 Task: Find and read the email titled 'Requesting inputs on shared documents' from your inbox.
Action: Mouse moved to (445, 32)
Screenshot: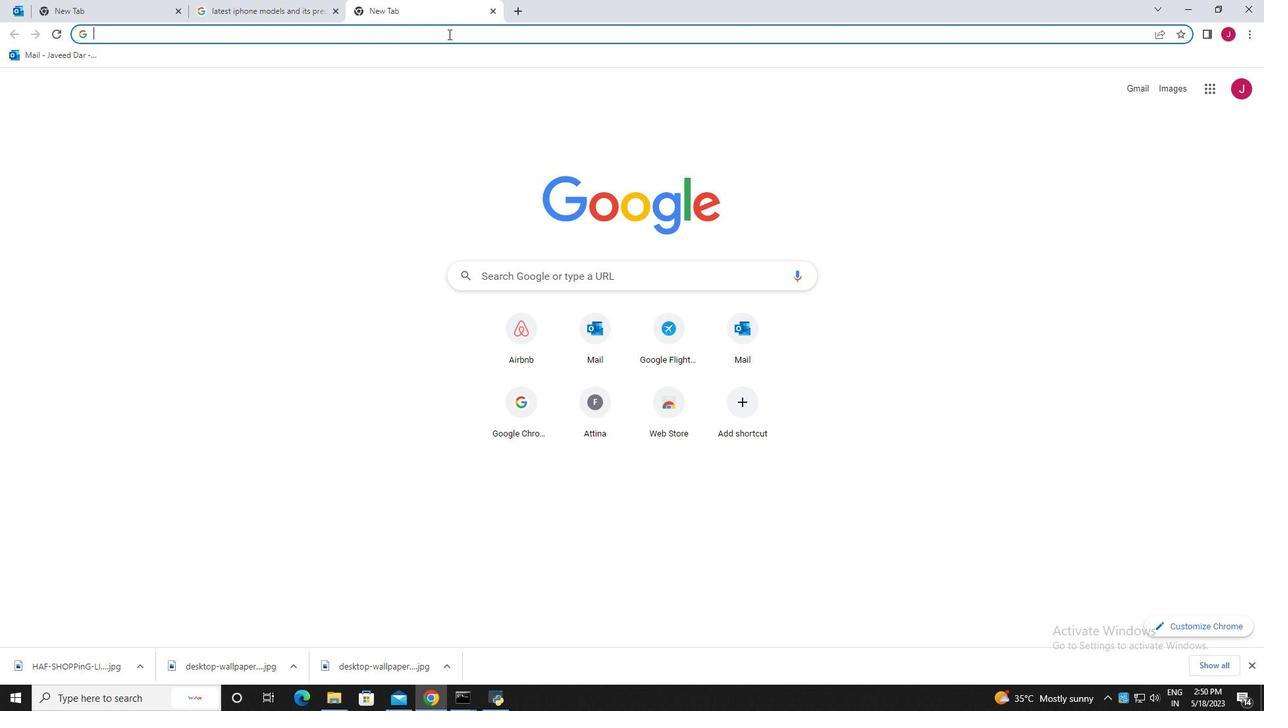 
Action: Key pressed g
Screenshot: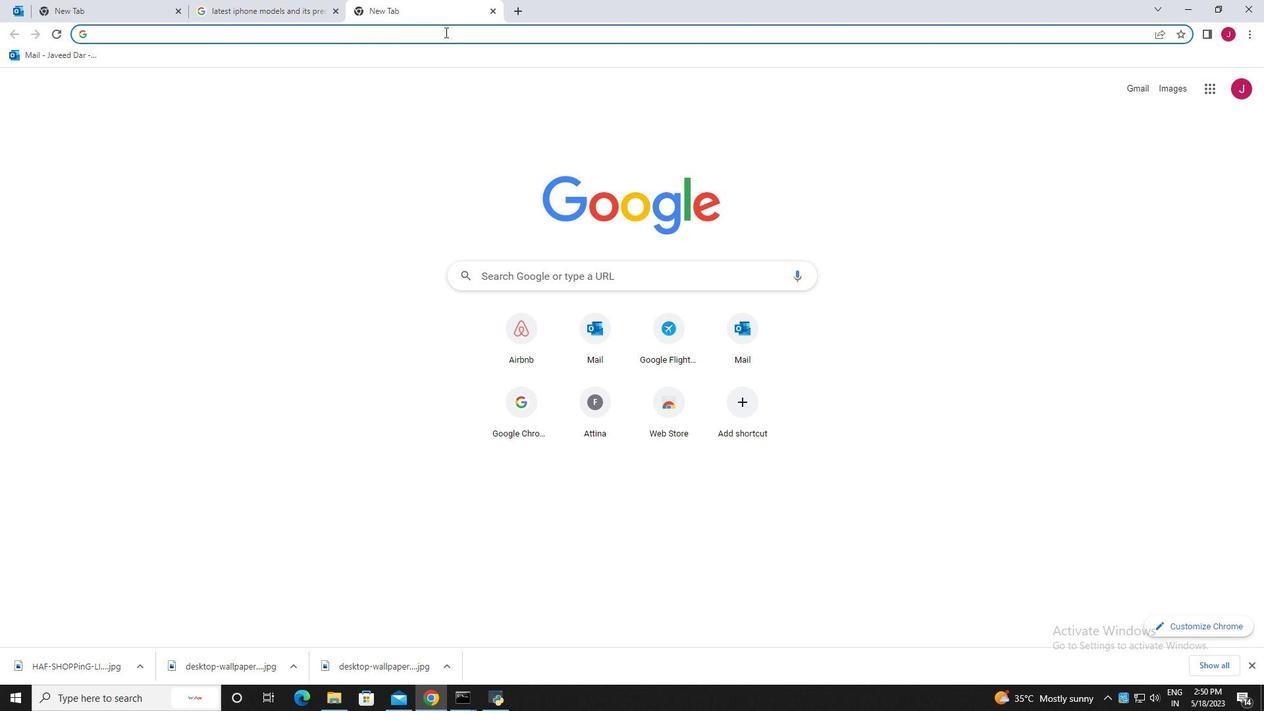 
Action: Mouse moved to (150, 108)
Screenshot: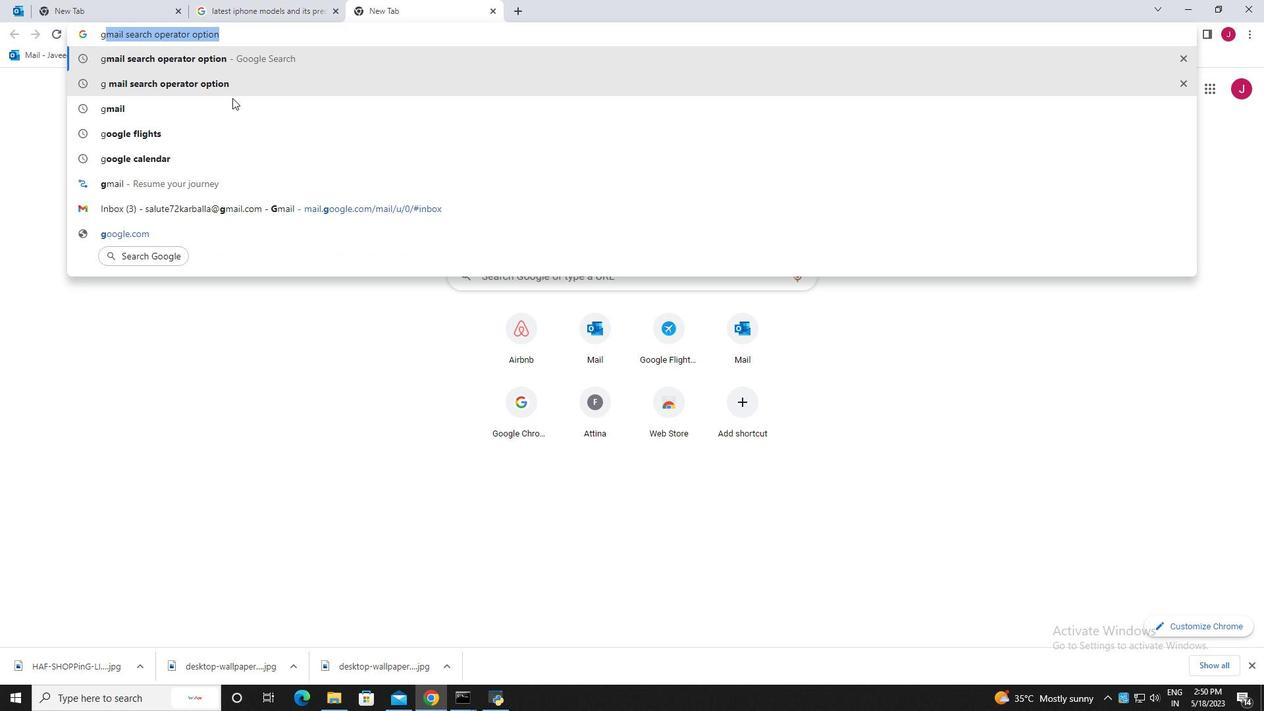 
Action: Mouse pressed left at (150, 108)
Screenshot: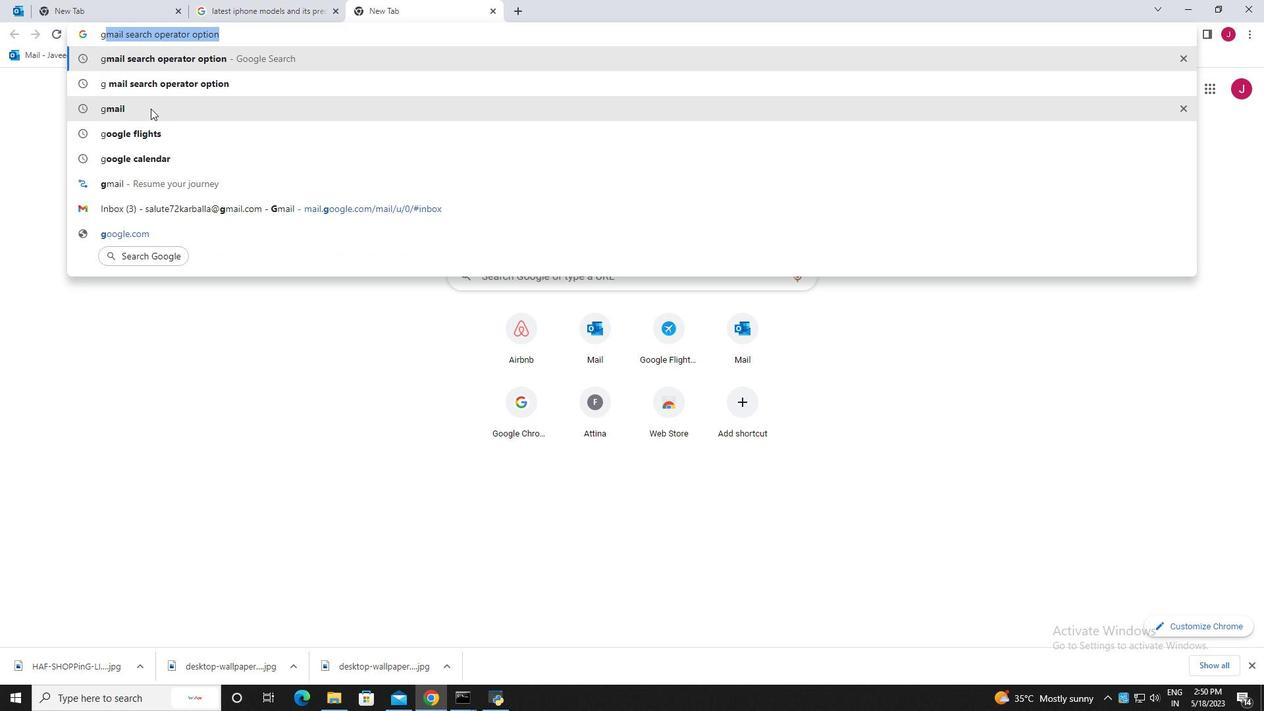 
Action: Mouse moved to (208, 206)
Screenshot: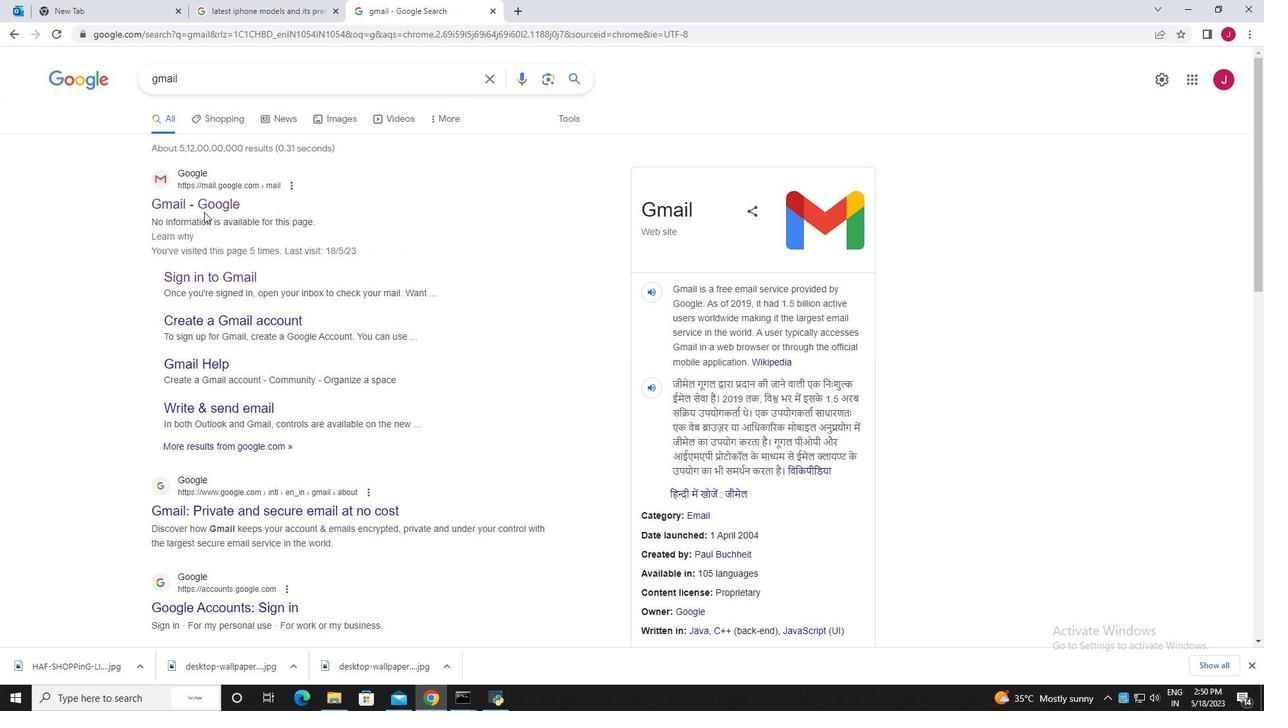 
Action: Mouse pressed left at (208, 206)
Screenshot: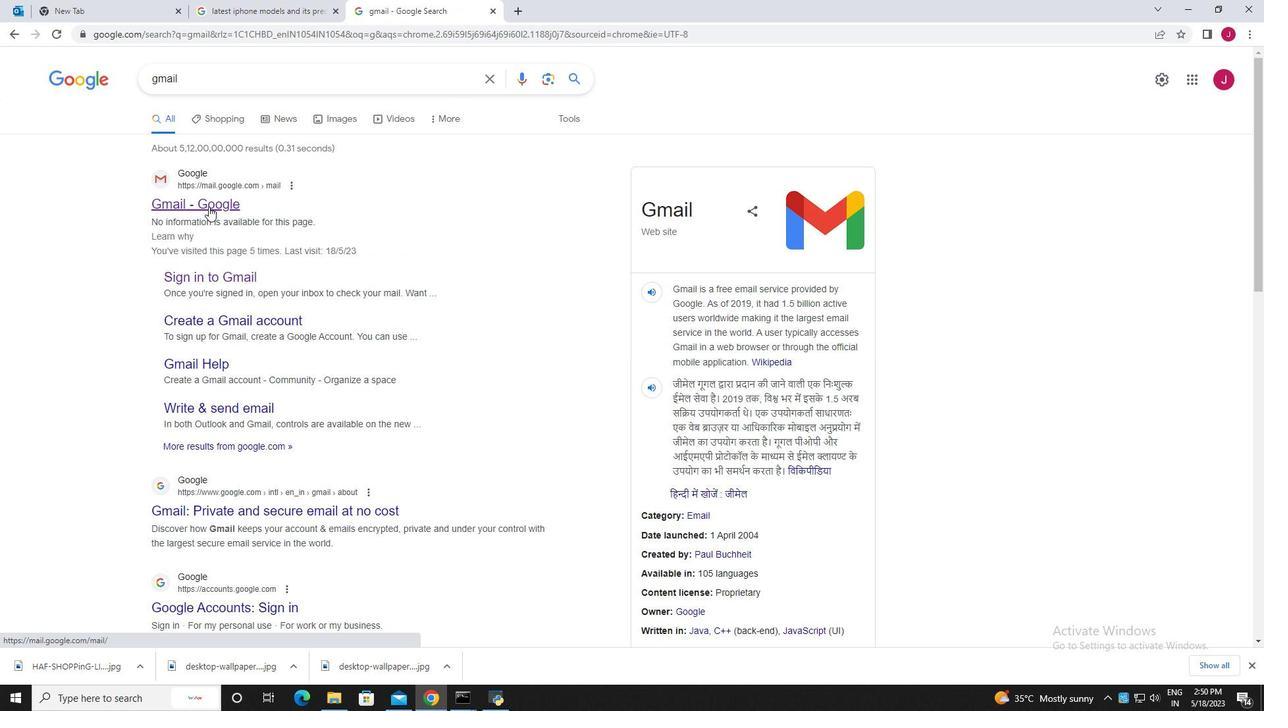 
Action: Mouse moved to (185, 69)
Screenshot: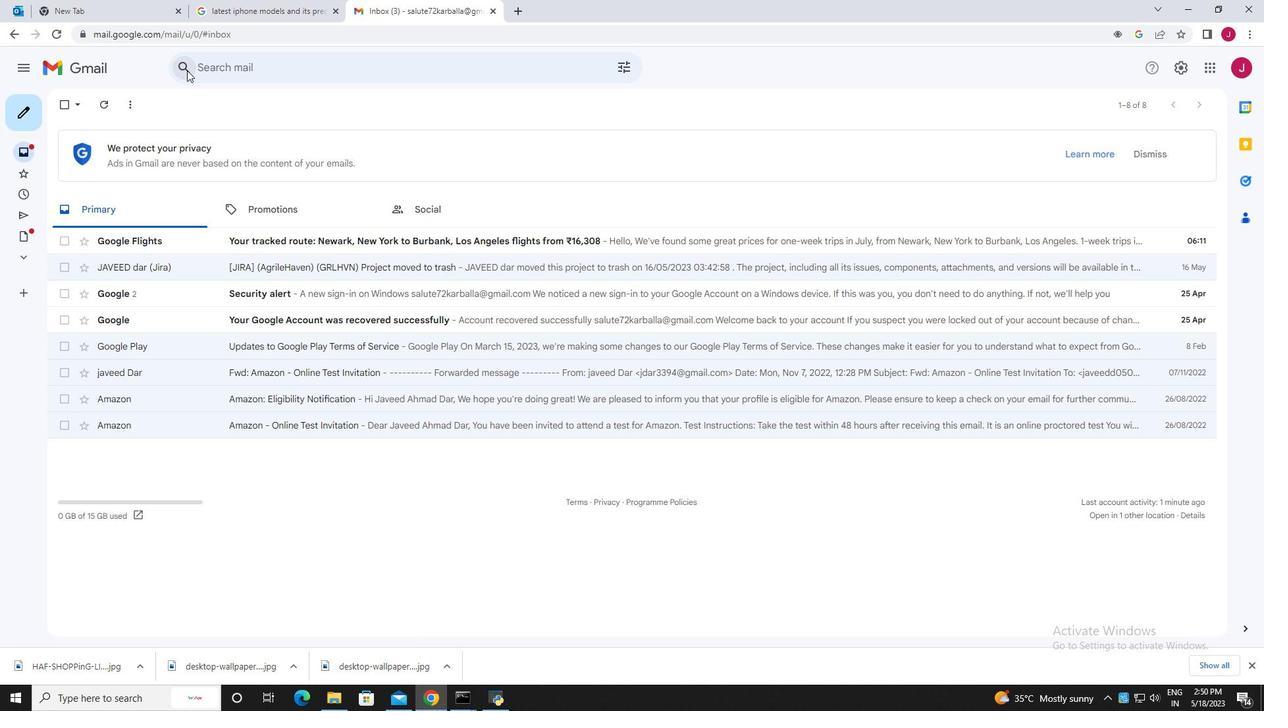 
Action: Mouse pressed left at (185, 69)
Screenshot: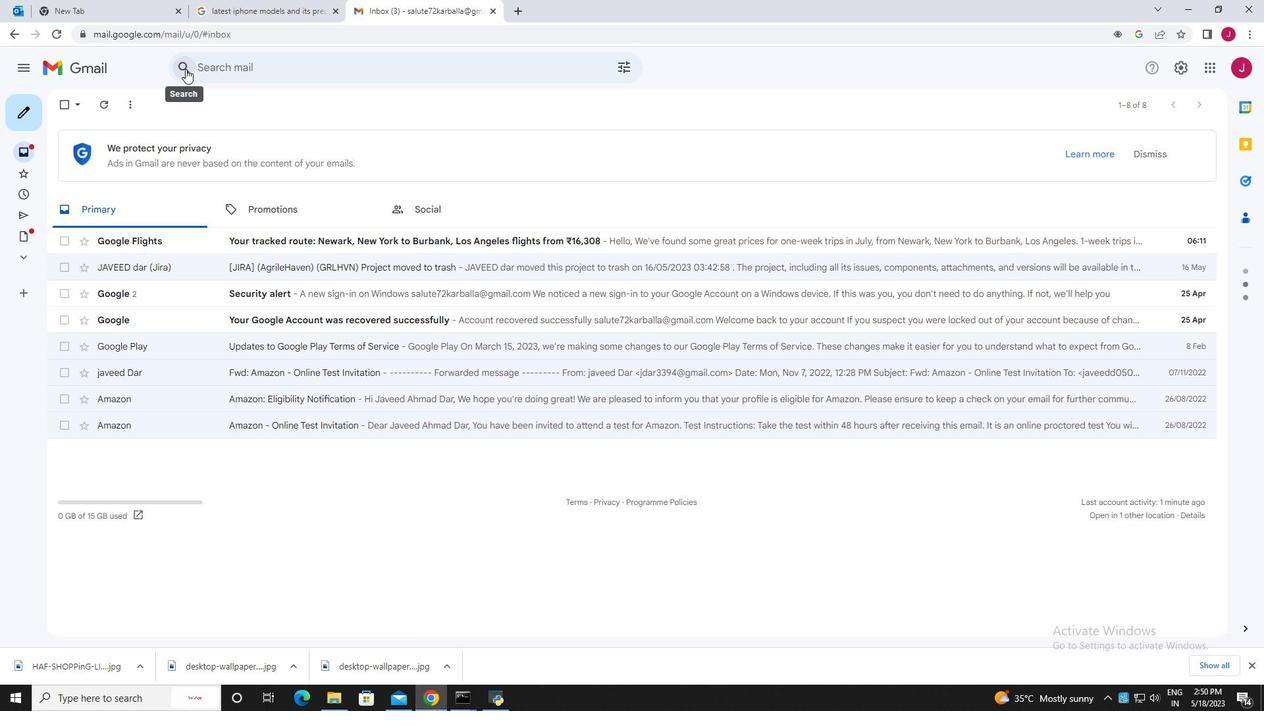 
Action: Mouse moved to (263, 69)
Screenshot: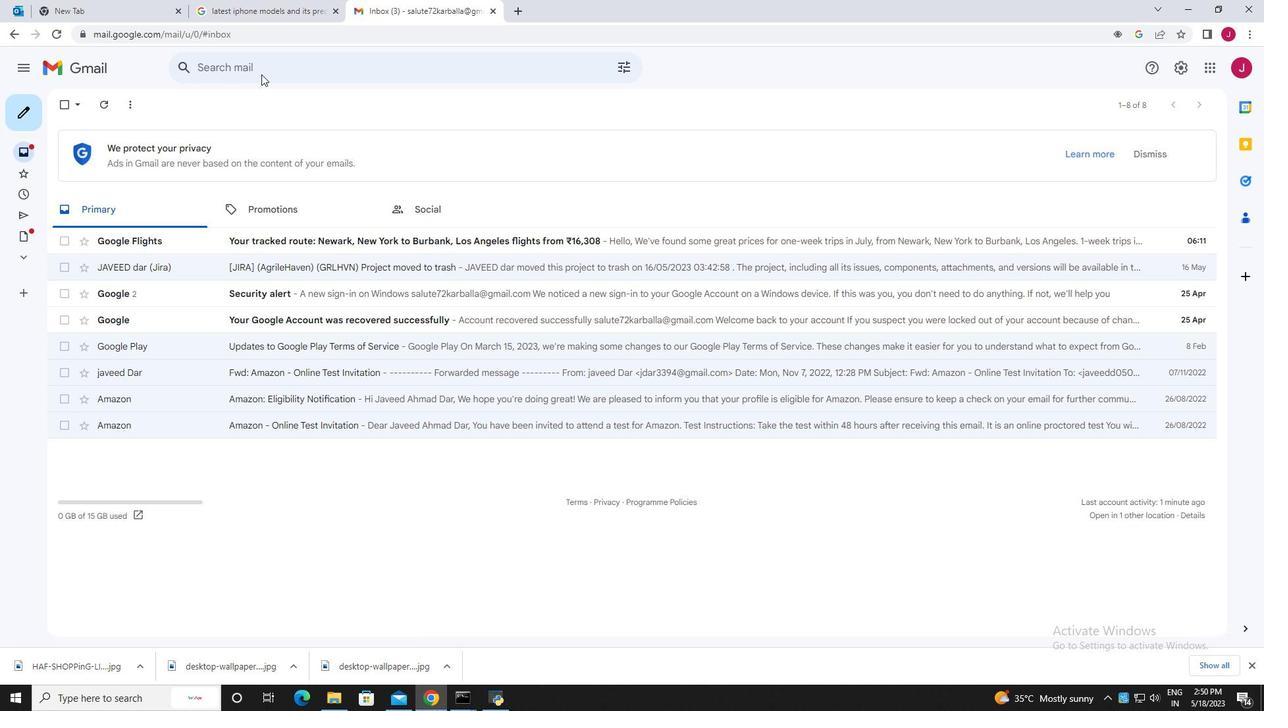 
Action: Mouse pressed left at (263, 69)
Screenshot: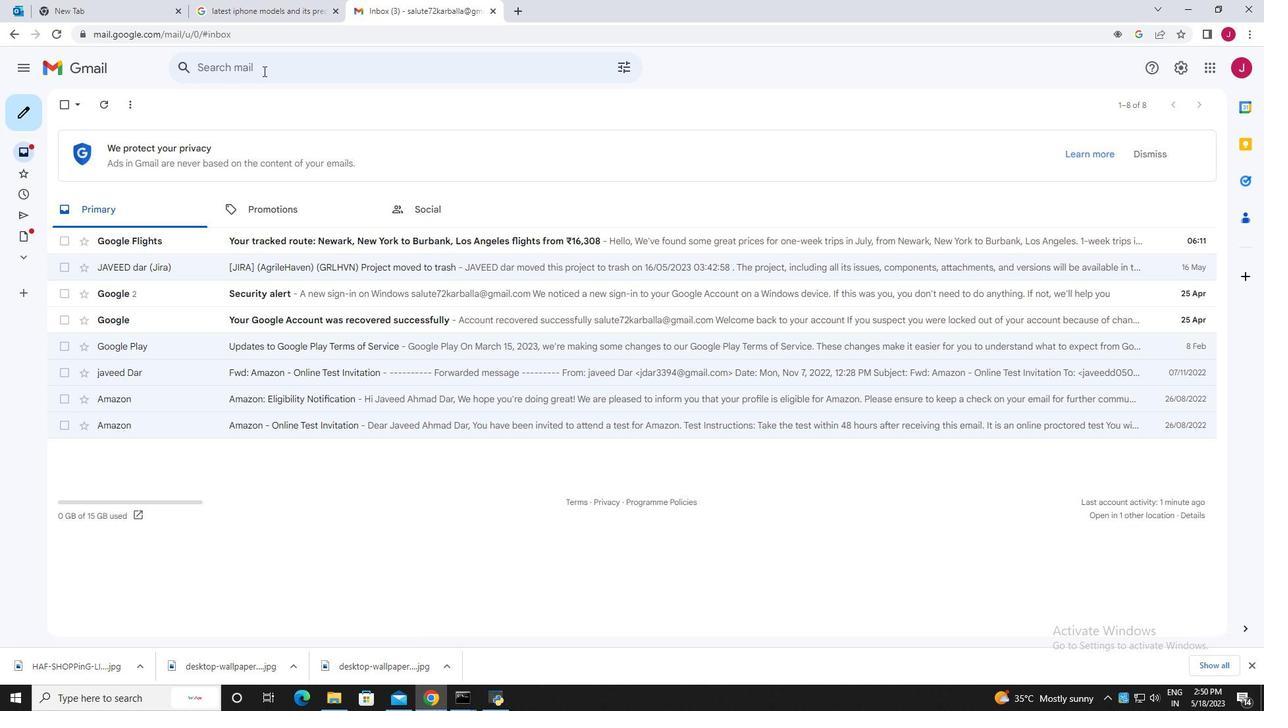 
Action: Mouse moved to (264, 69)
Screenshot: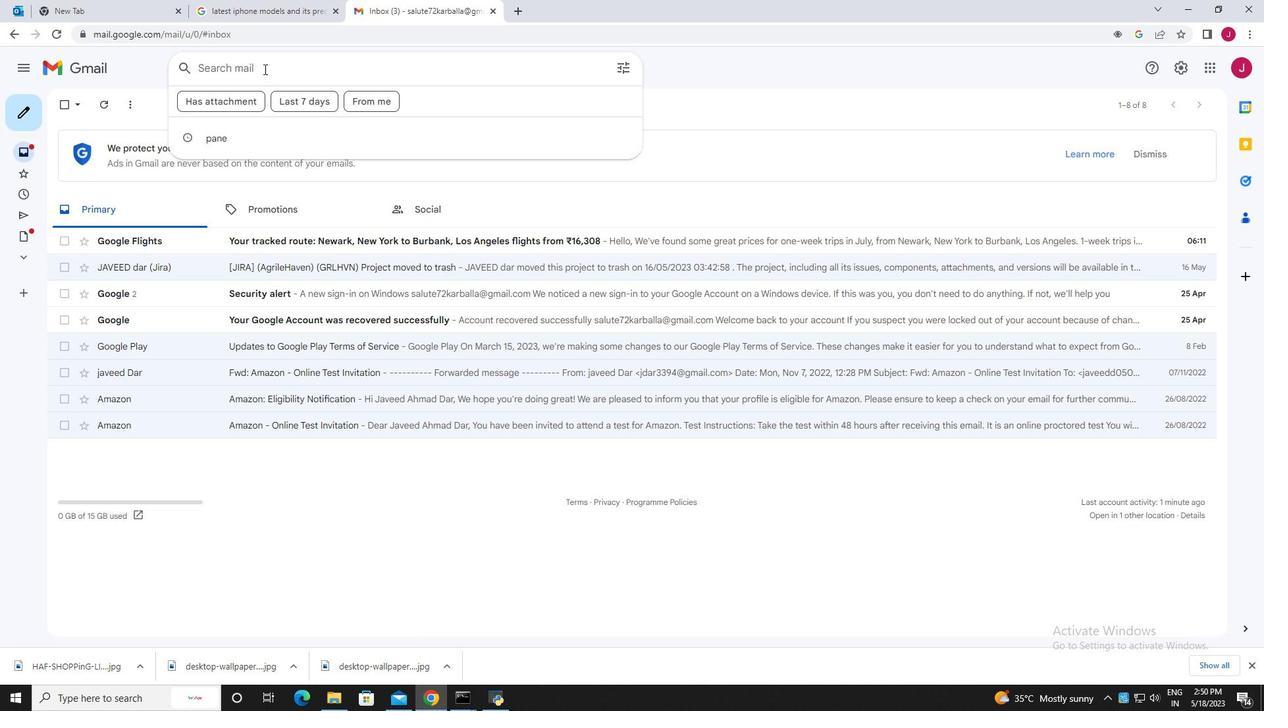 
Action: Key pressed ayash
Screenshot: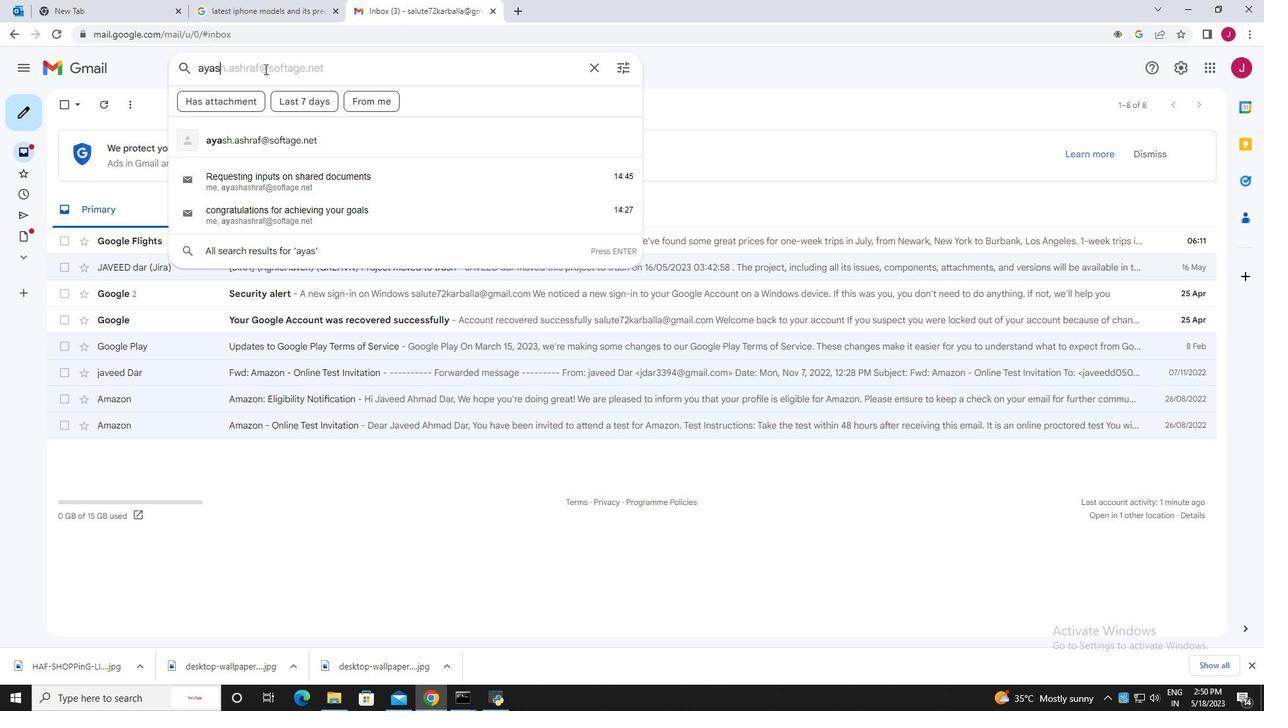
Action: Mouse moved to (266, 69)
Screenshot: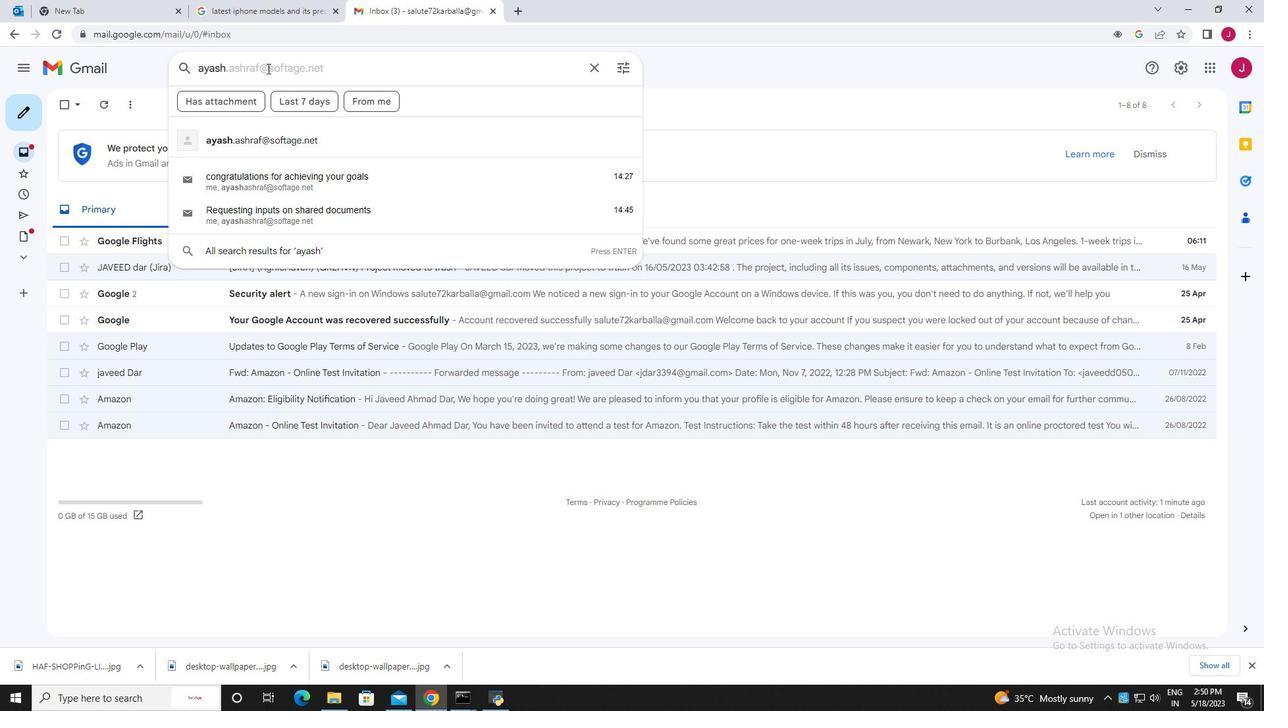 
Action: Key pressed <Key.space>
Screenshot: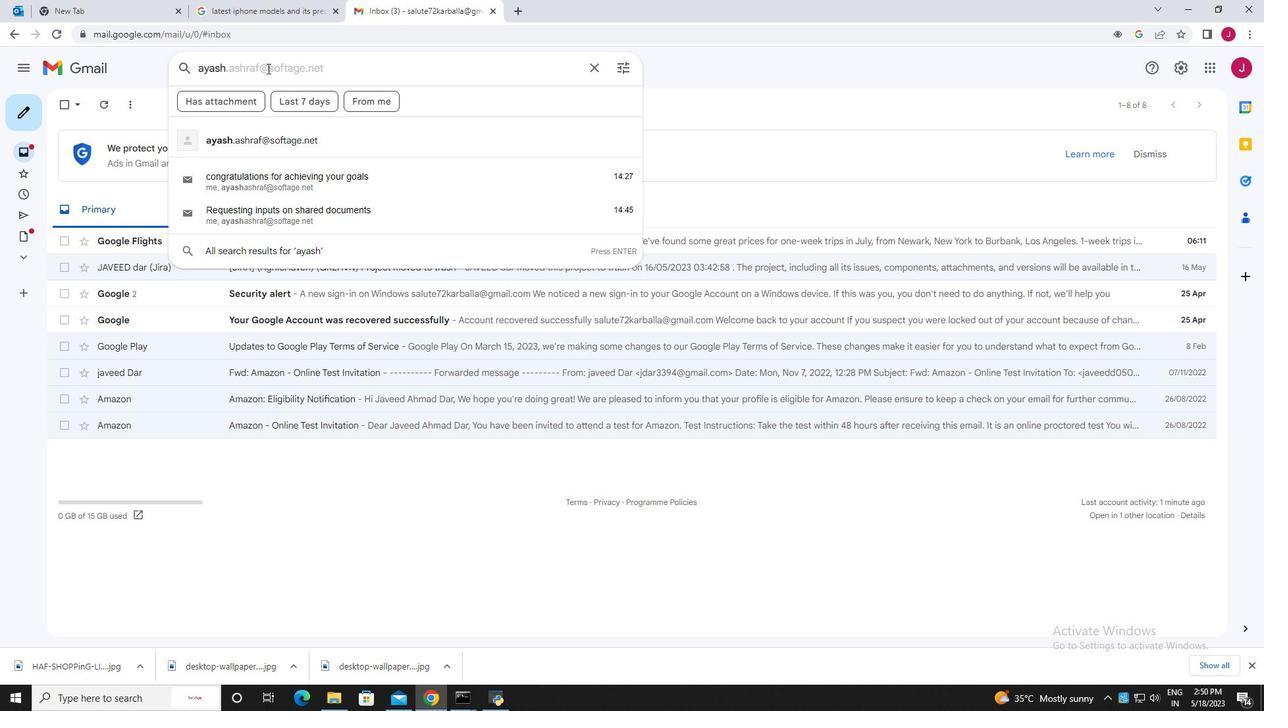 
Action: Mouse moved to (266, 71)
Screenshot: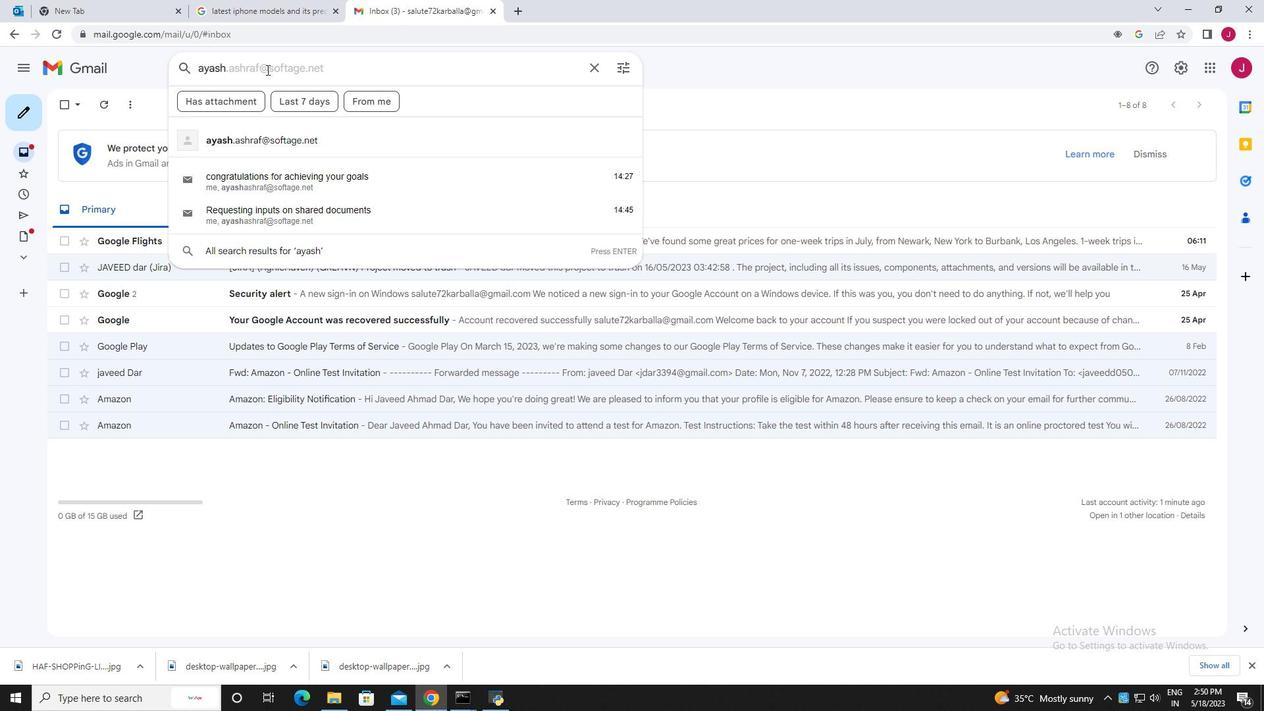 
Action: Key pressed <Key.enter>
Screenshot: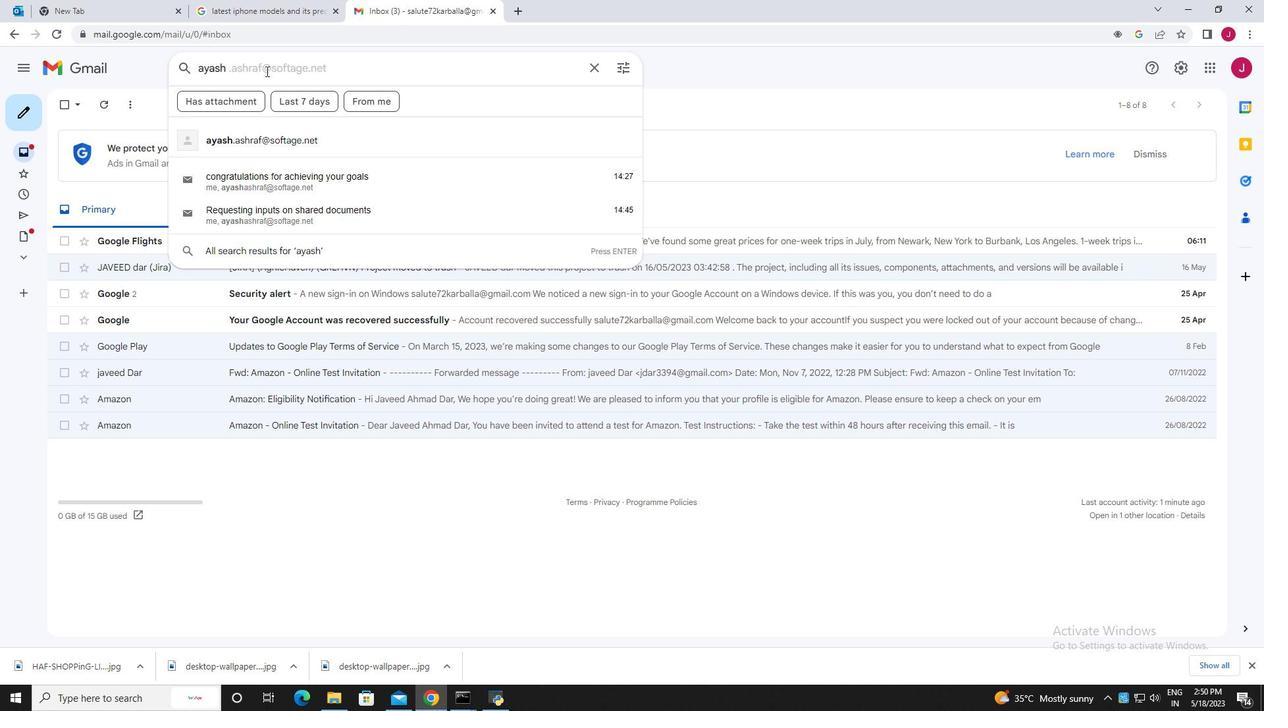 
Action: Mouse moved to (359, 172)
Screenshot: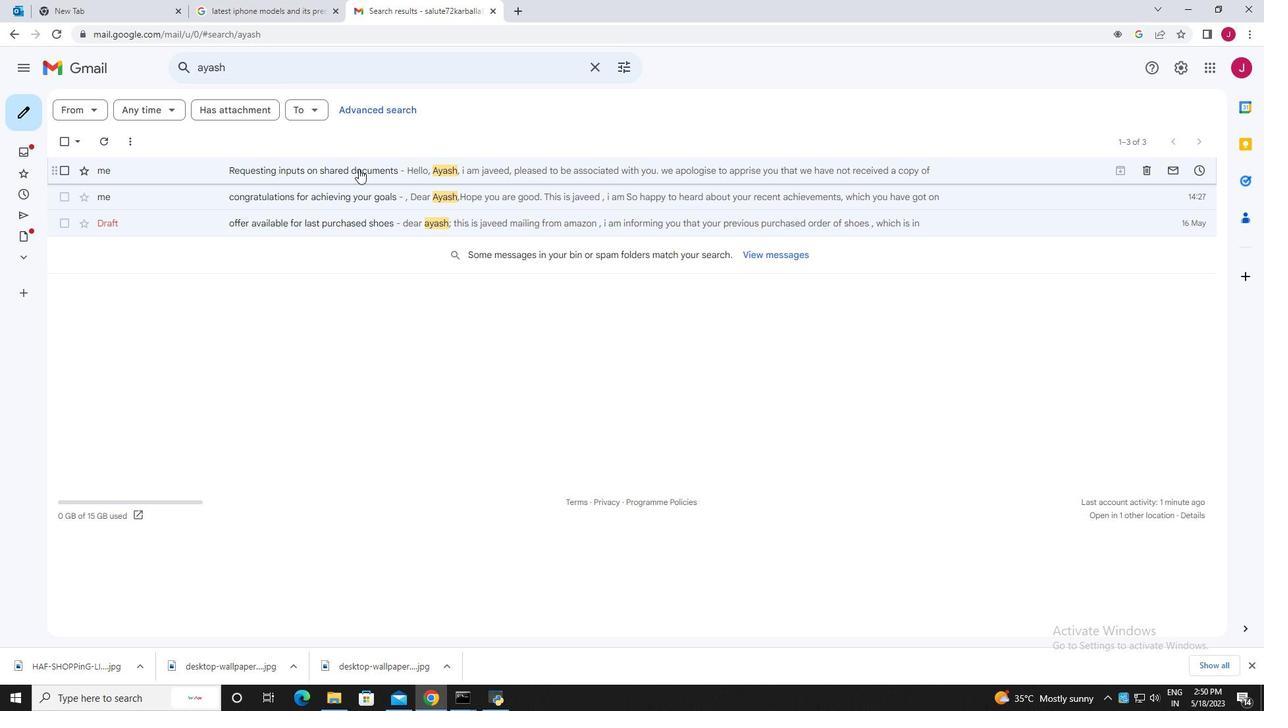 
Action: Mouse pressed left at (359, 172)
Screenshot: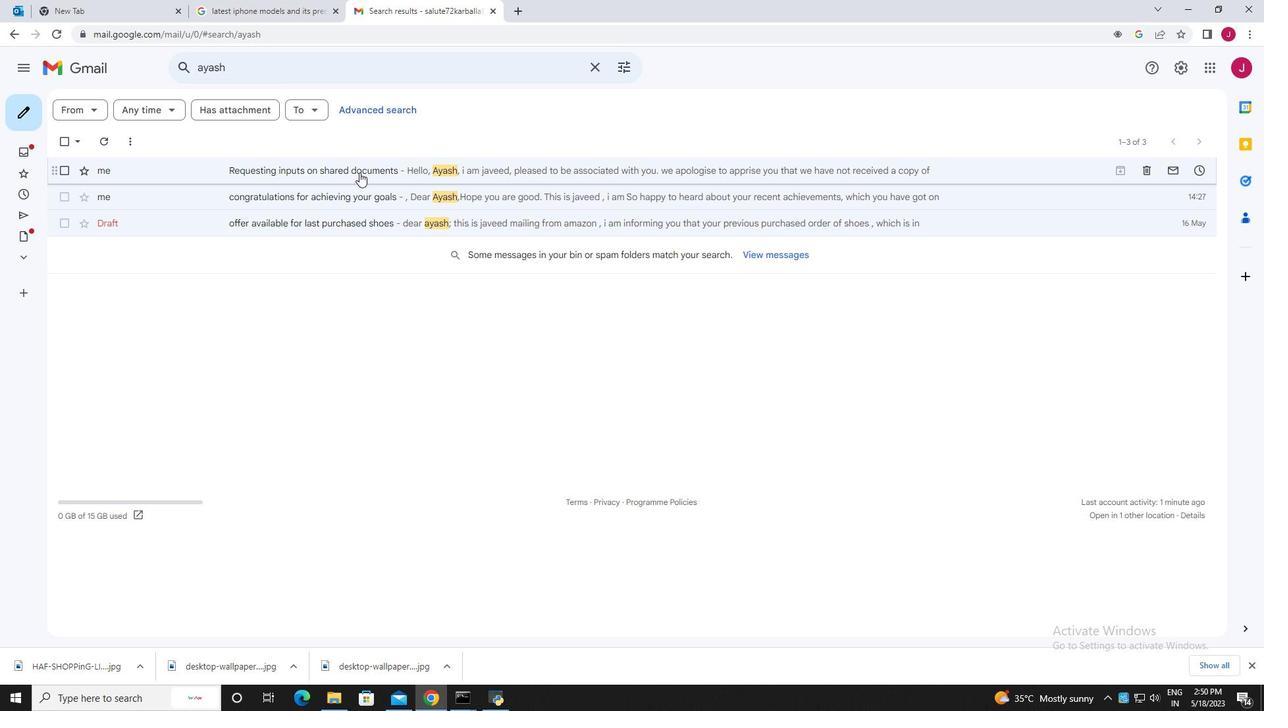 
Action: Mouse moved to (158, 187)
Screenshot: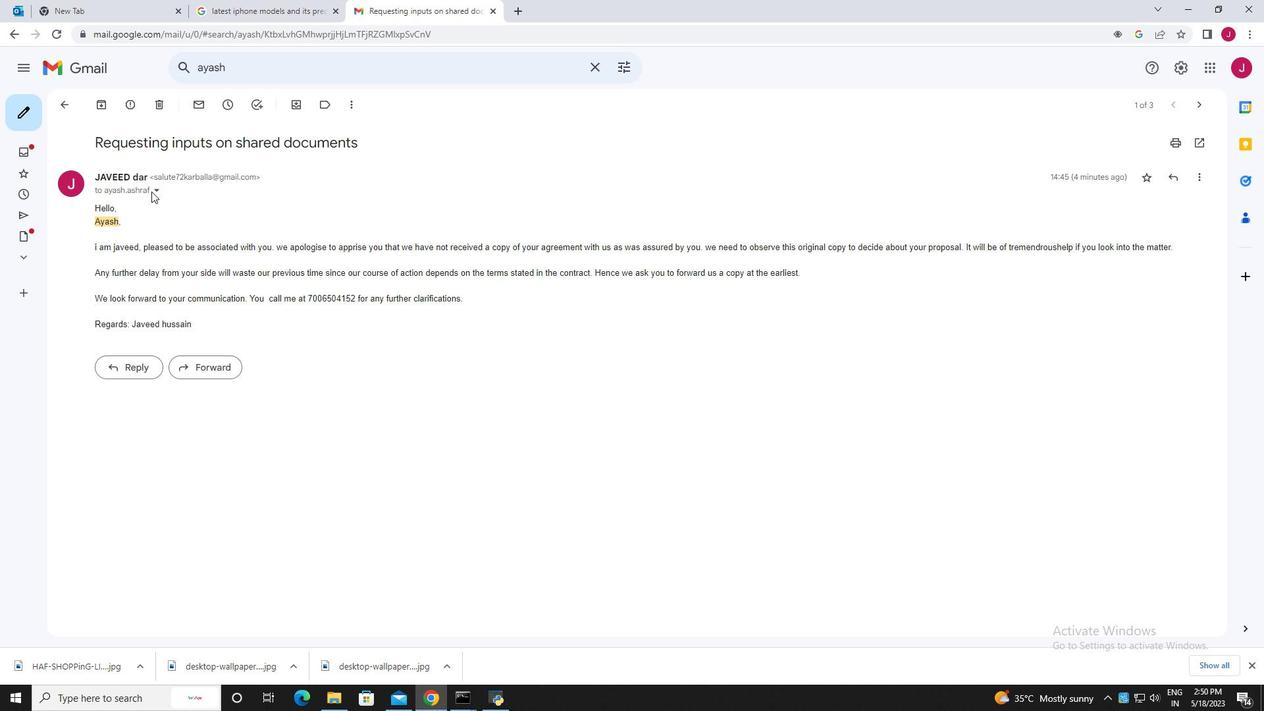 
Action: Mouse pressed left at (158, 187)
Screenshot: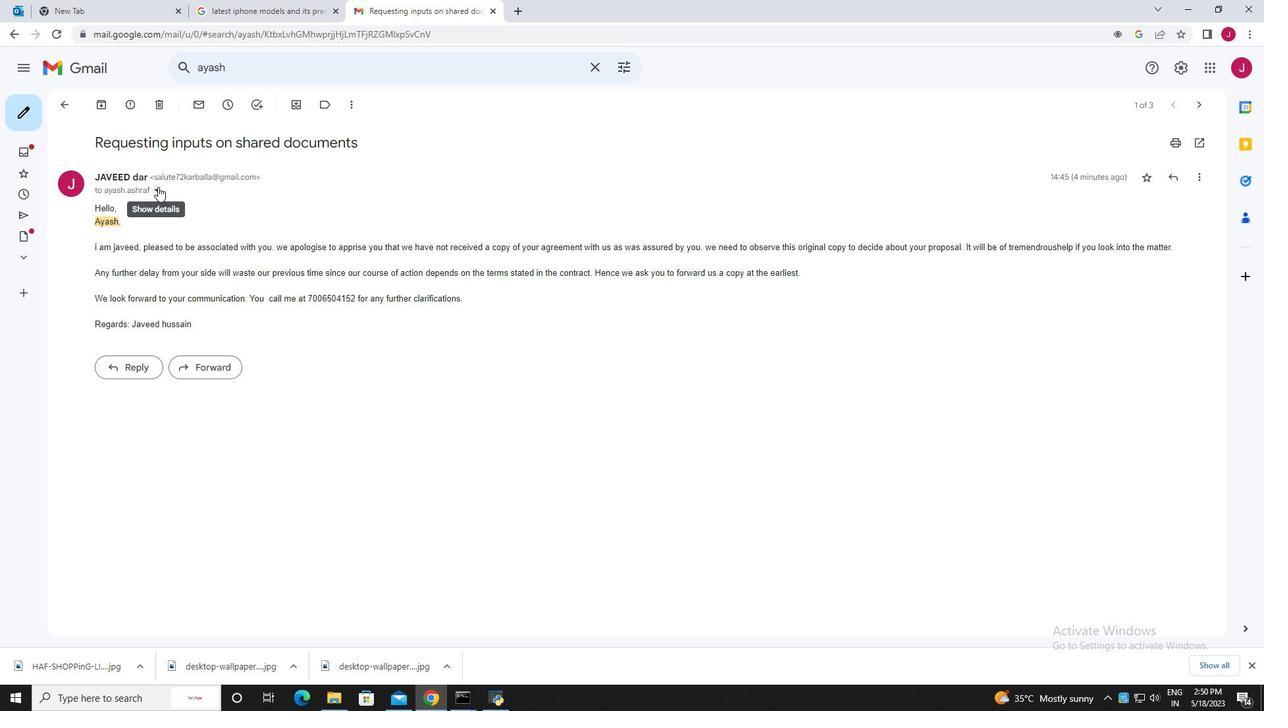 
Action: Mouse moved to (575, 185)
Screenshot: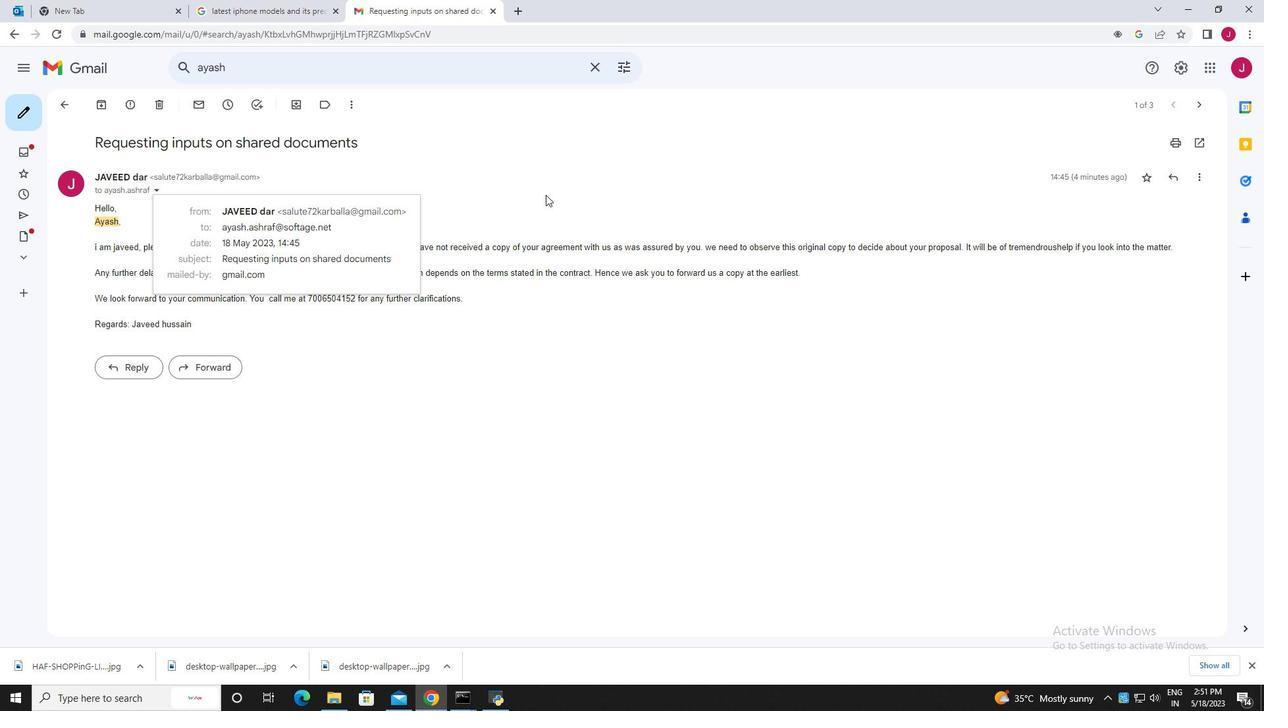 
Action: Mouse pressed left at (575, 185)
Screenshot: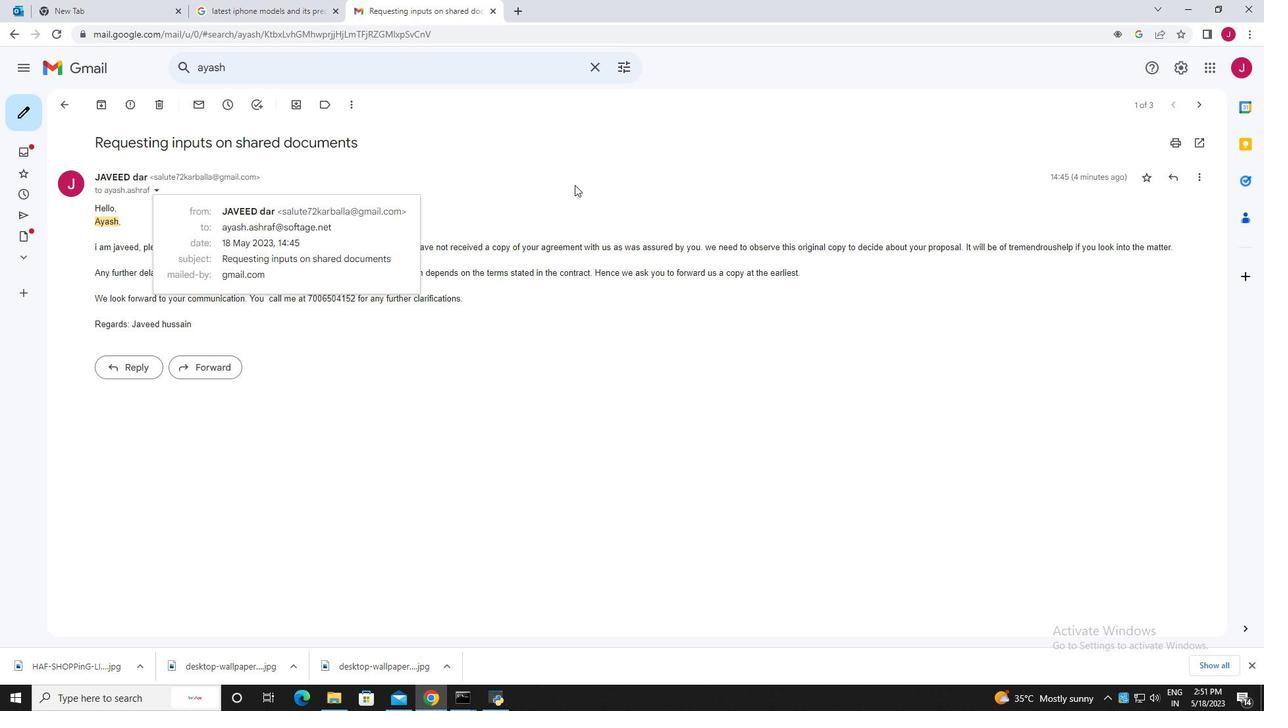 
Action: Mouse moved to (12, 37)
Screenshot: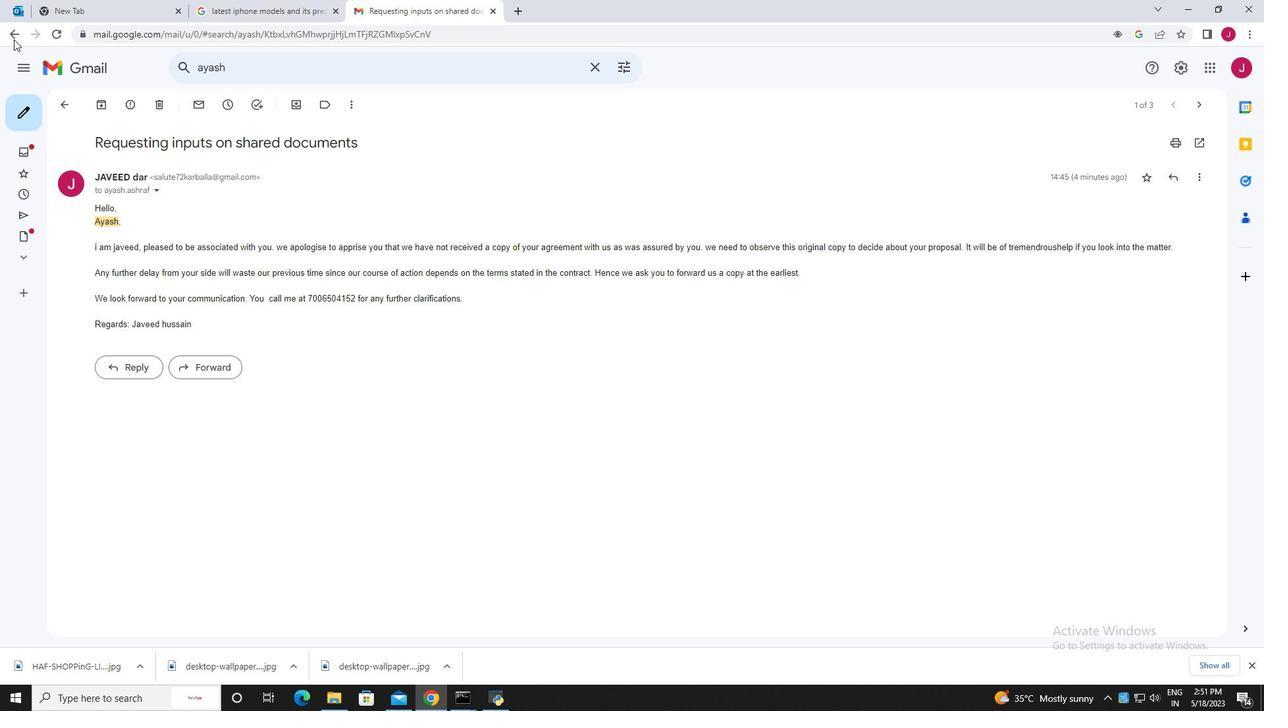 
Action: Mouse pressed left at (12, 37)
Screenshot: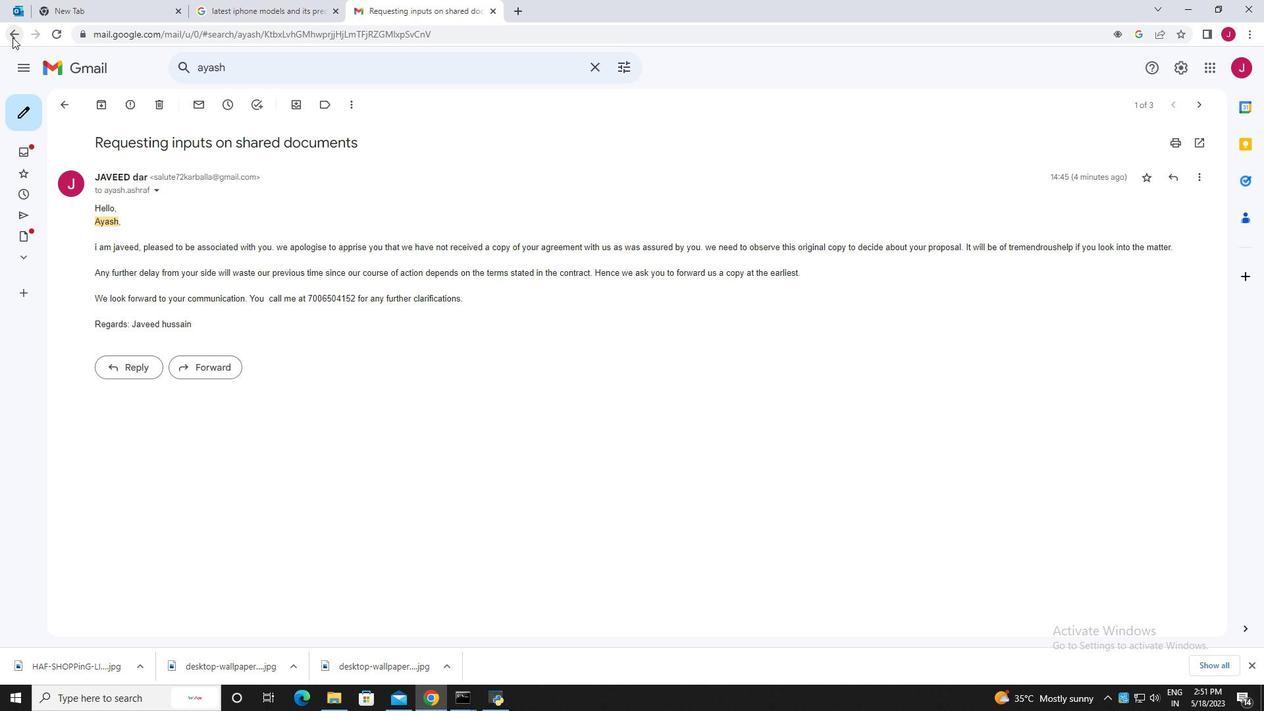 
Action: Mouse moved to (195, 193)
Screenshot: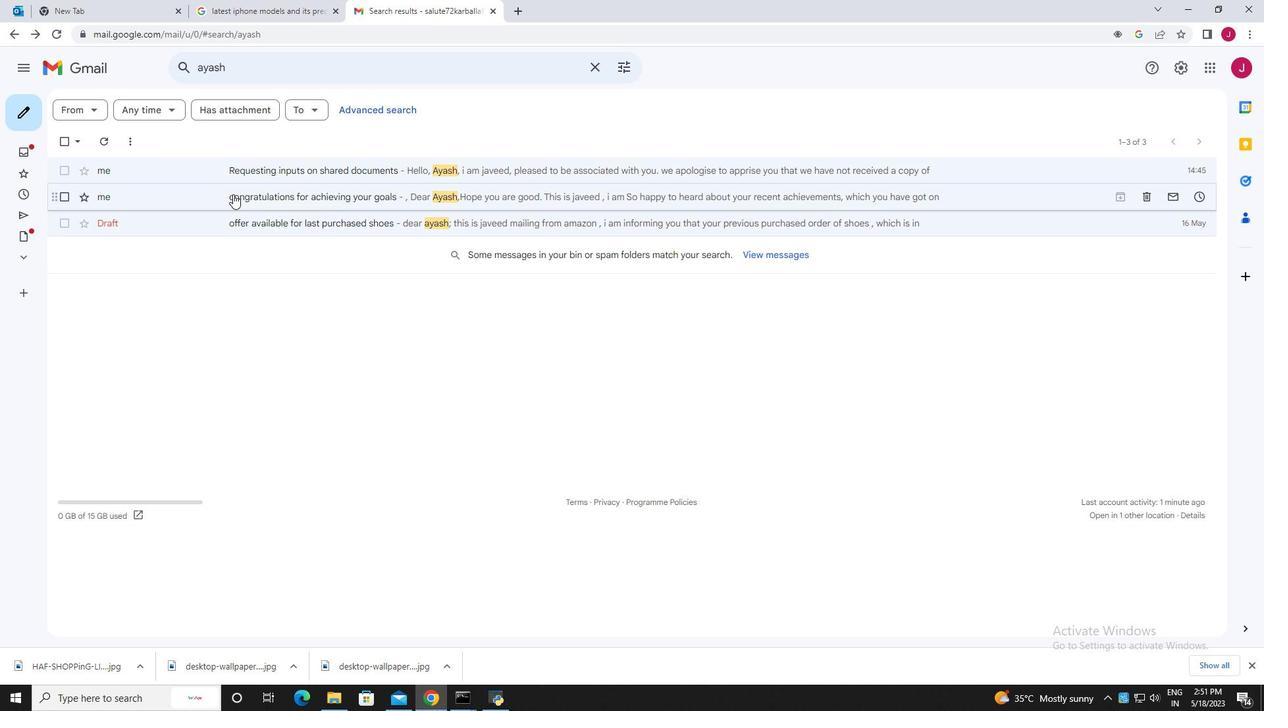 
Action: Mouse pressed left at (195, 193)
Screenshot: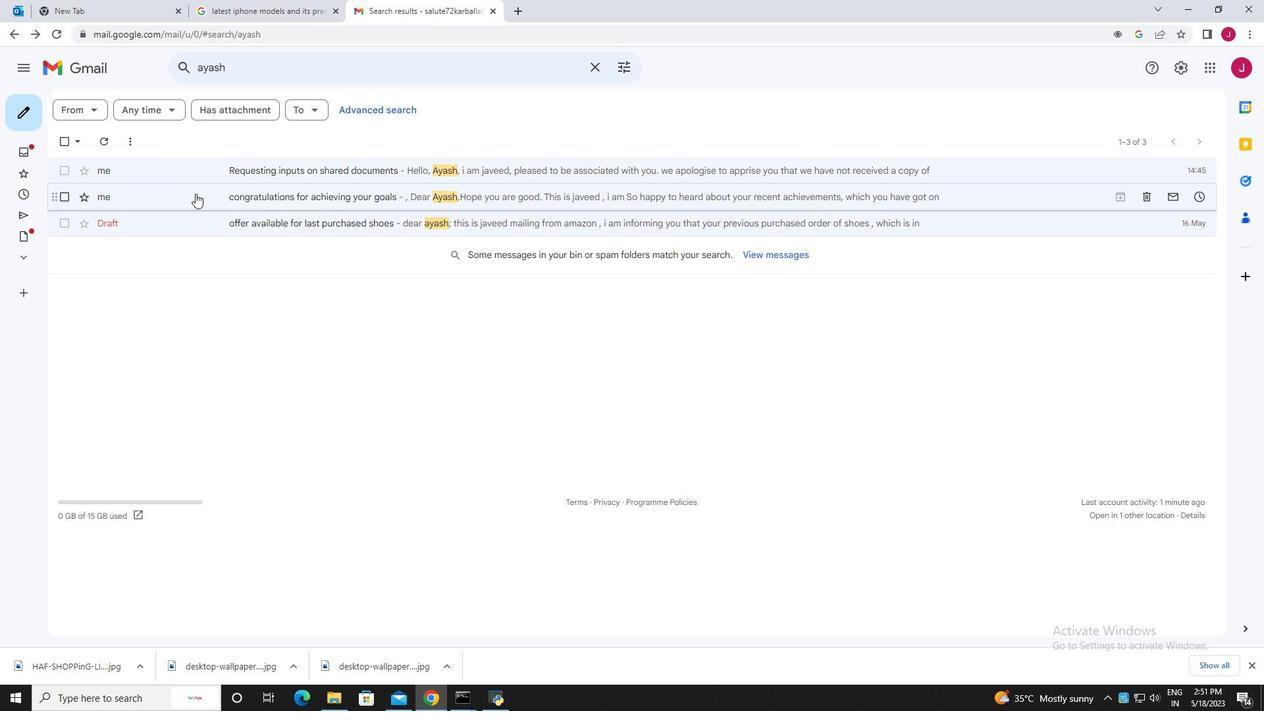 
Action: Mouse moved to (155, 189)
Screenshot: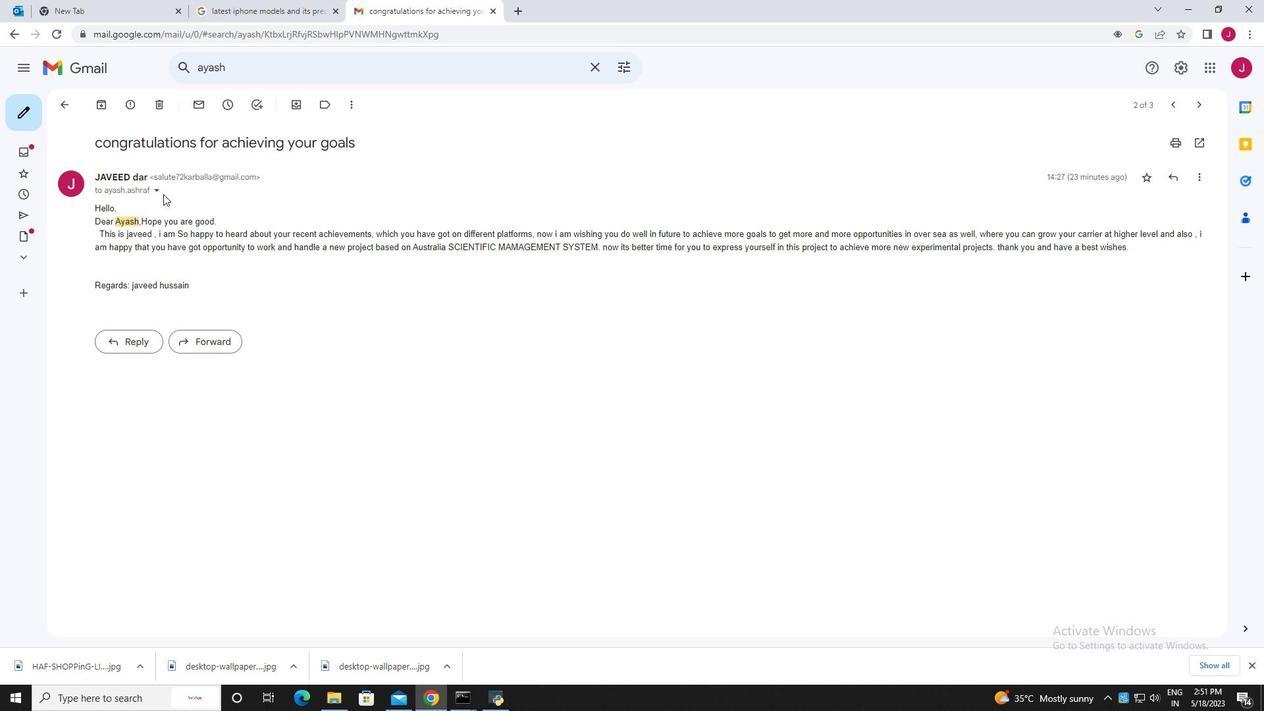 
Action: Mouse pressed left at (155, 189)
Screenshot: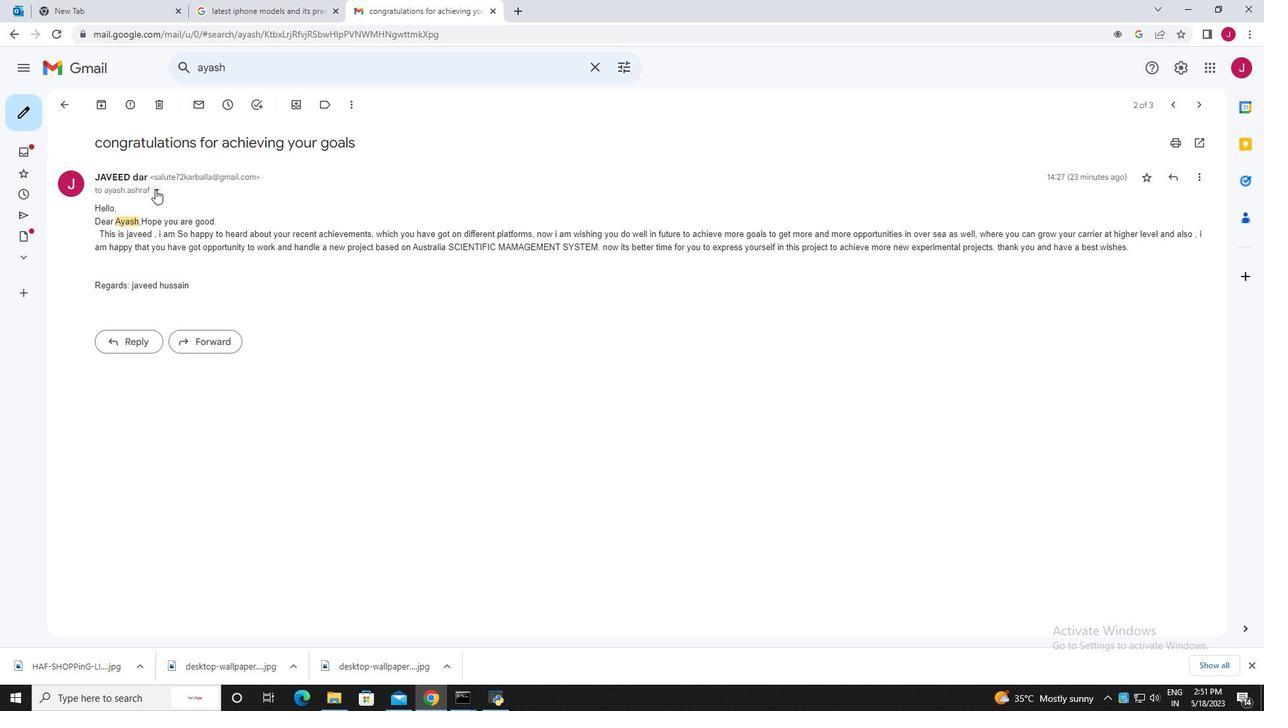
Action: Mouse moved to (18, 34)
Screenshot: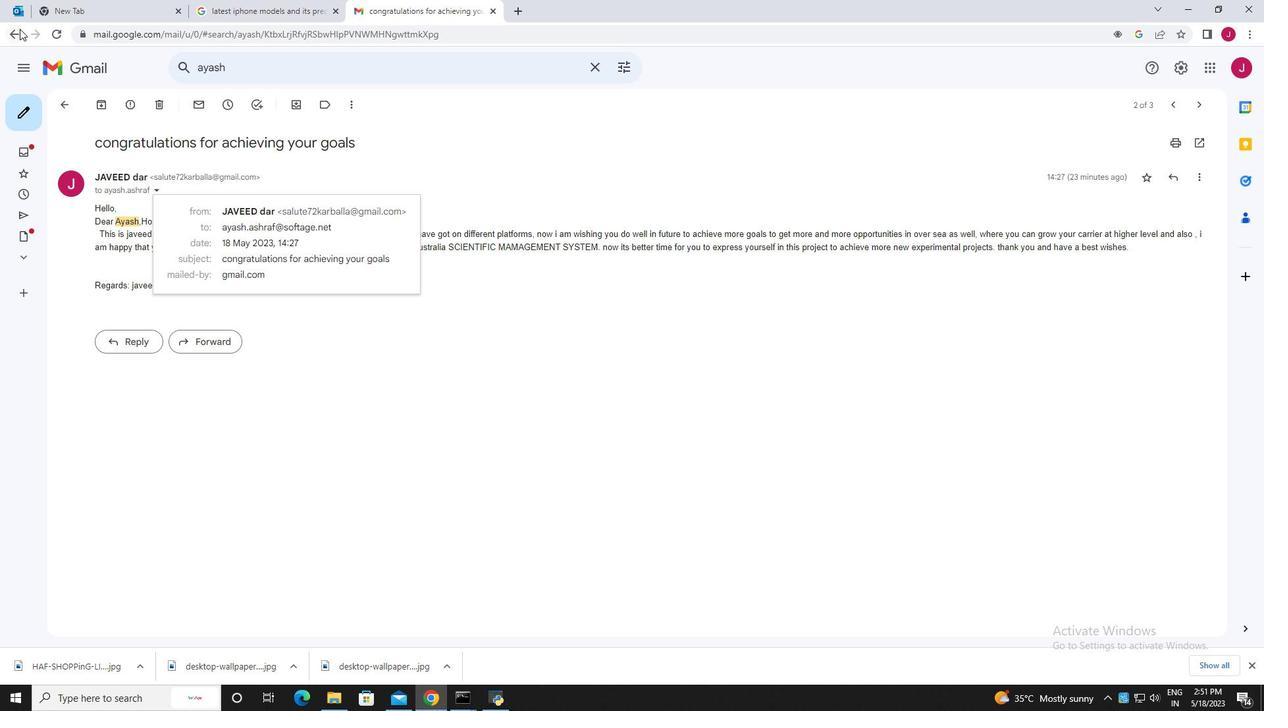 
Action: Mouse pressed left at (18, 34)
Screenshot: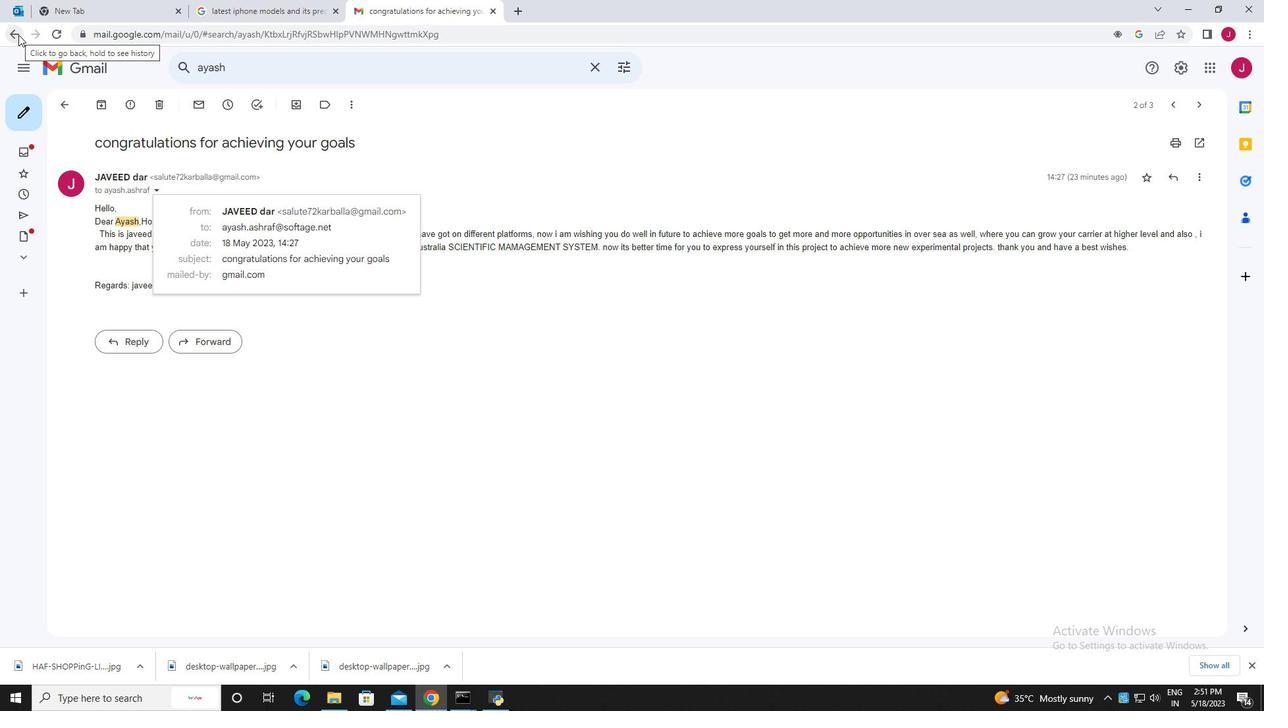 
Action: Mouse moved to (410, 221)
Screenshot: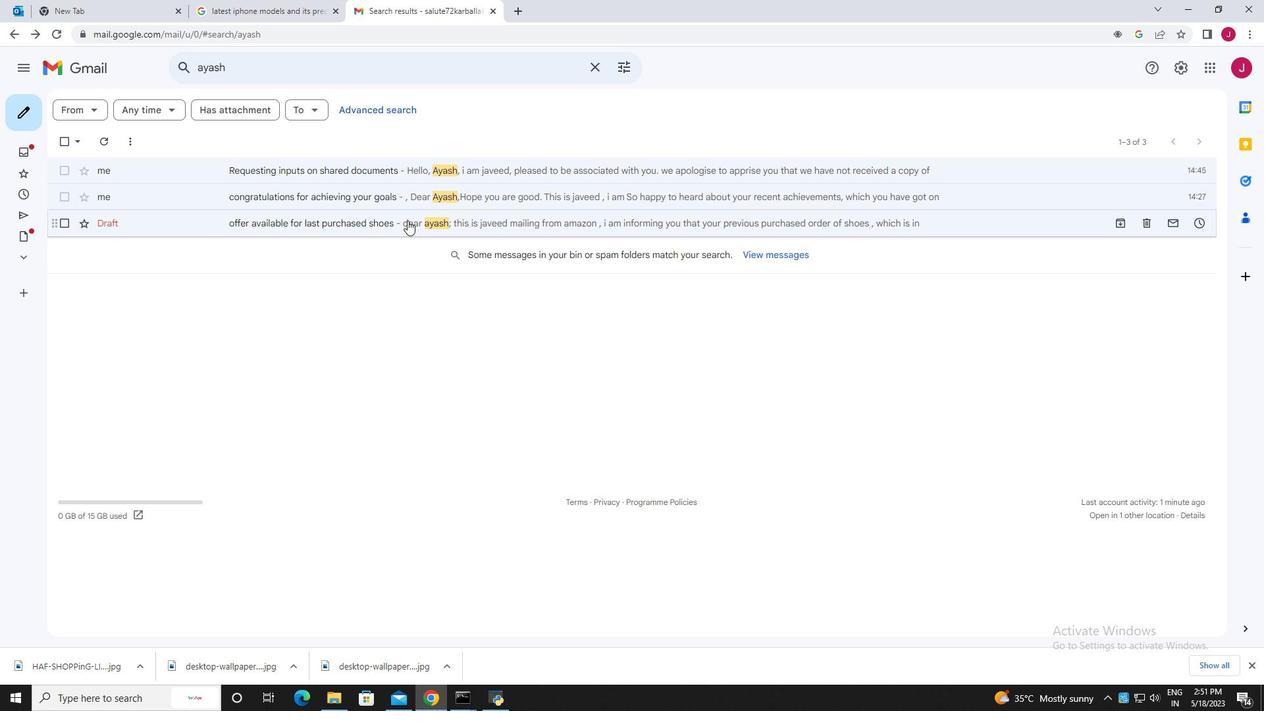 
Action: Mouse pressed left at (410, 221)
Screenshot: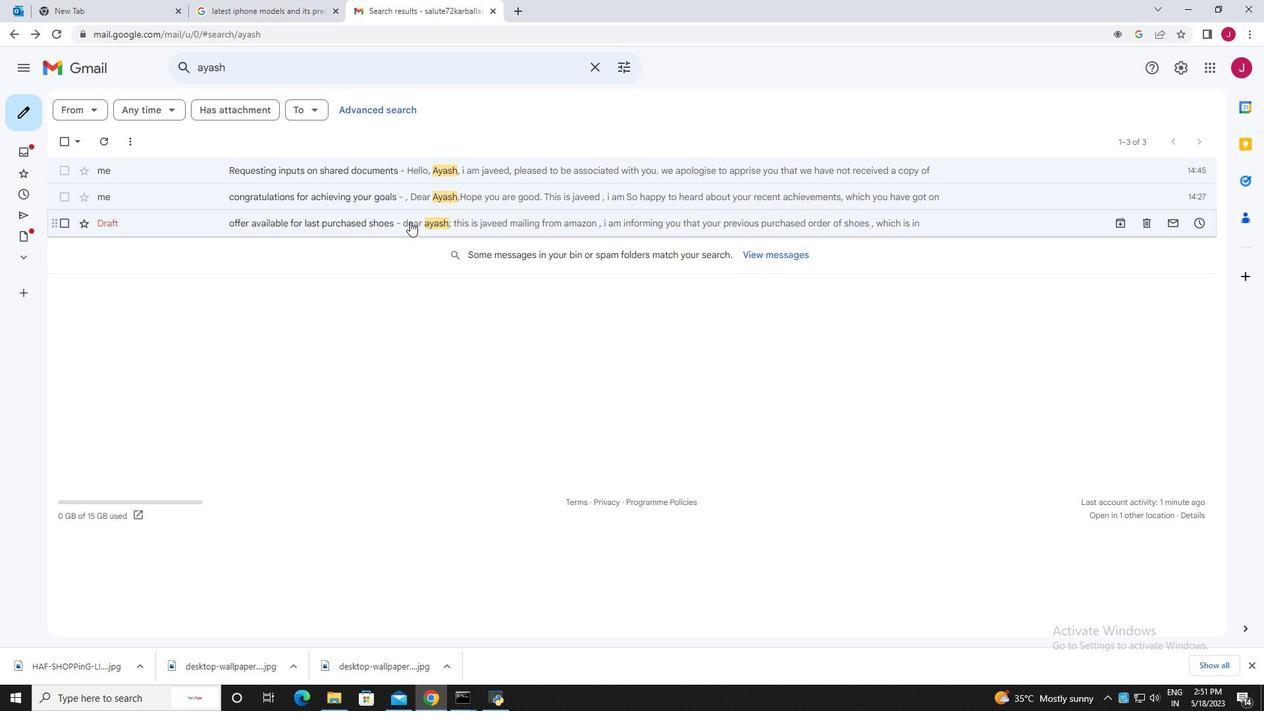
Action: Mouse moved to (1208, 256)
Screenshot: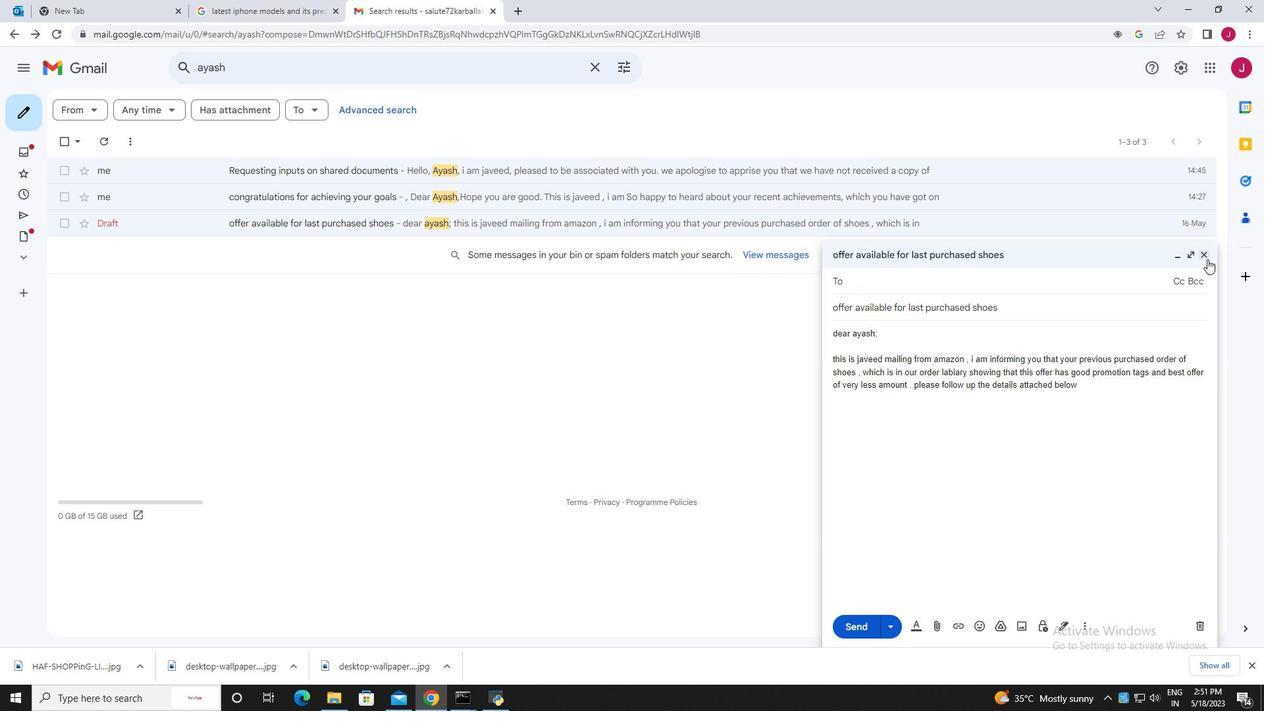 
Action: Mouse pressed left at (1208, 256)
Screenshot: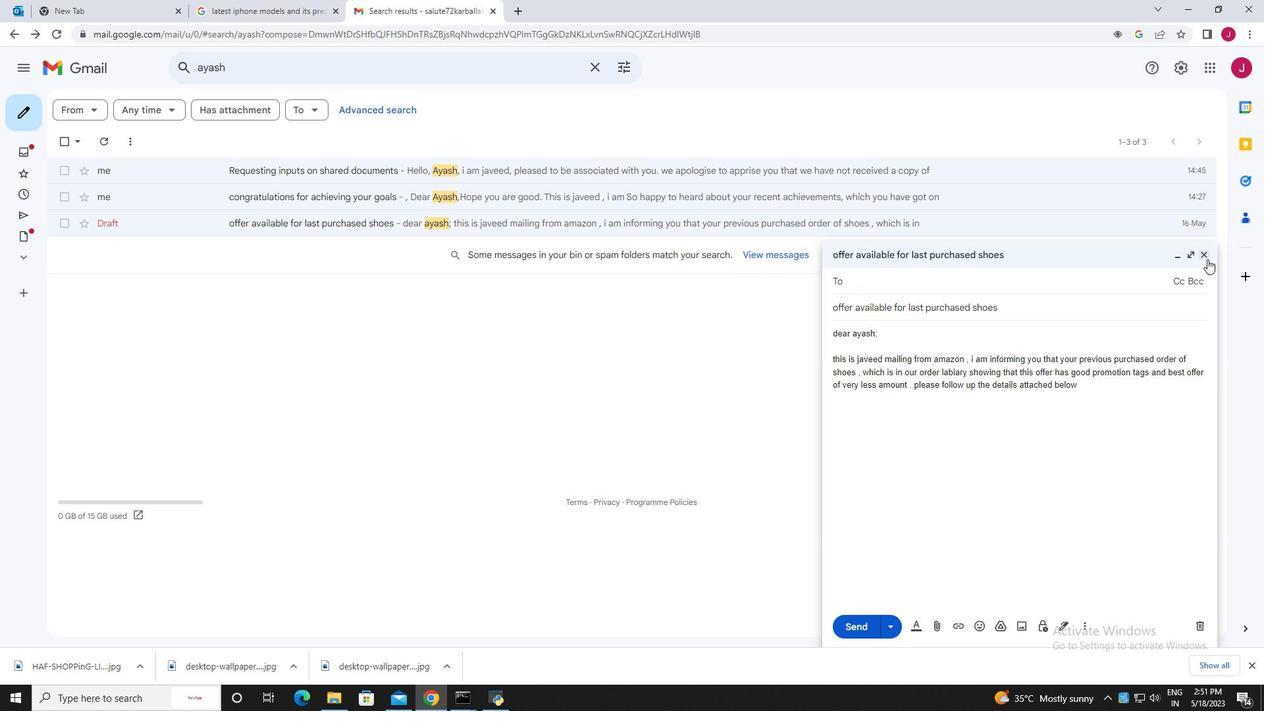 
Action: Mouse moved to (194, 227)
Screenshot: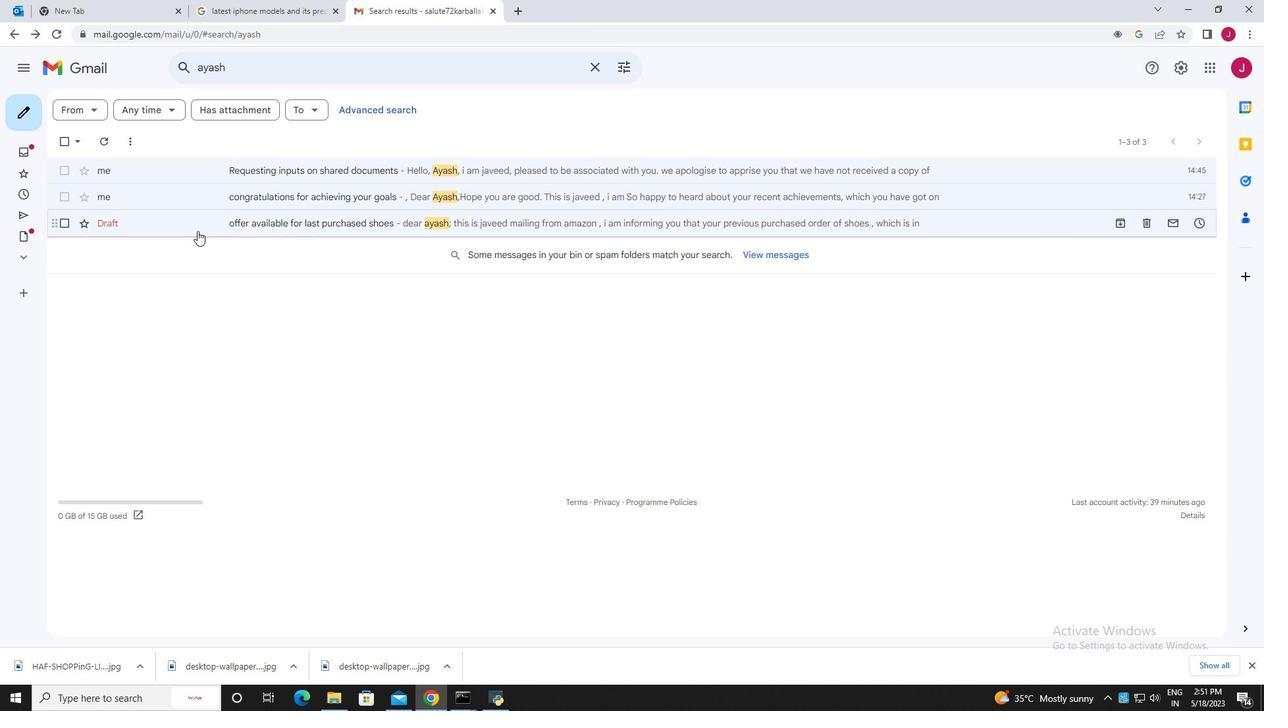 
Action: Mouse pressed left at (194, 227)
Screenshot: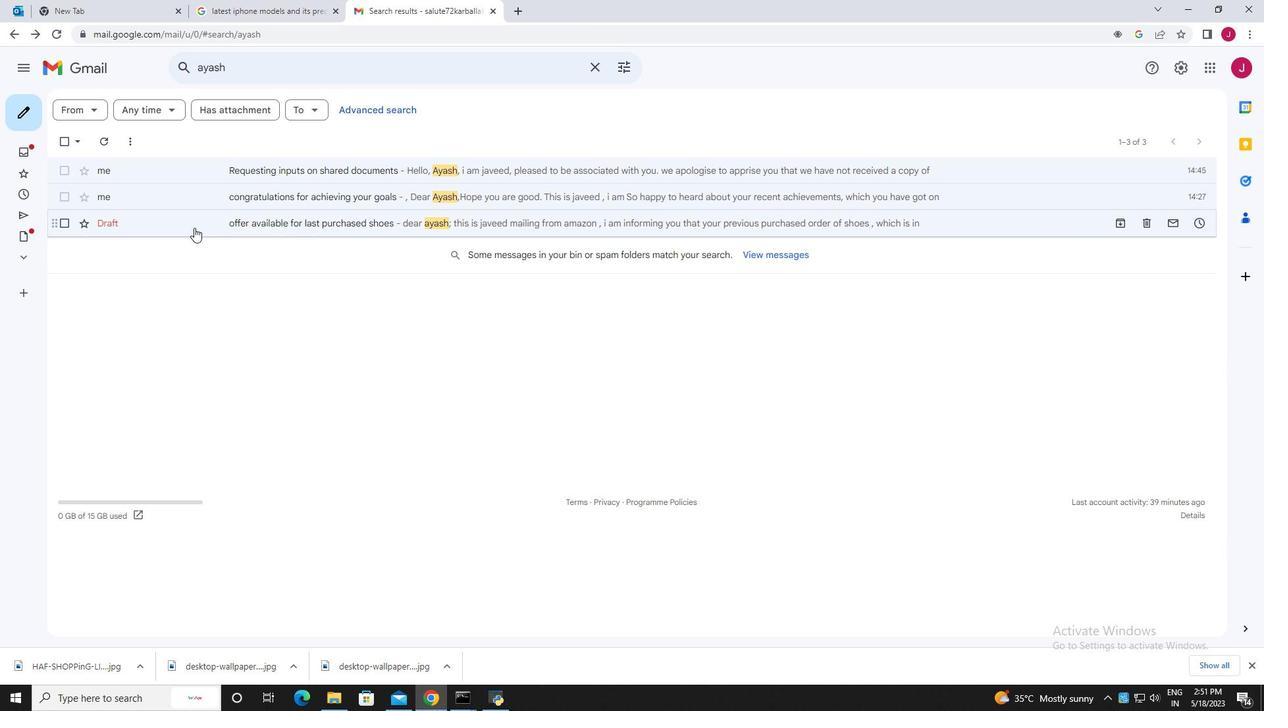 
Action: Mouse moved to (1204, 250)
Screenshot: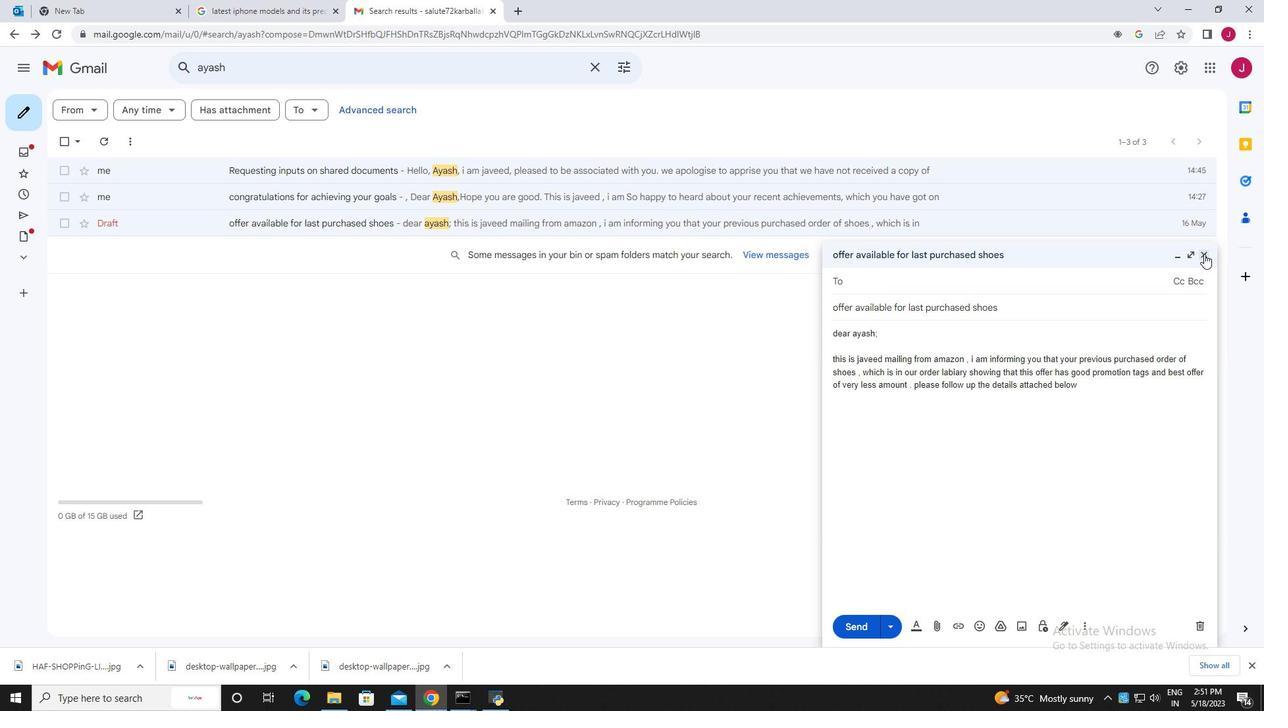 
Action: Mouse pressed left at (1204, 250)
Screenshot: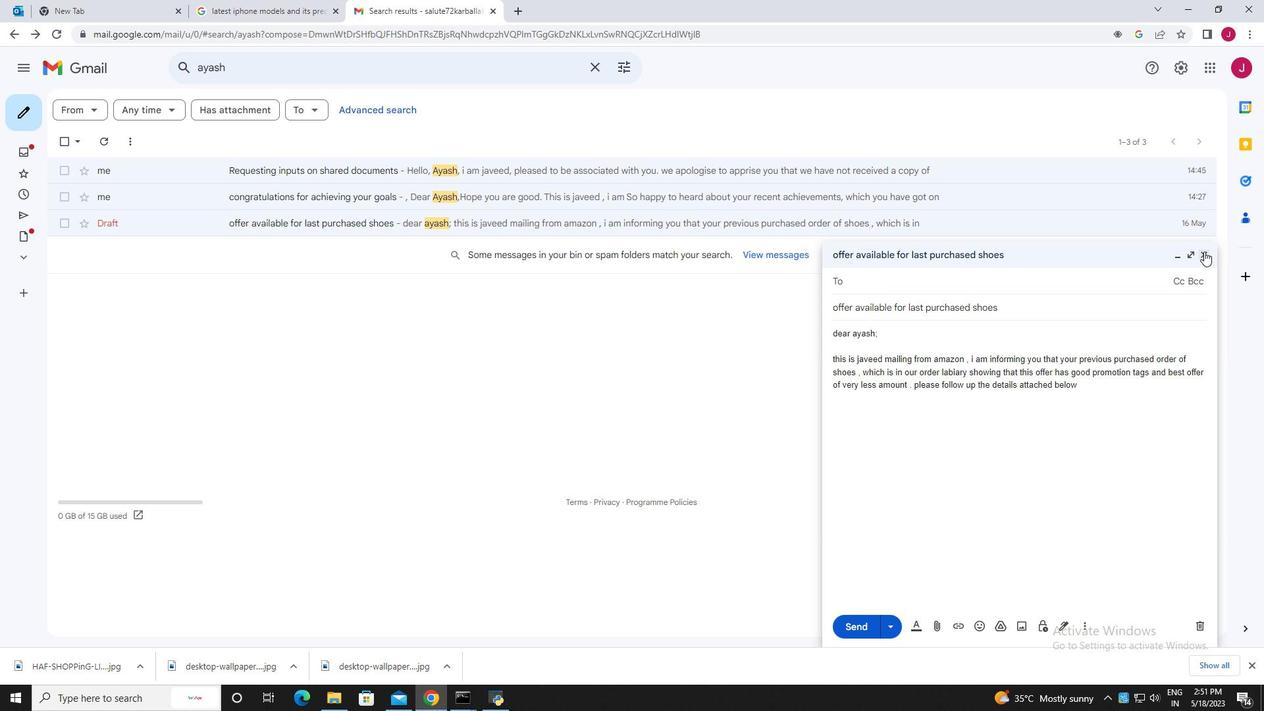 
Action: Mouse moved to (246, 71)
Screenshot: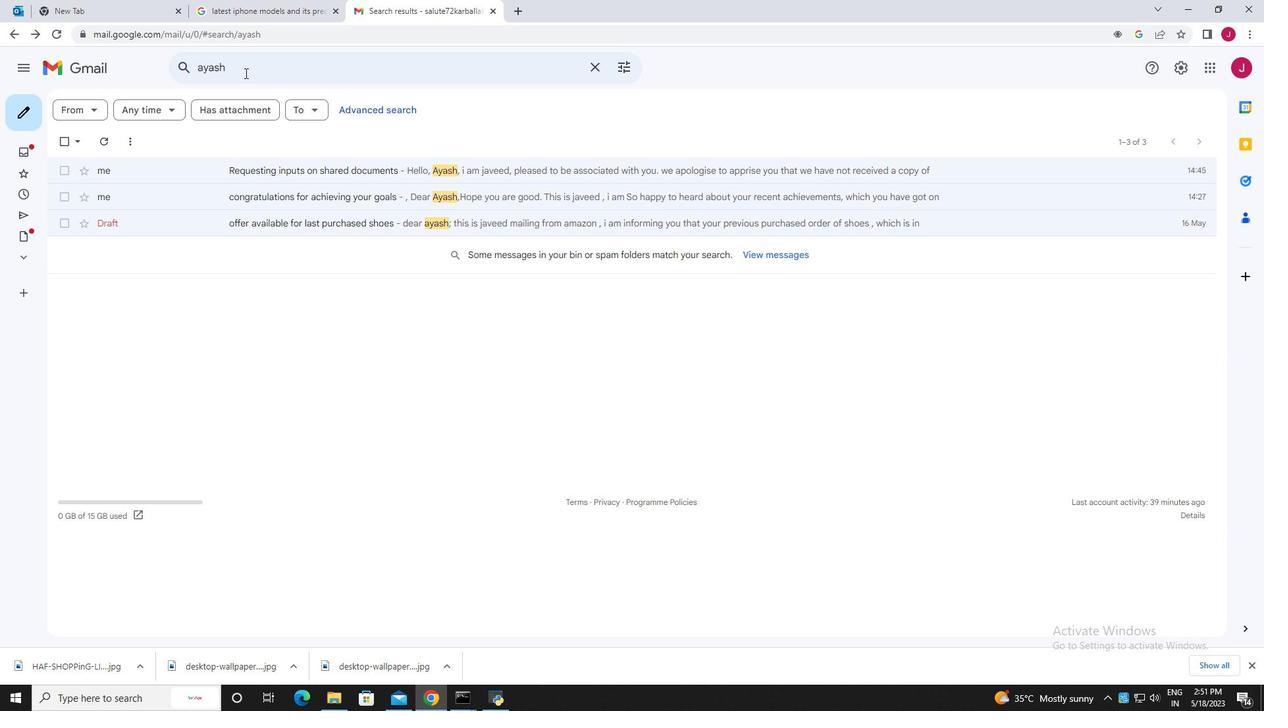 
Action: Mouse pressed left at (246, 71)
Screenshot: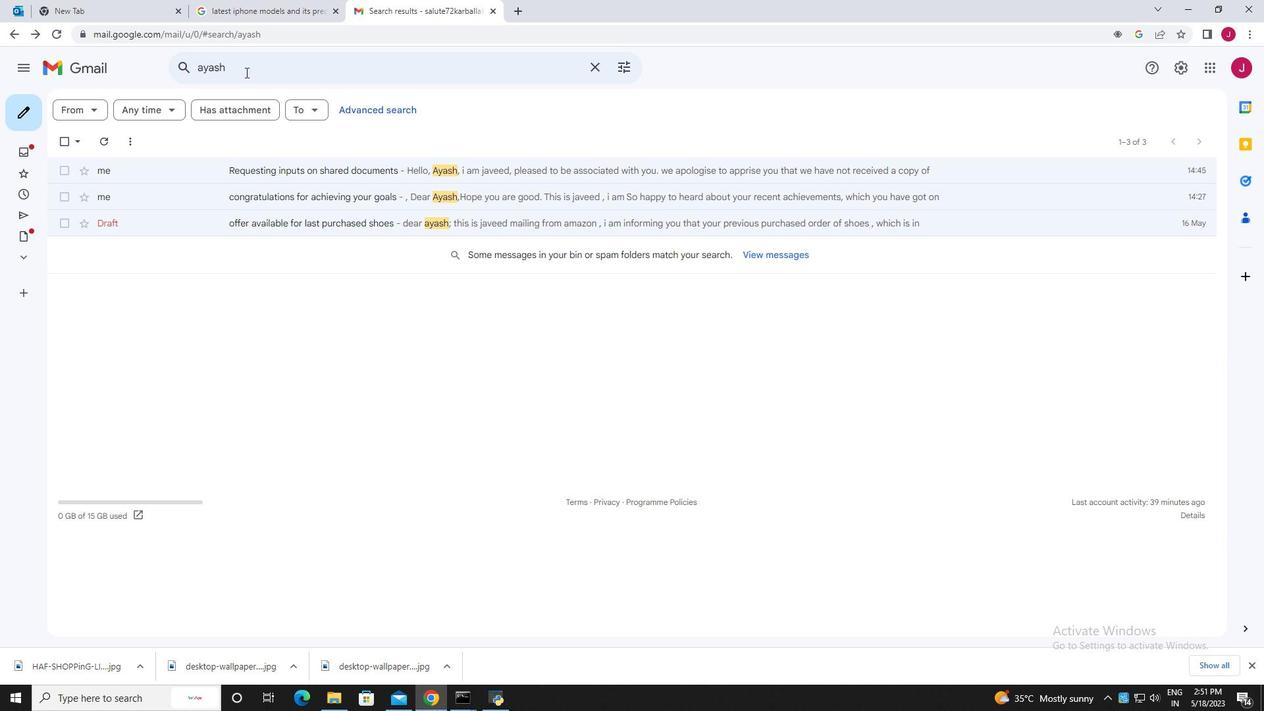 
Action: Key pressed <Key.backspace><Key.backspace><Key.backspace><Key.backspace><Key.backspace><Key.backspace><Key.backspace><Key.backspace><Key.backspace><Key.backspace><Key.backspace><Key.backspace><Key.backspace><Key.backspace><Key.backspace><Key.backspace>
Screenshot: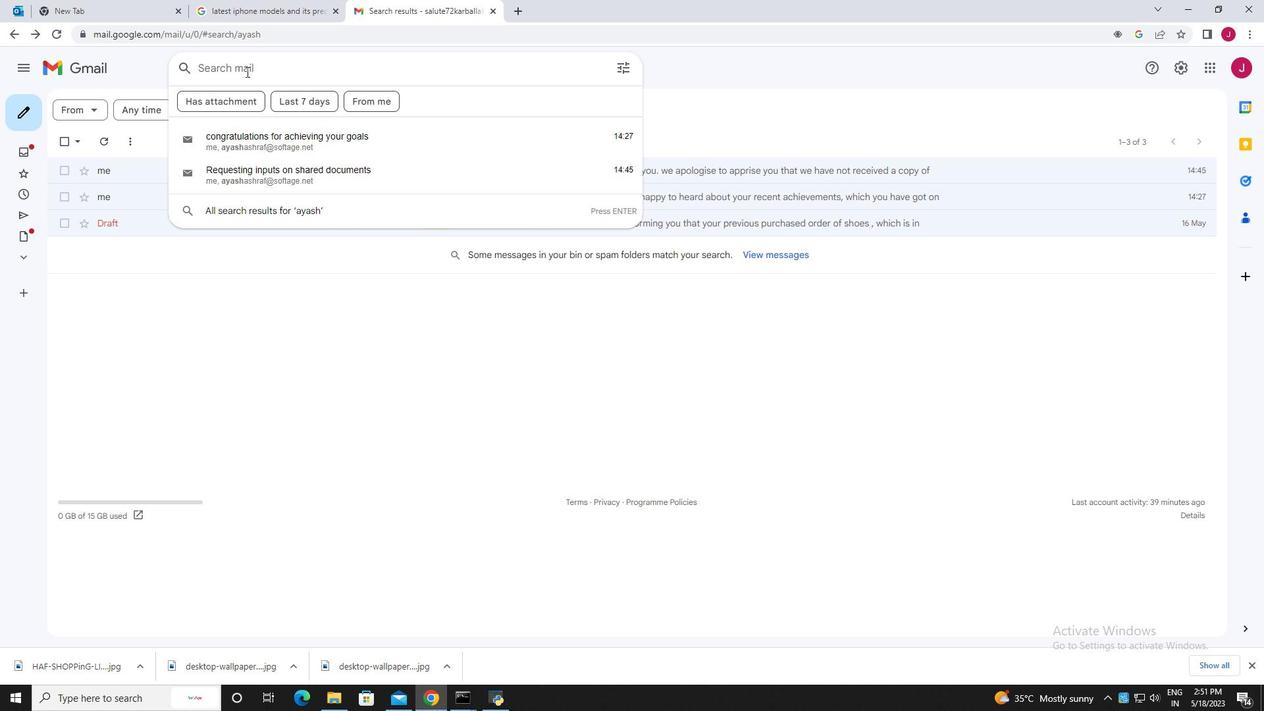 
Action: Mouse moved to (9, 34)
Screenshot: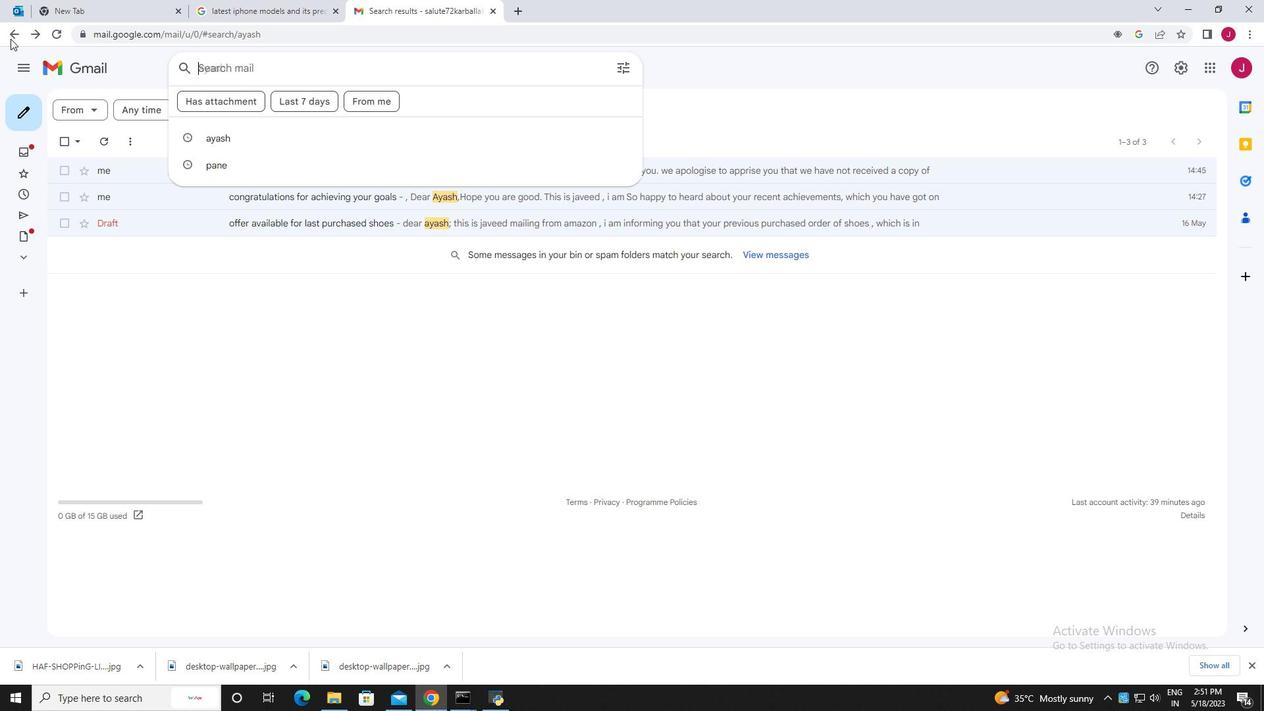 
Action: Mouse pressed left at (9, 34)
Screenshot: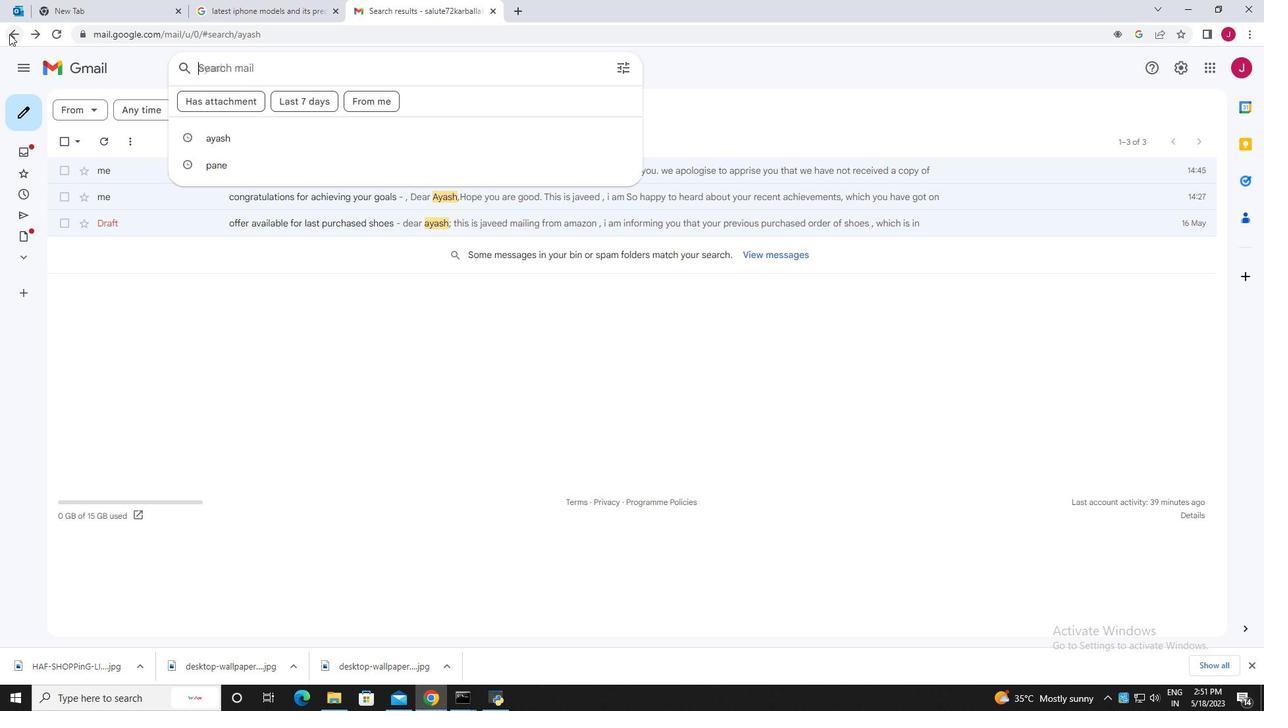 
Action: Mouse moved to (331, 64)
Screenshot: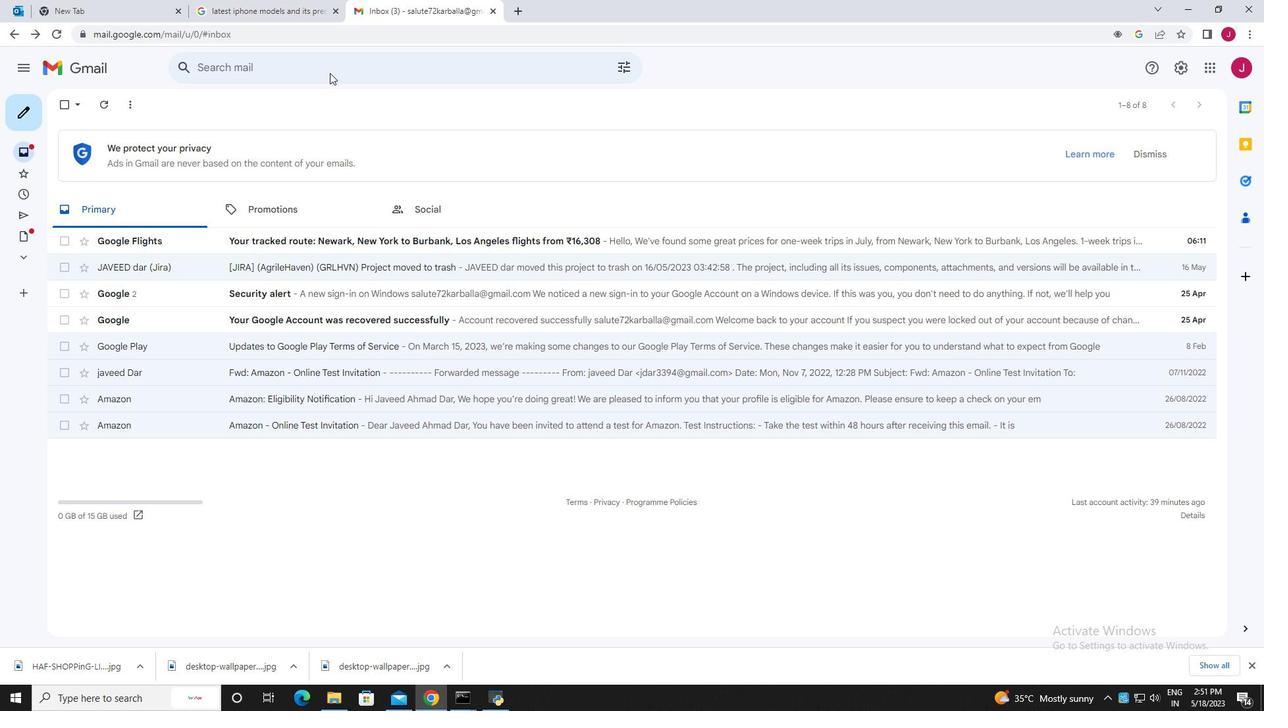
Action: Mouse pressed left at (331, 64)
Screenshot: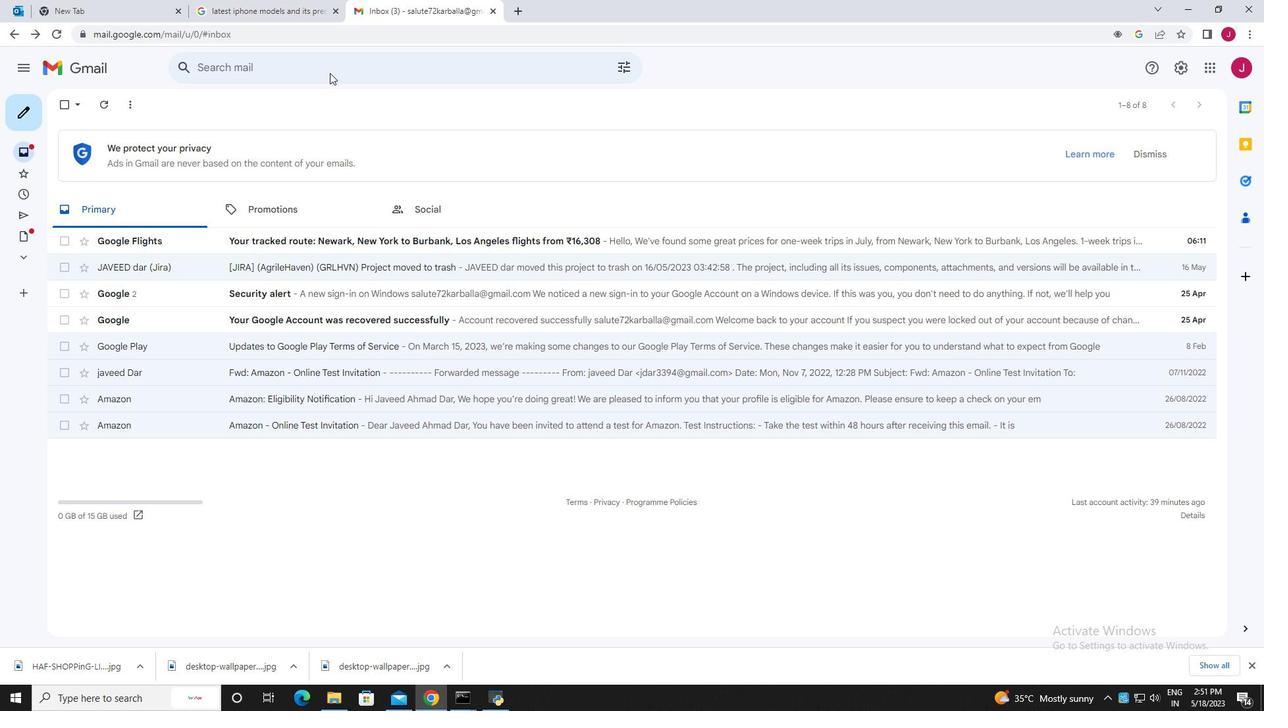 
Action: Mouse moved to (331, 65)
Screenshot: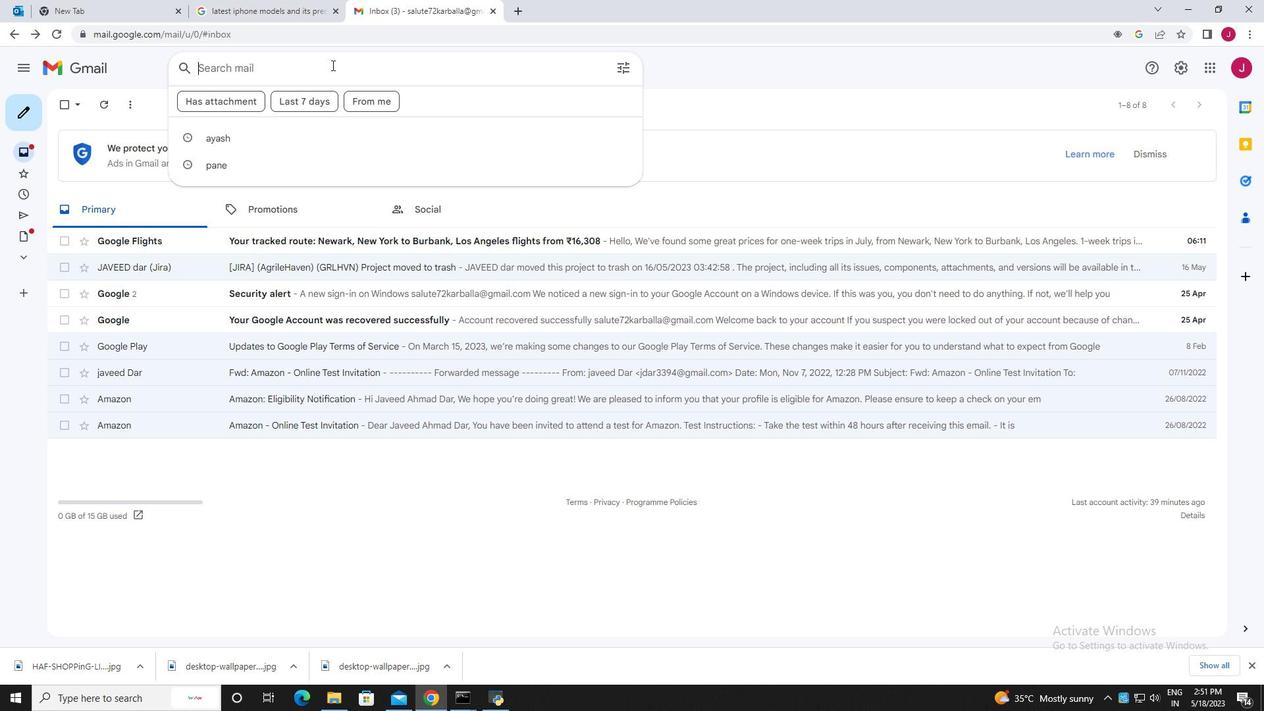 
Action: Key pressed ama
Screenshot: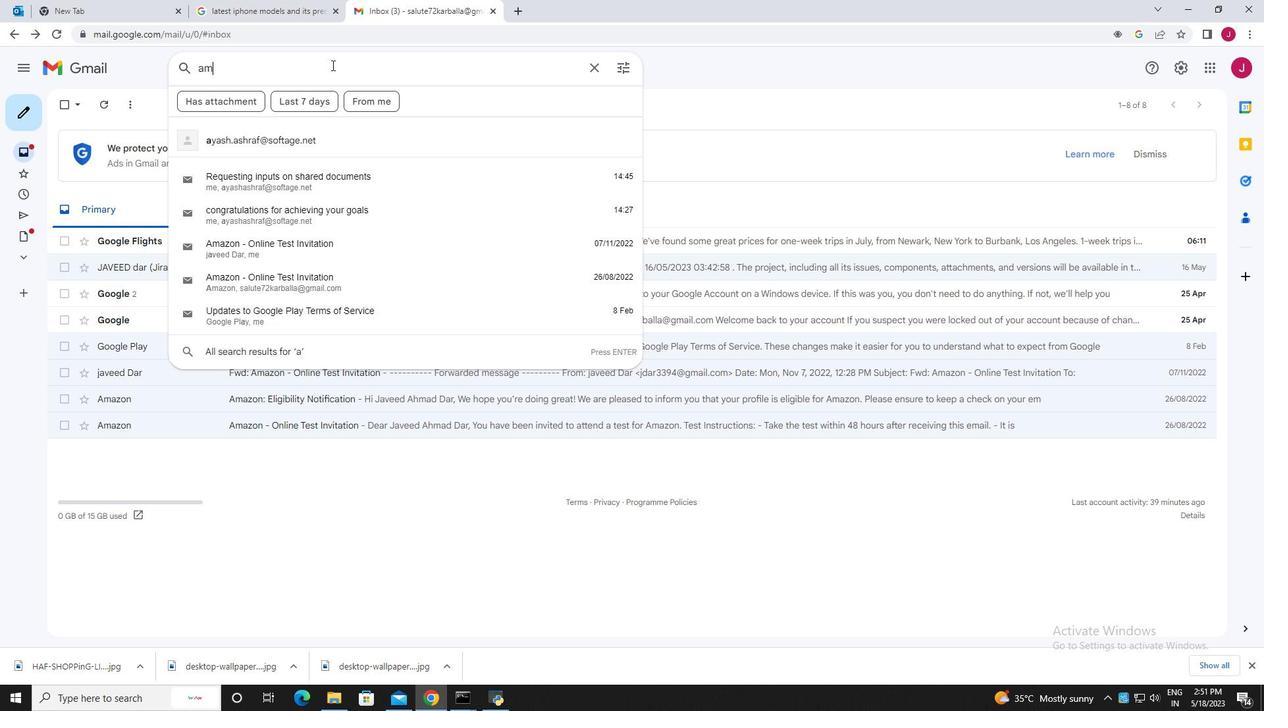 
Action: Mouse moved to (331, 68)
Screenshot: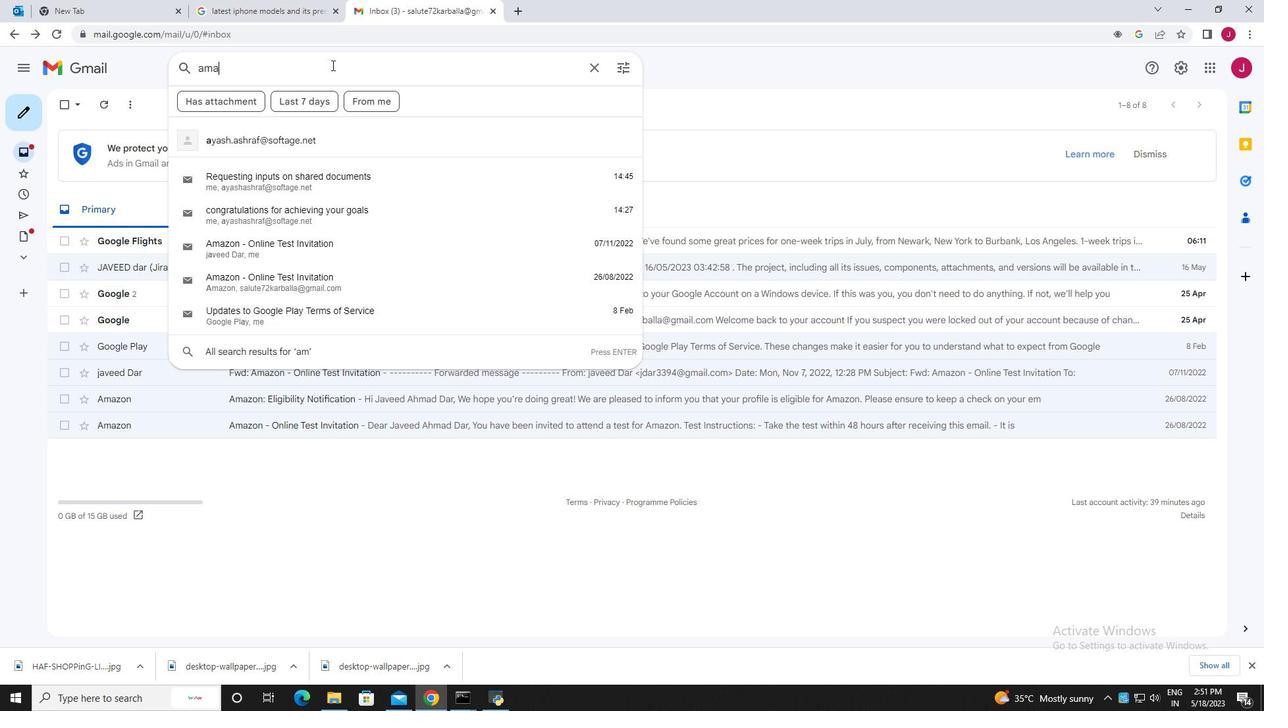 
Action: Key pressed zon
Screenshot: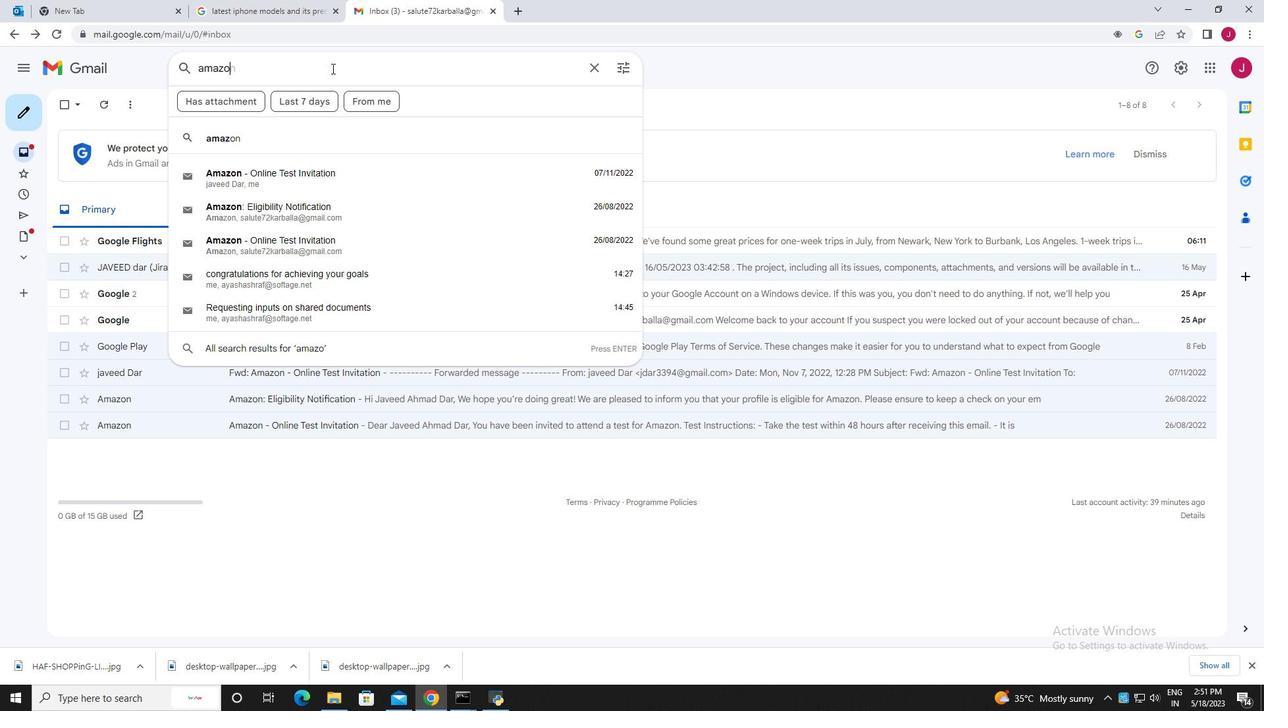 
Action: Mouse moved to (355, 175)
Screenshot: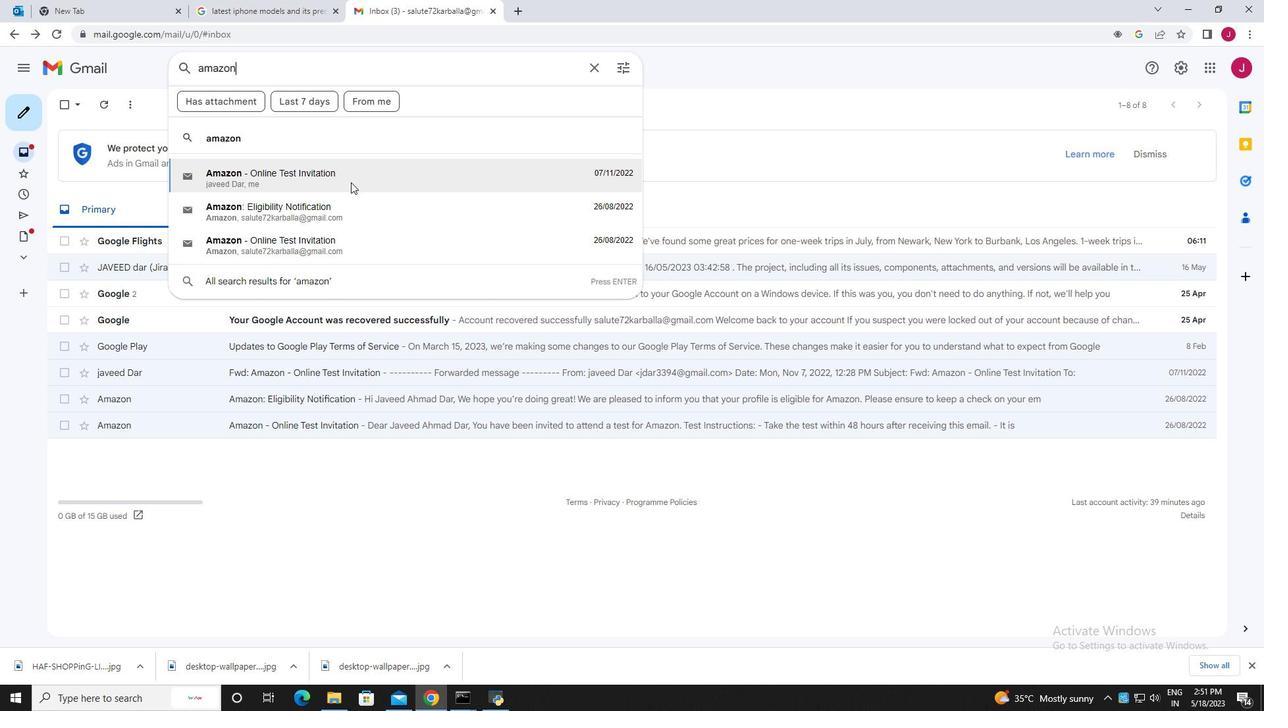 
Action: Mouse pressed left at (355, 175)
Screenshot: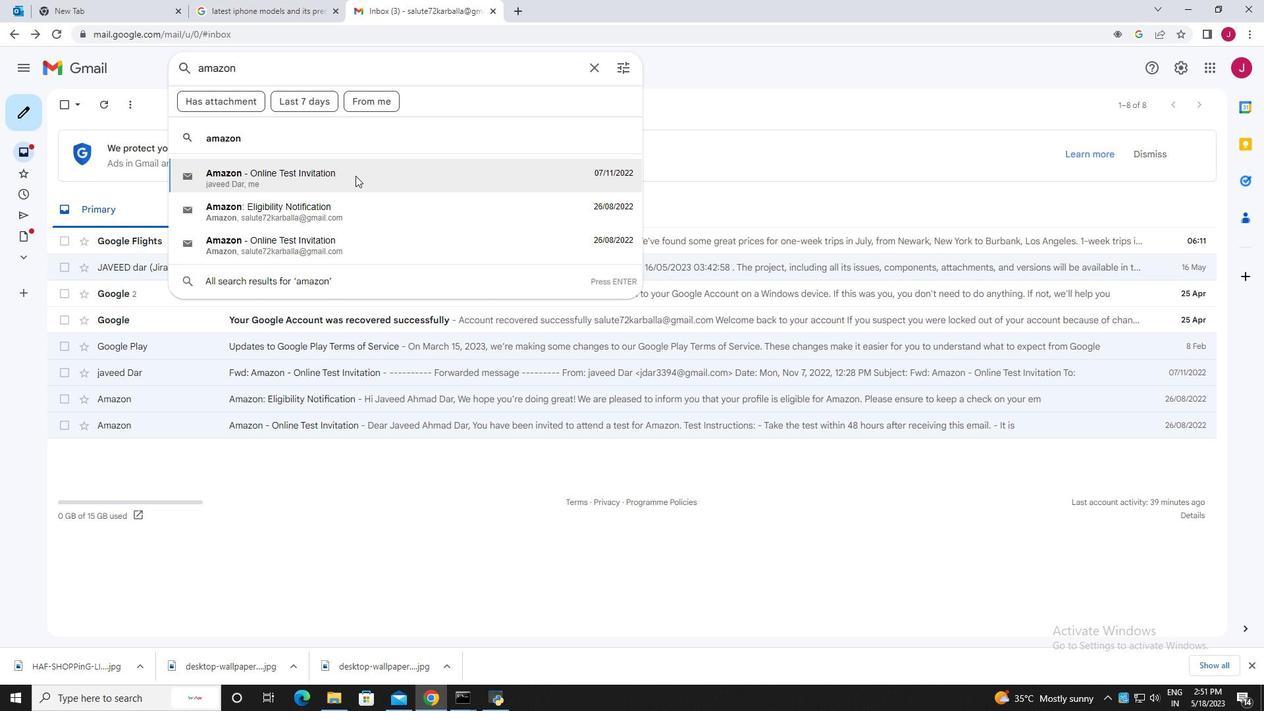 
Action: Mouse moved to (206, 268)
Screenshot: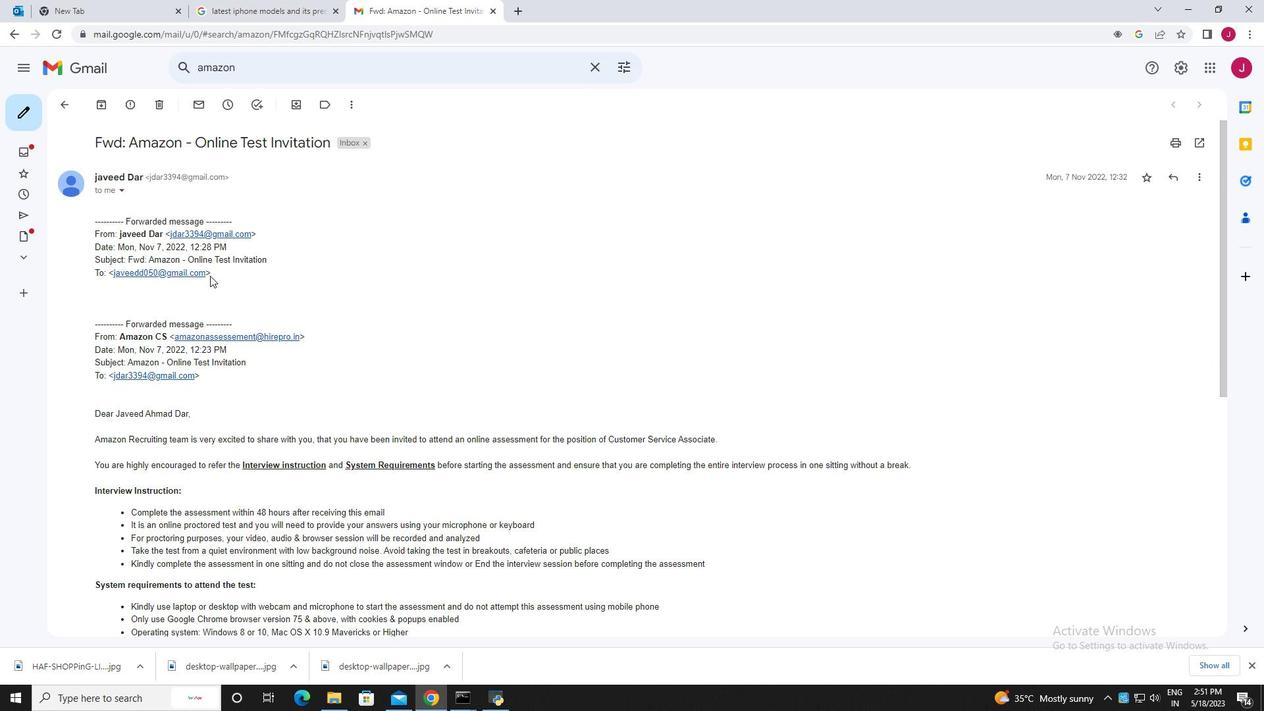 
Action: Mouse scrolled (206, 268) with delta (0, 0)
Screenshot: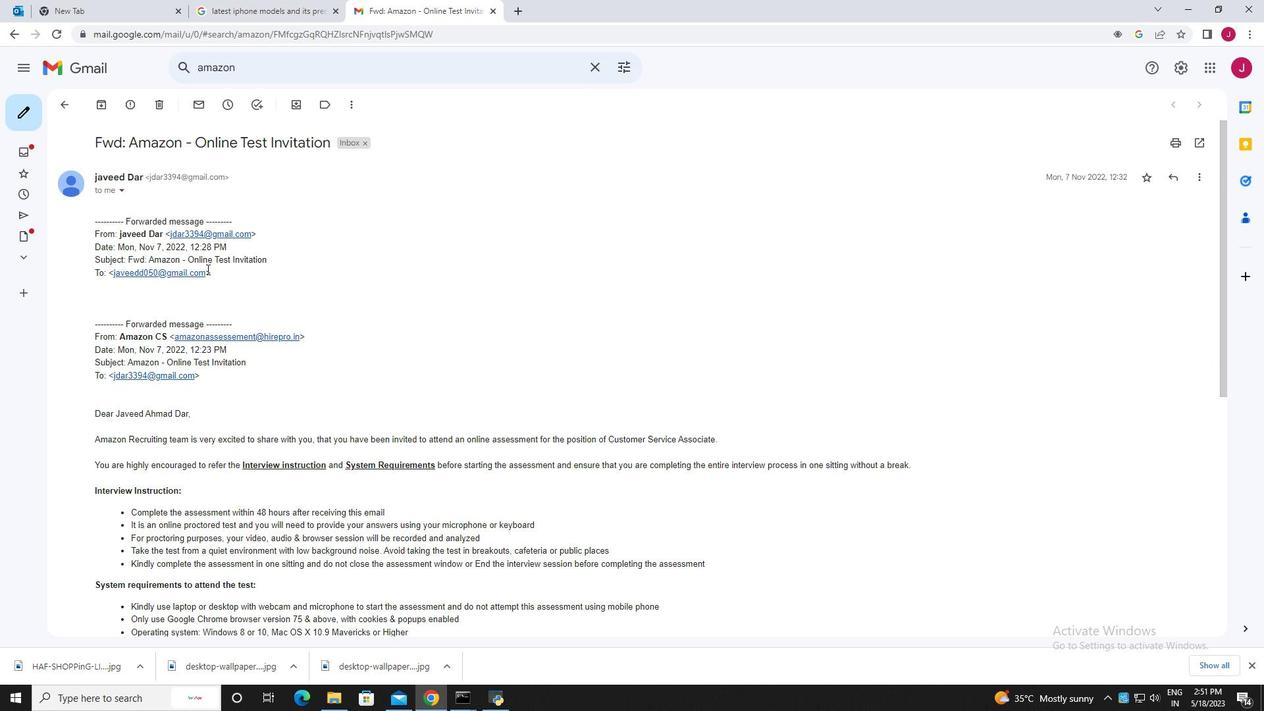 
Action: Mouse scrolled (206, 268) with delta (0, 0)
Screenshot: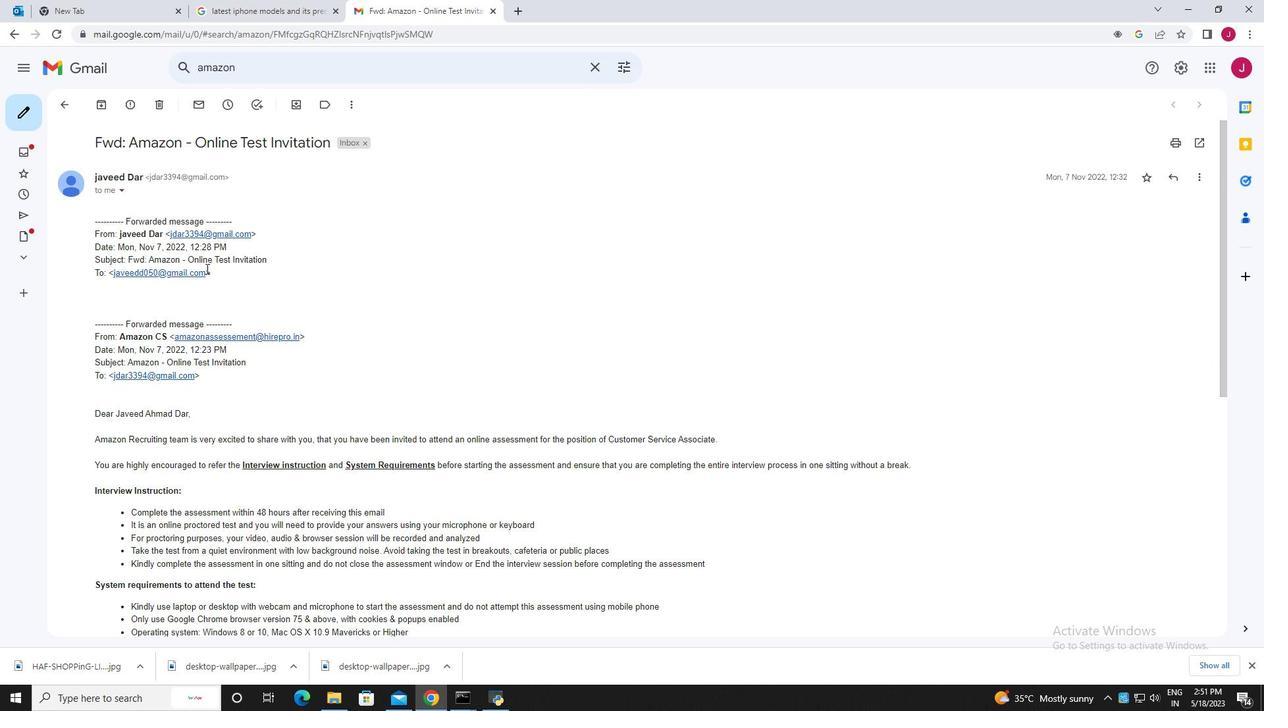 
Action: Mouse moved to (202, 262)
Screenshot: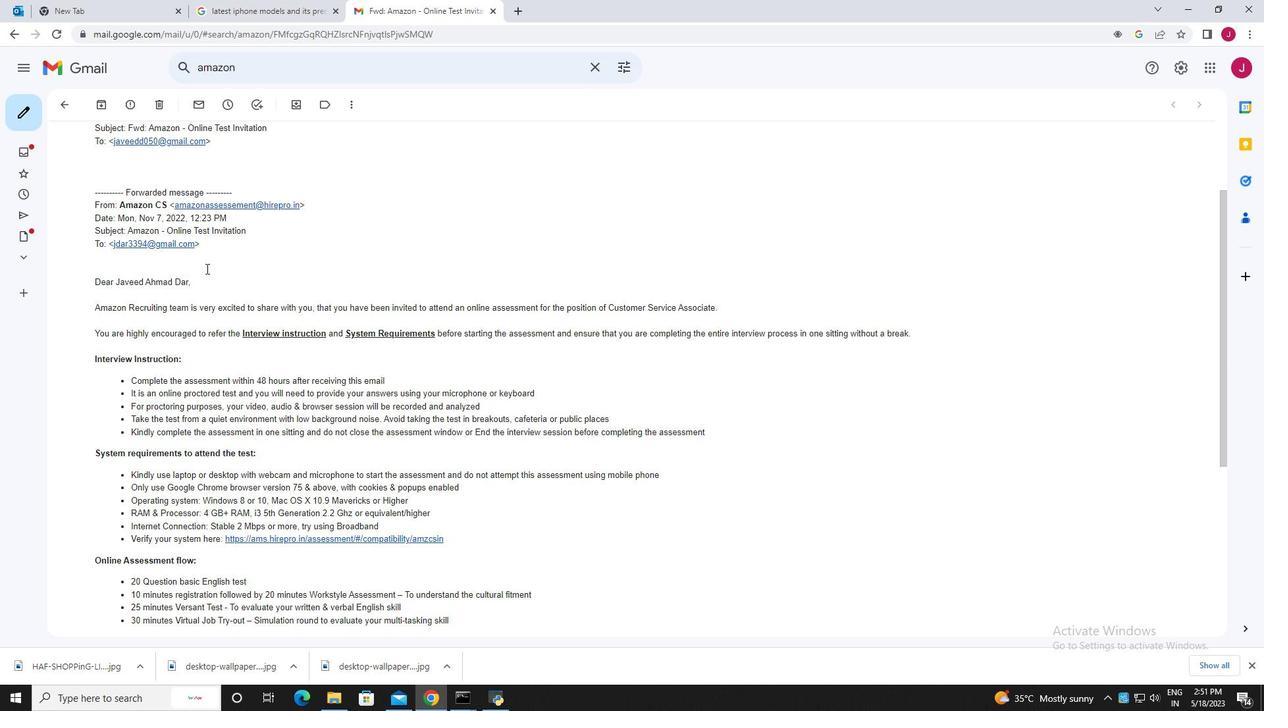 
Action: Mouse scrolled (202, 262) with delta (0, 0)
Screenshot: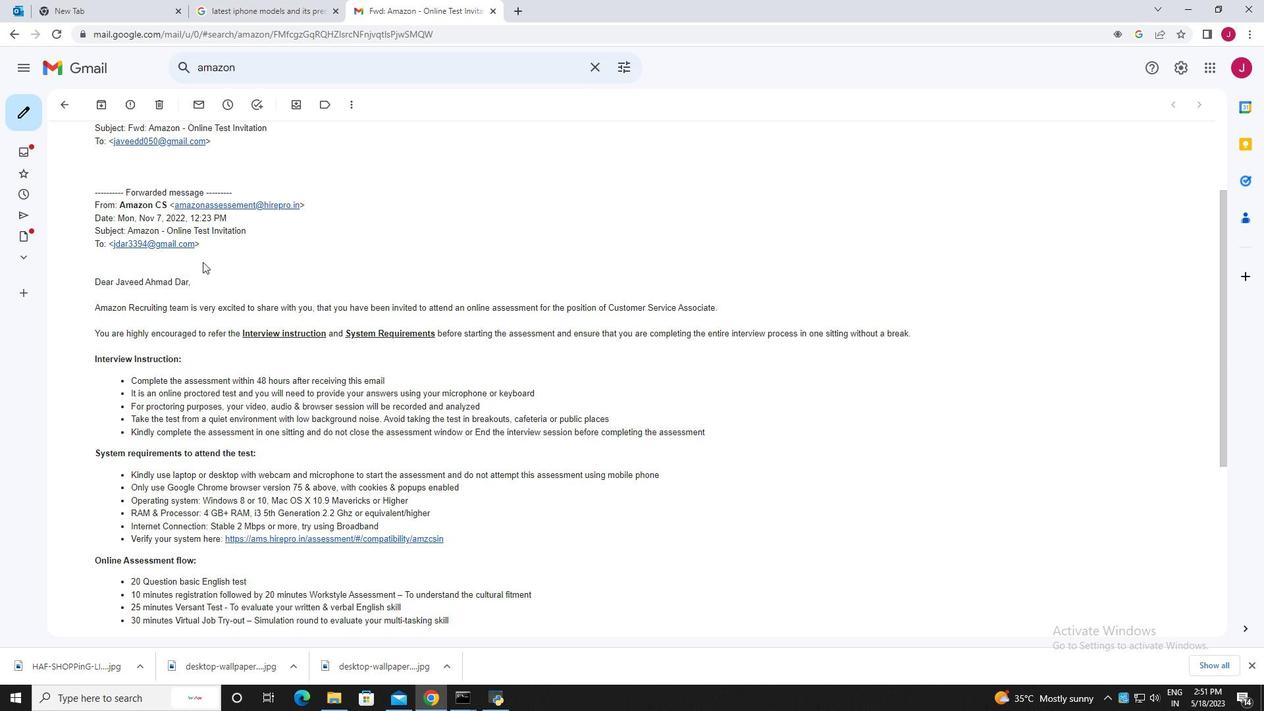 
Action: Mouse scrolled (202, 262) with delta (0, 0)
Screenshot: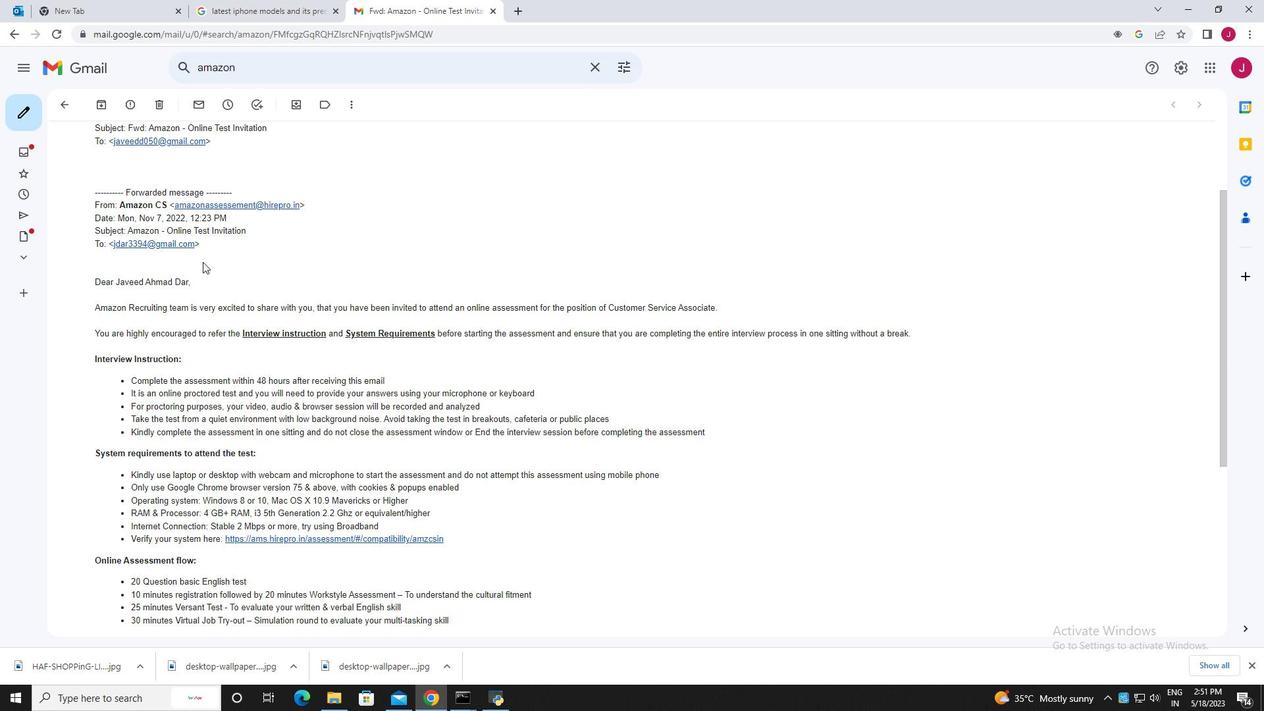 
Action: Mouse scrolled (202, 262) with delta (0, 0)
Screenshot: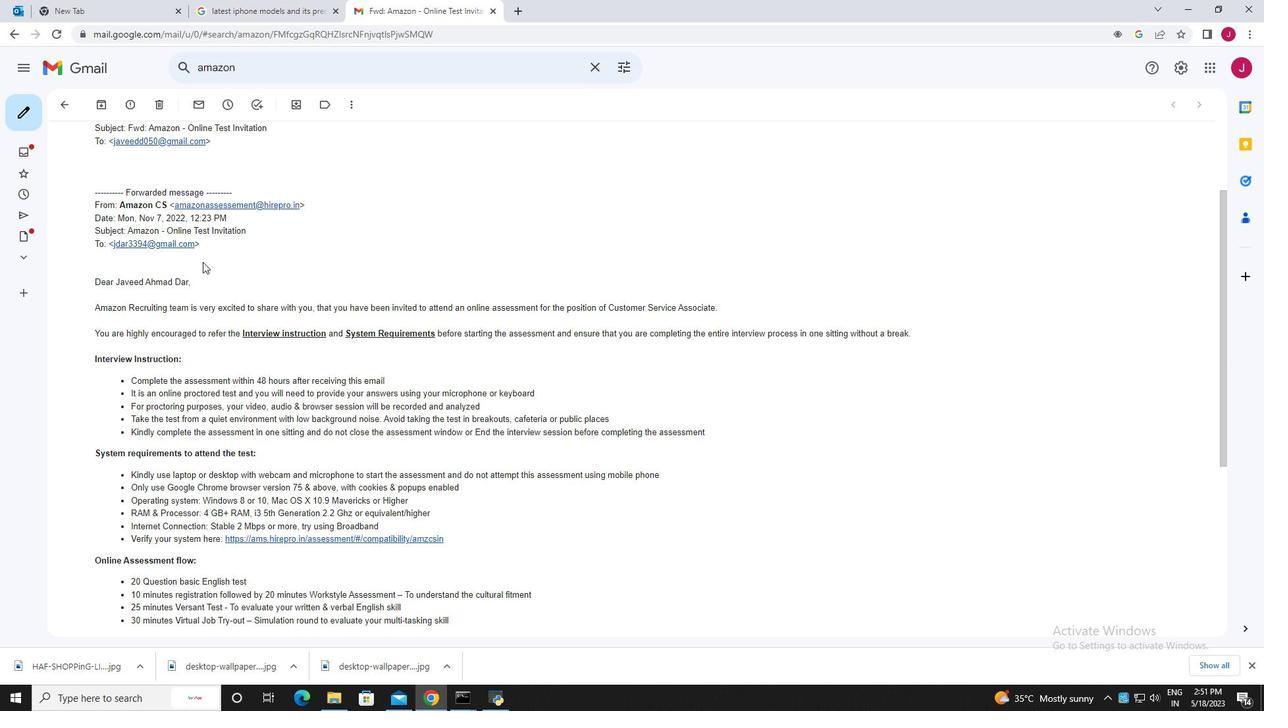 
Action: Mouse scrolled (202, 262) with delta (0, 0)
Screenshot: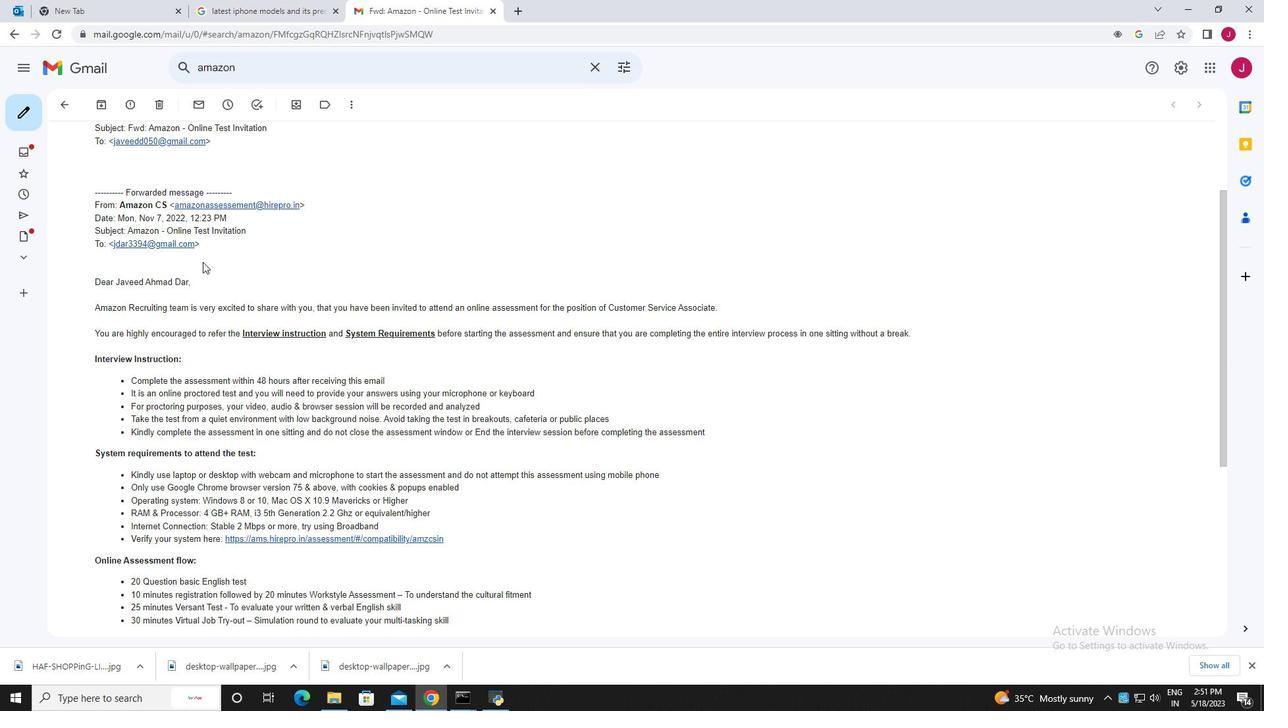 
Action: Mouse moved to (121, 189)
Screenshot: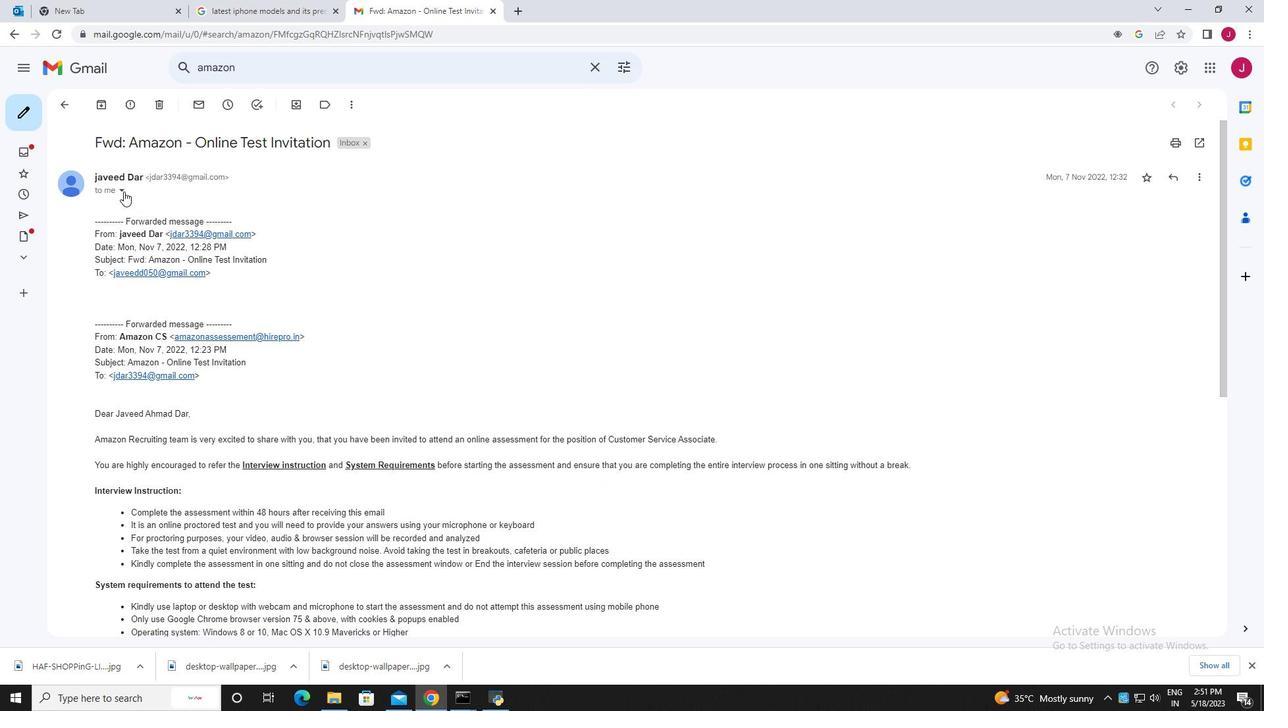 
Action: Mouse pressed left at (121, 189)
Screenshot: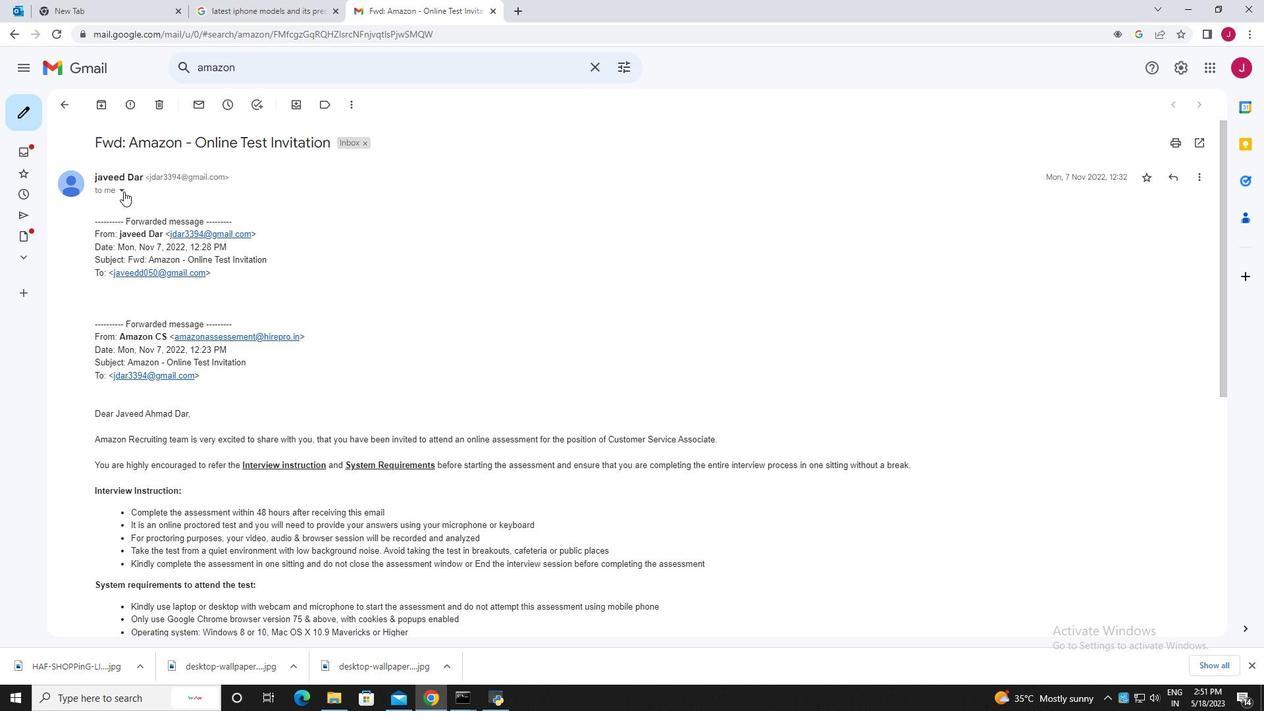 
Action: Mouse moved to (298, 368)
Screenshot: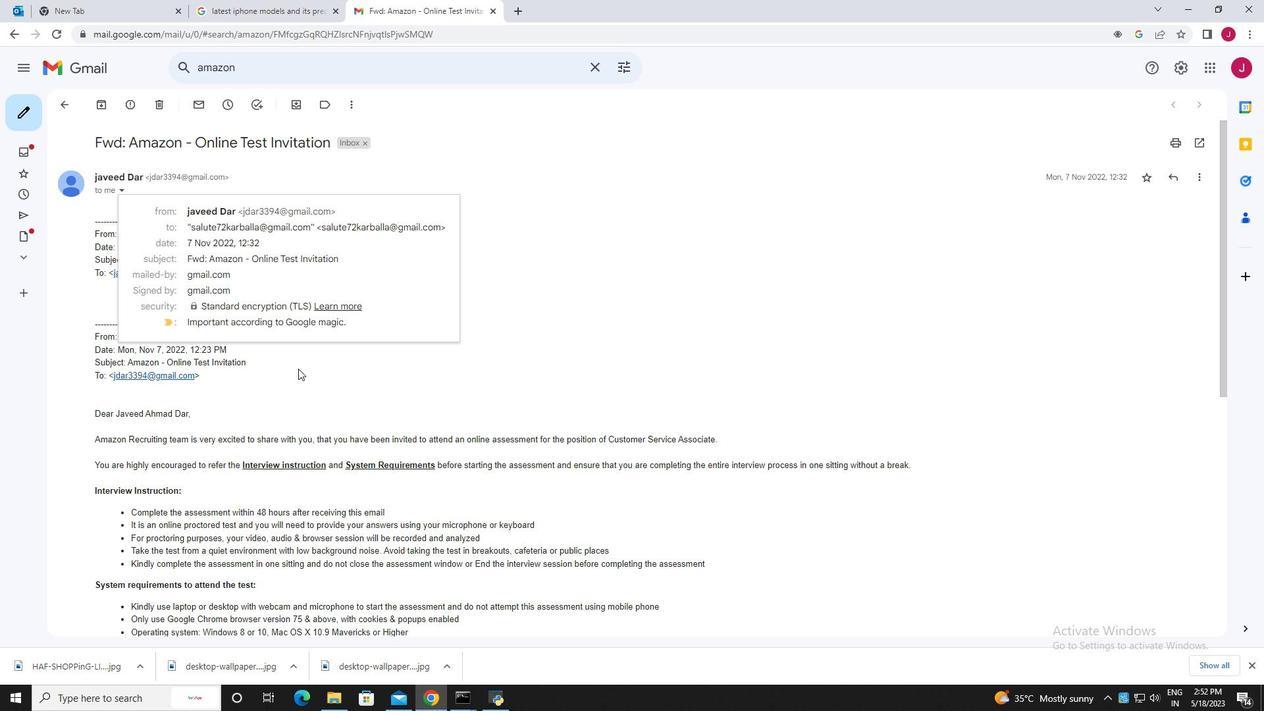 
Action: Mouse scrolled (298, 368) with delta (0, 0)
Screenshot: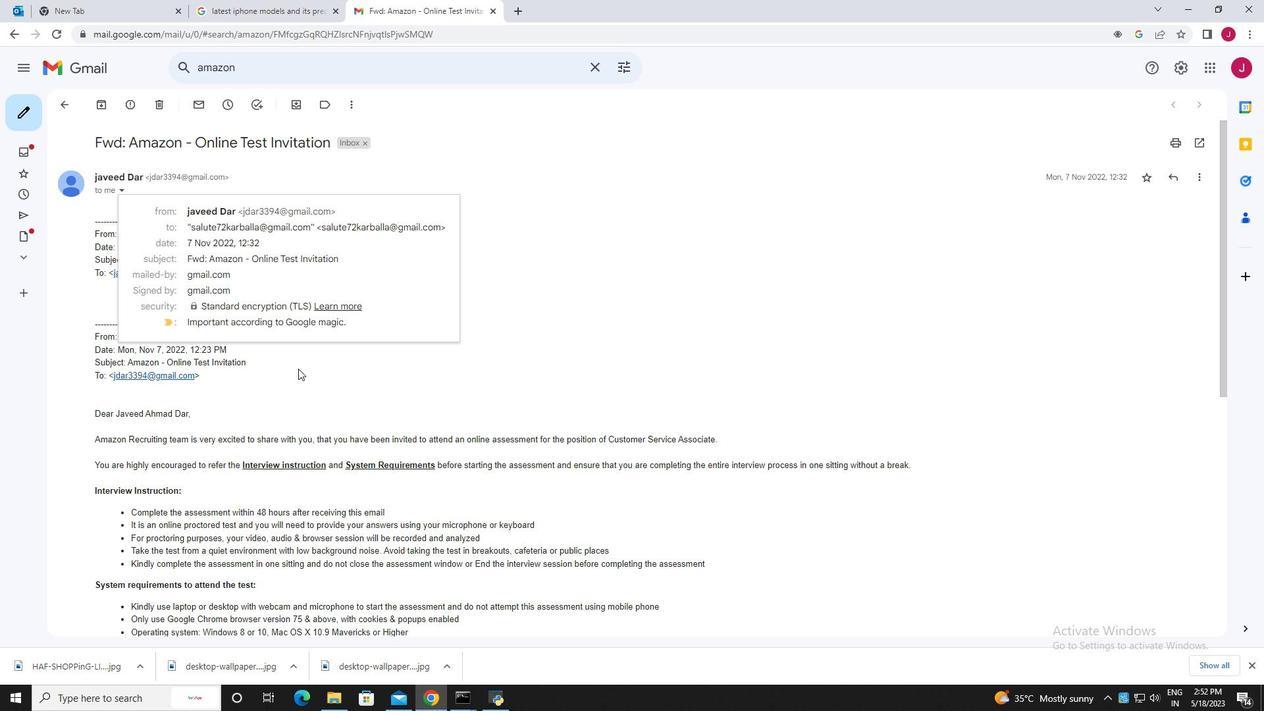 
Action: Mouse scrolled (298, 368) with delta (0, 0)
Screenshot: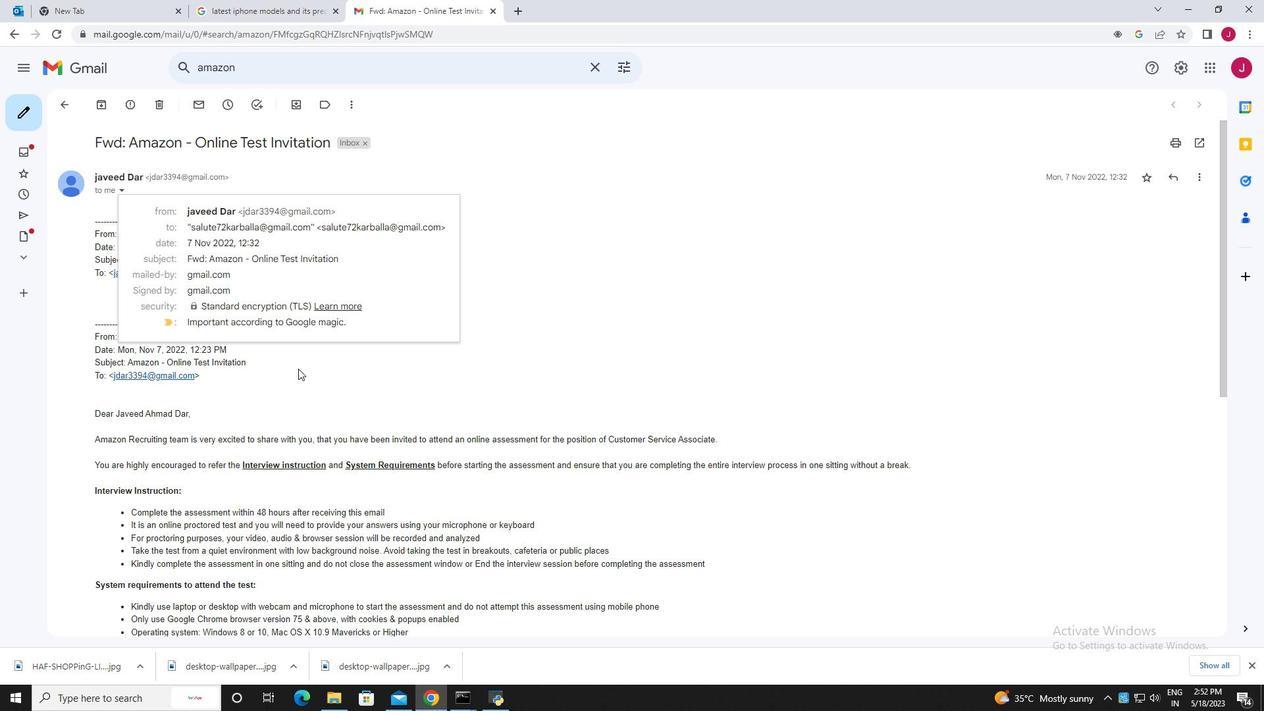 
Action: Mouse moved to (211, 362)
Screenshot: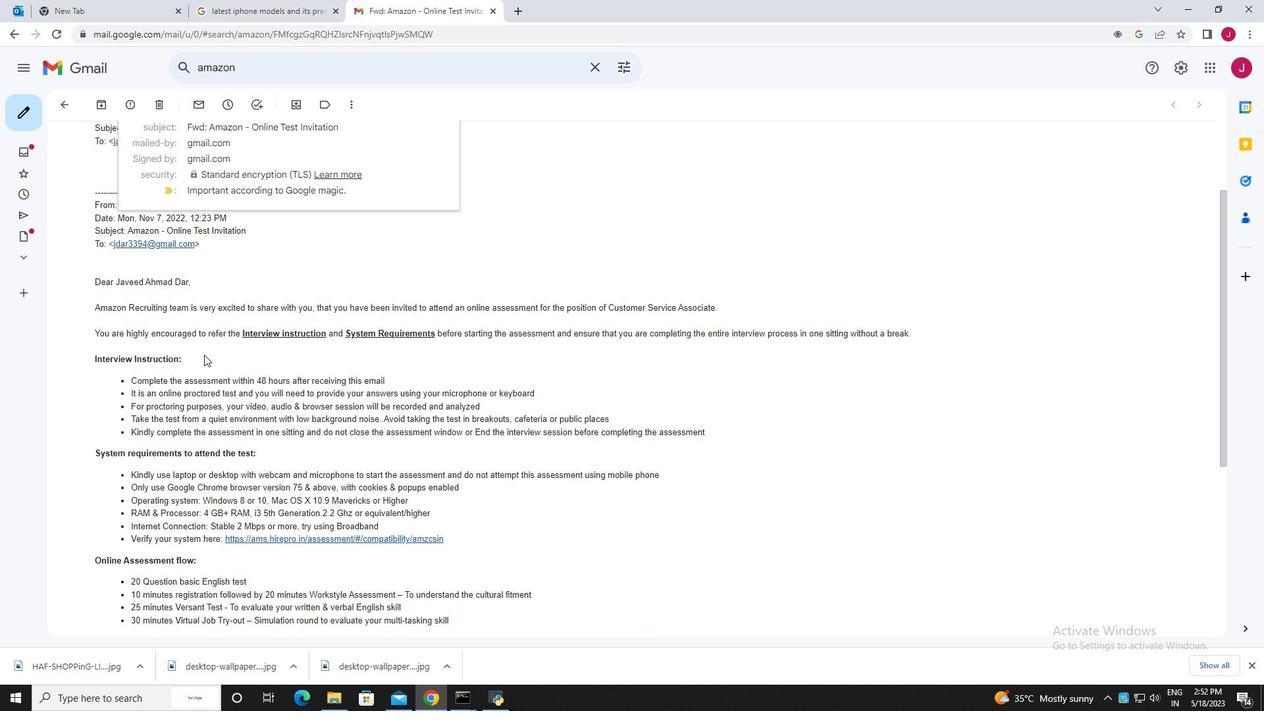 
Action: Mouse scrolled (211, 361) with delta (0, 0)
Screenshot: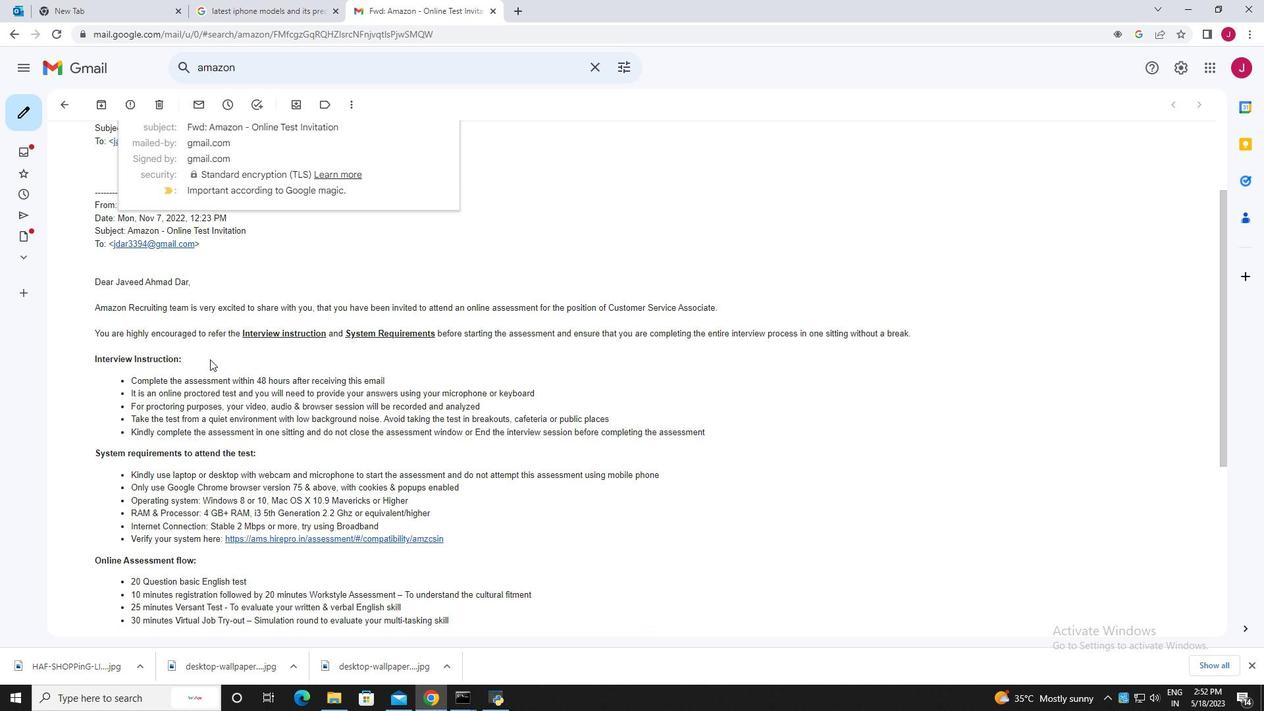 
Action: Mouse moved to (218, 355)
Screenshot: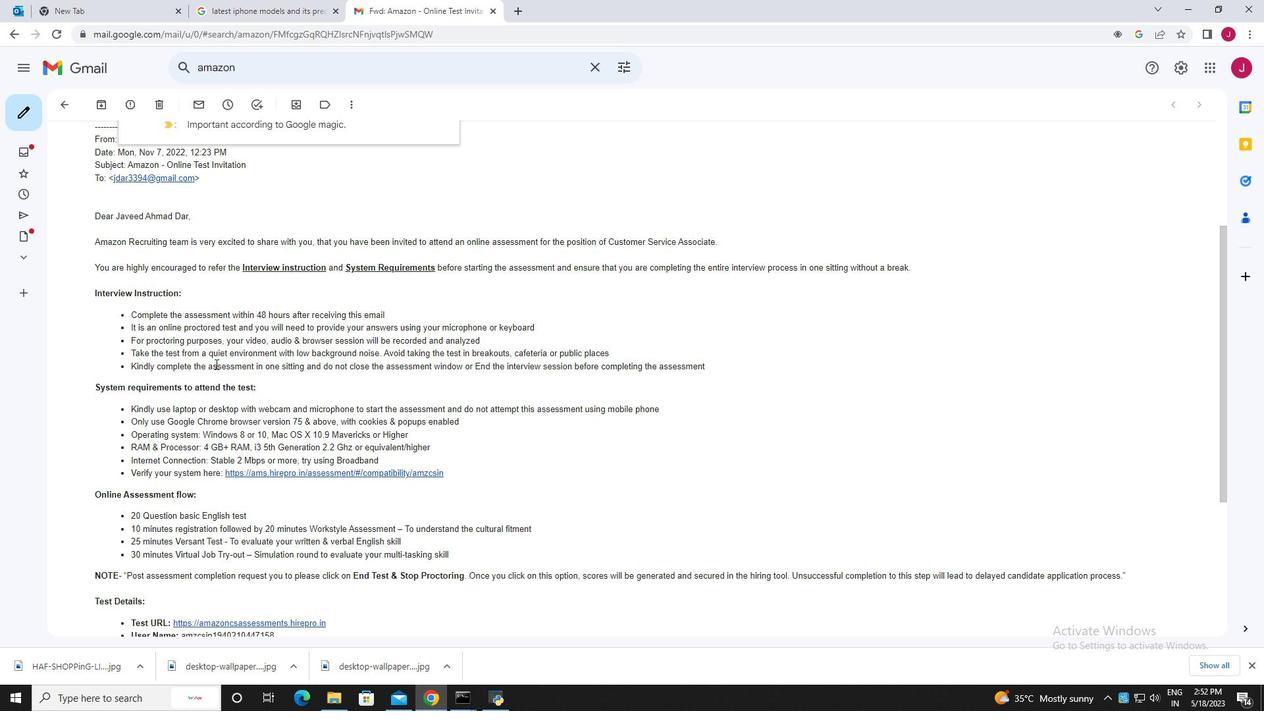 
Action: Mouse scrolled (218, 355) with delta (0, 0)
Screenshot: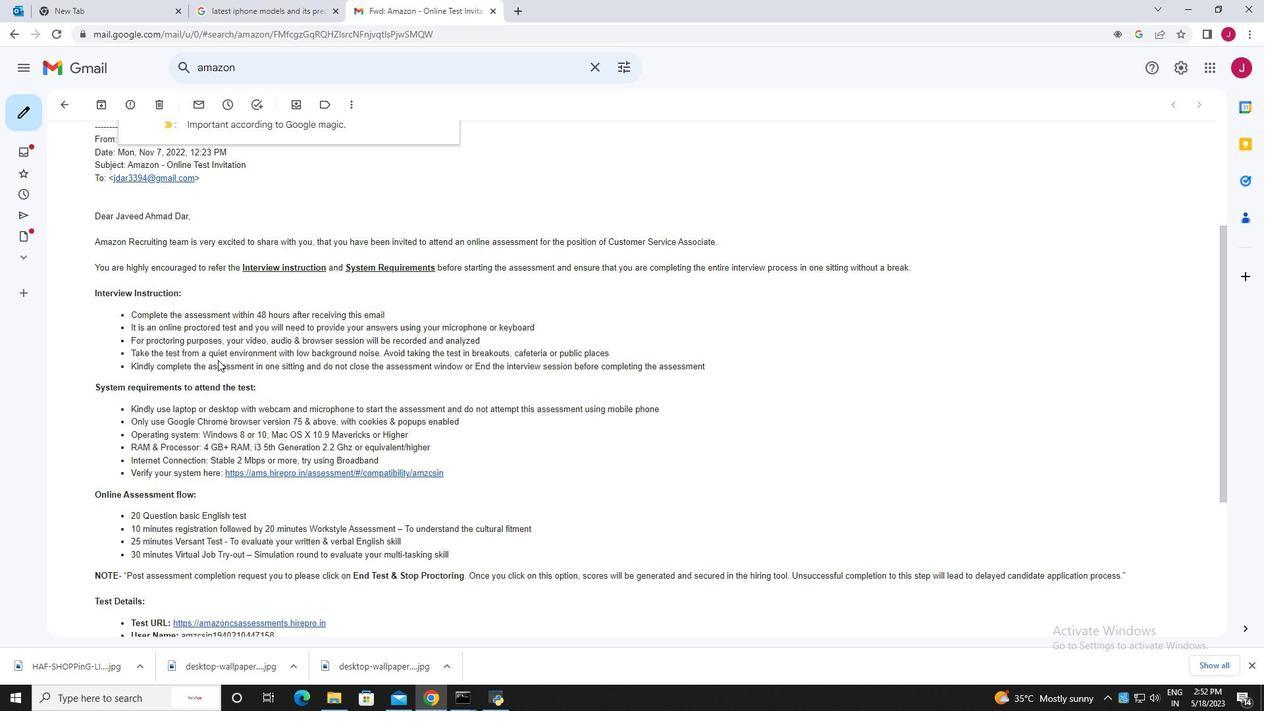 
Action: Mouse scrolled (218, 355) with delta (0, 0)
Screenshot: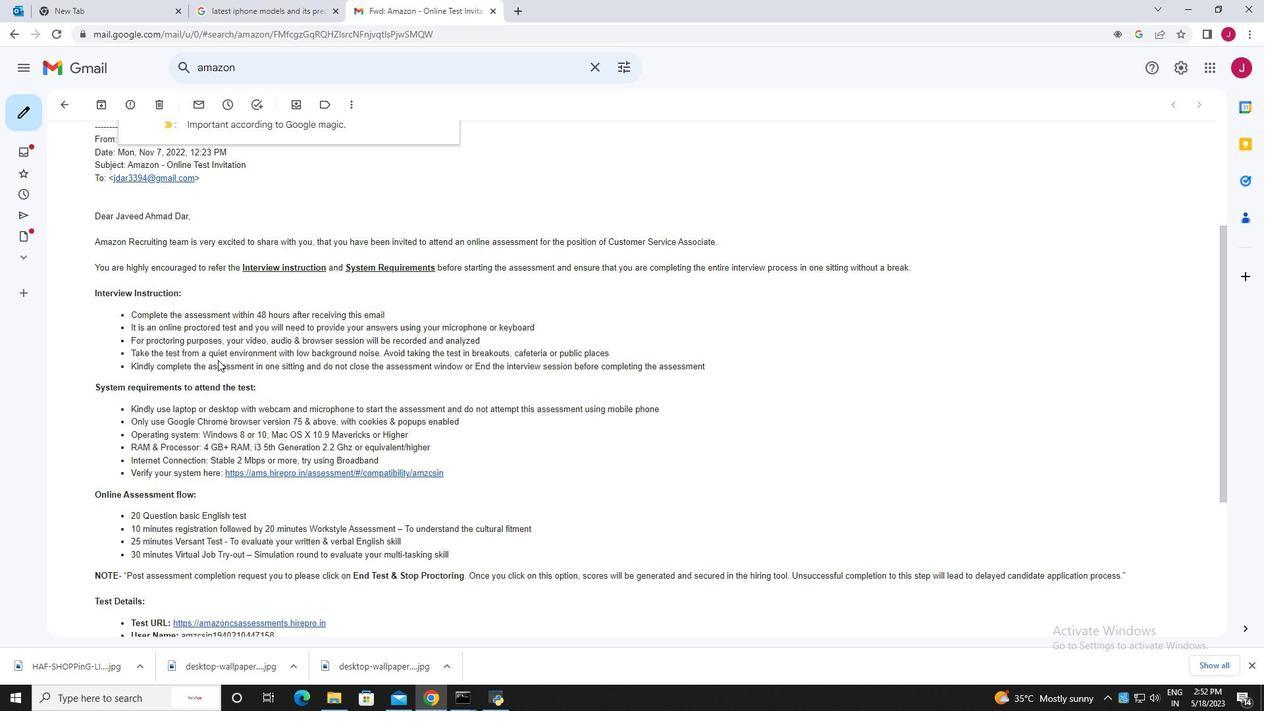 
Action: Mouse moved to (189, 215)
Screenshot: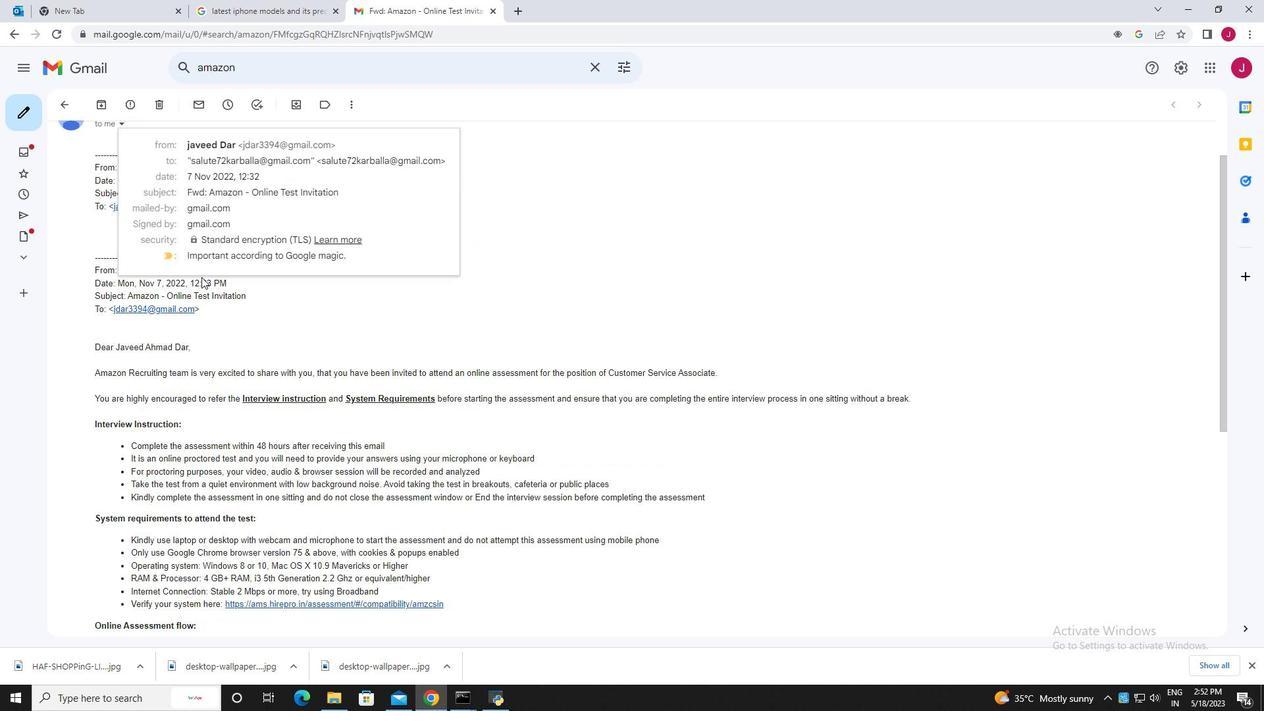 
Action: Mouse scrolled (189, 216) with delta (0, 0)
Screenshot: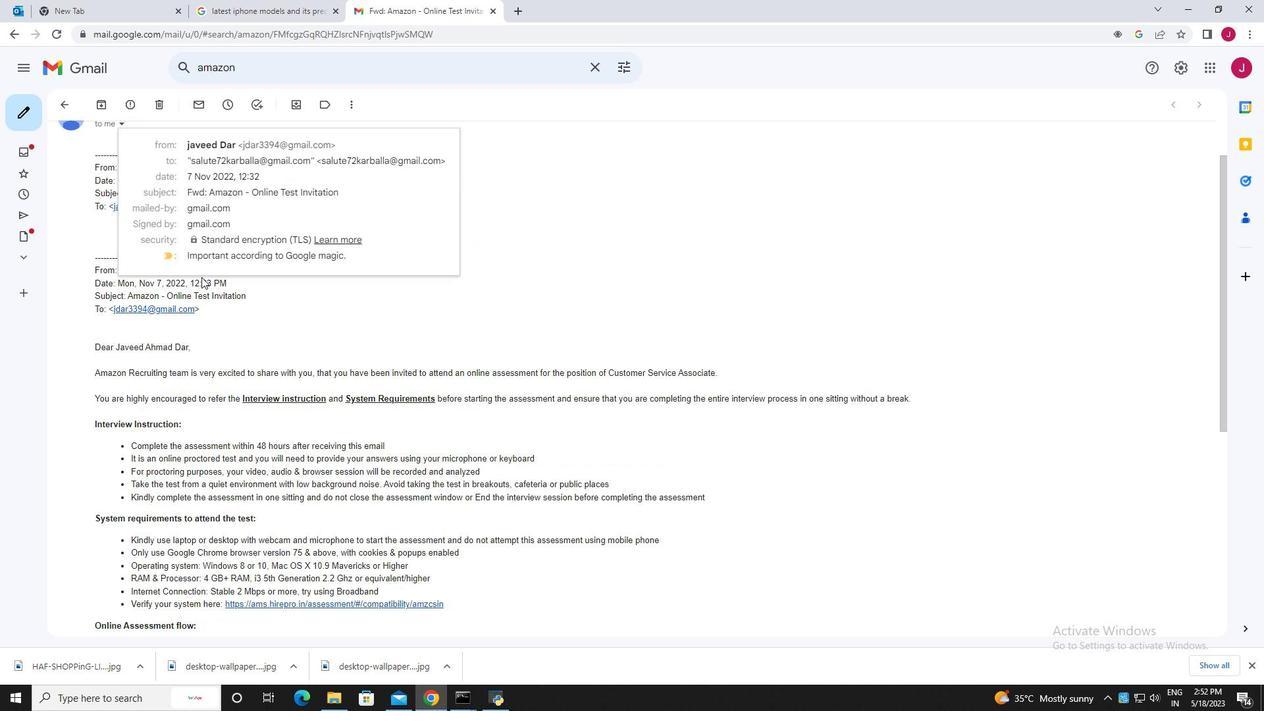 
Action: Mouse moved to (14, 28)
Screenshot: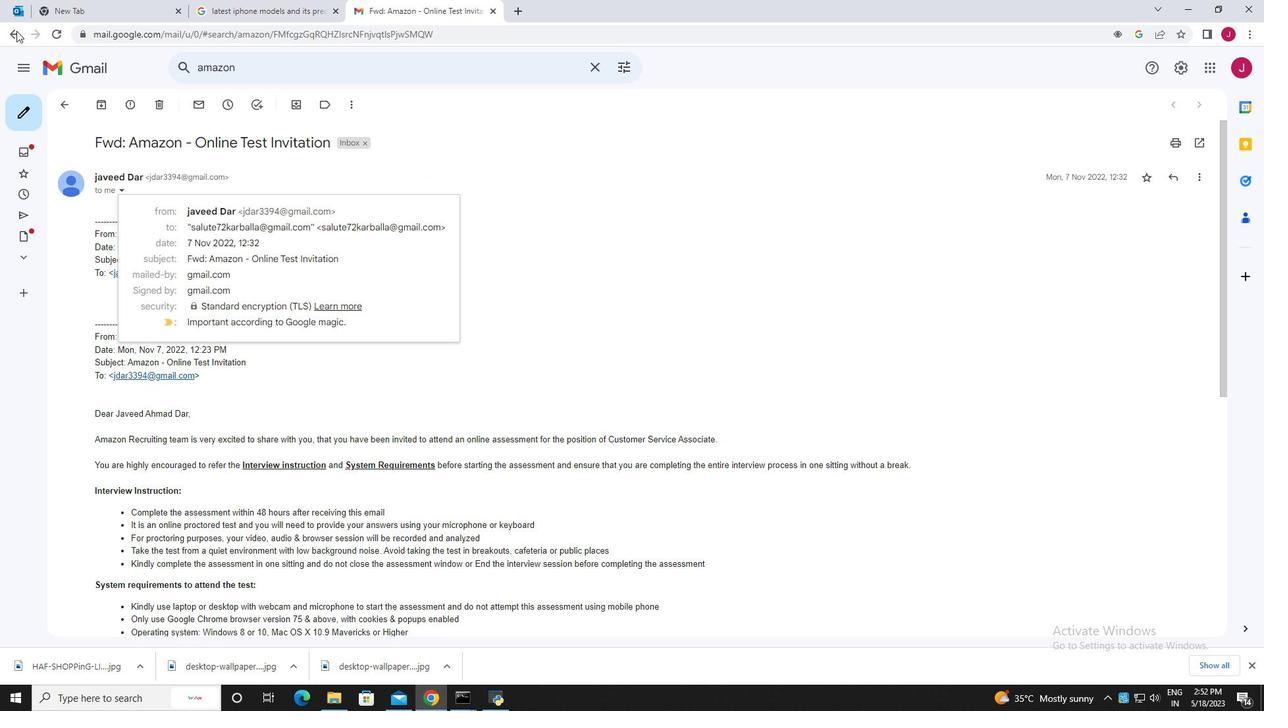 
Action: Mouse pressed left at (14, 28)
Screenshot: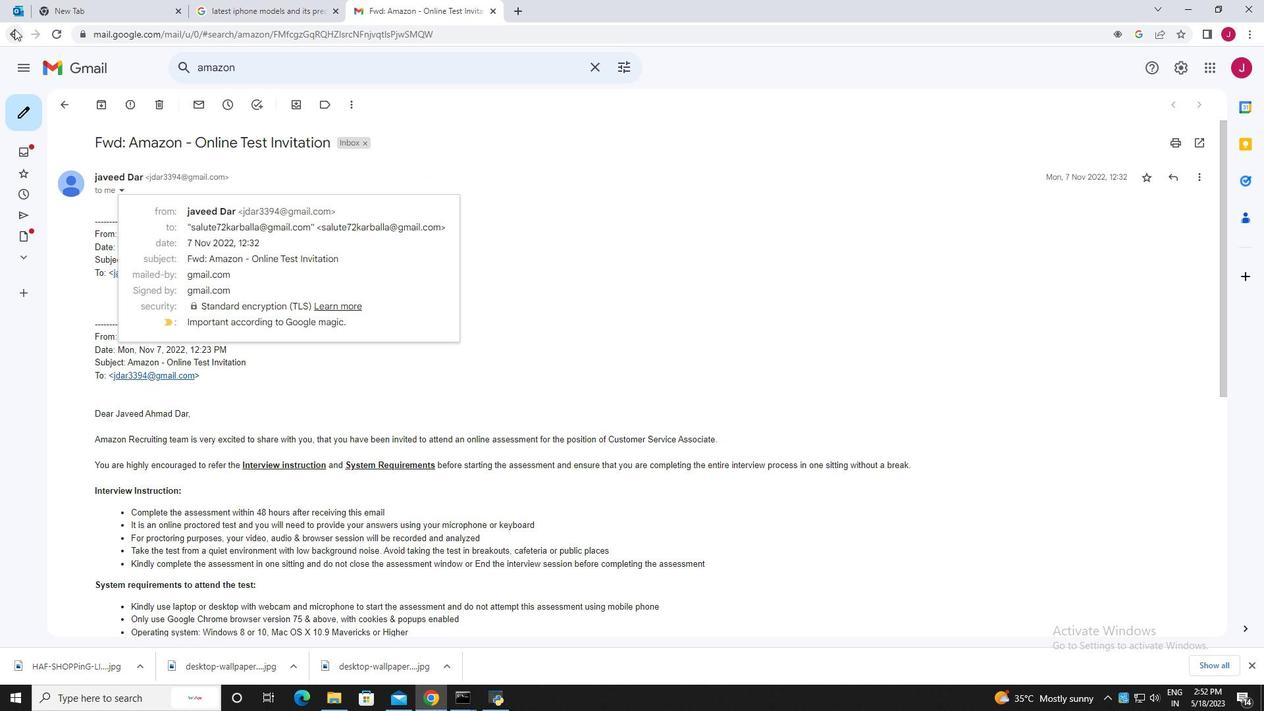 
Action: Mouse moved to (252, 71)
Screenshot: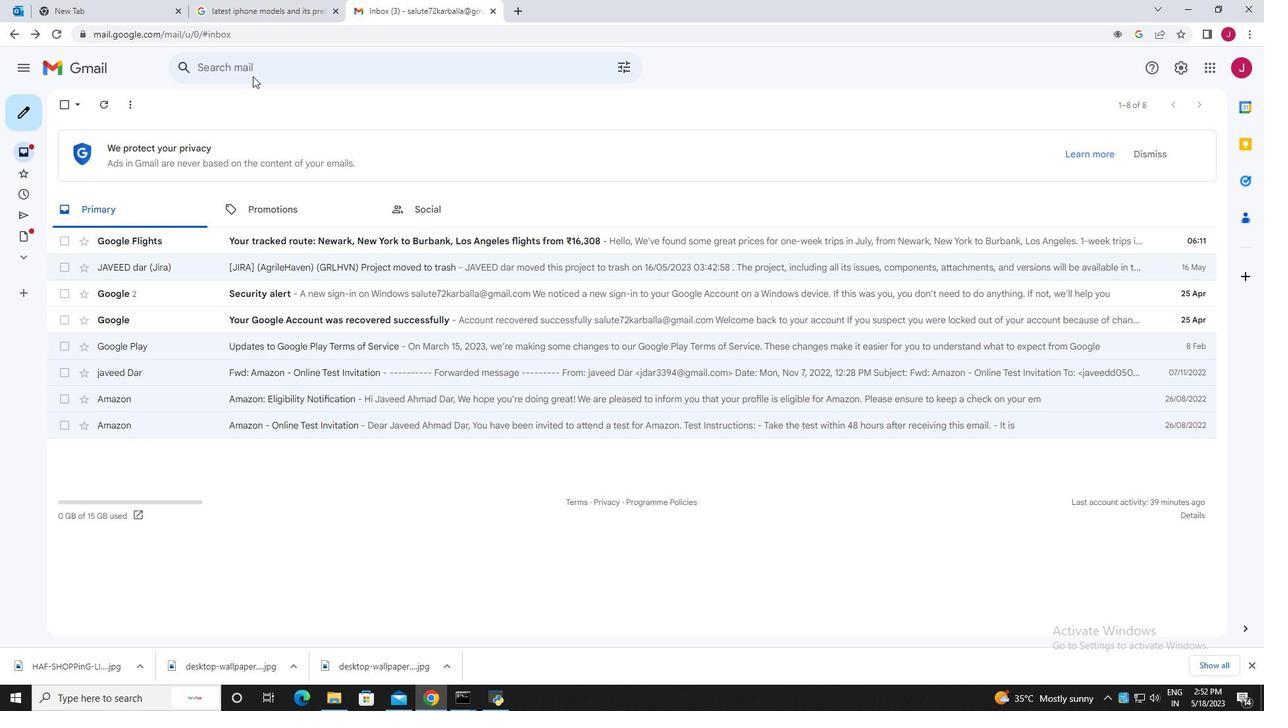 
Action: Mouse pressed left at (252, 71)
Screenshot: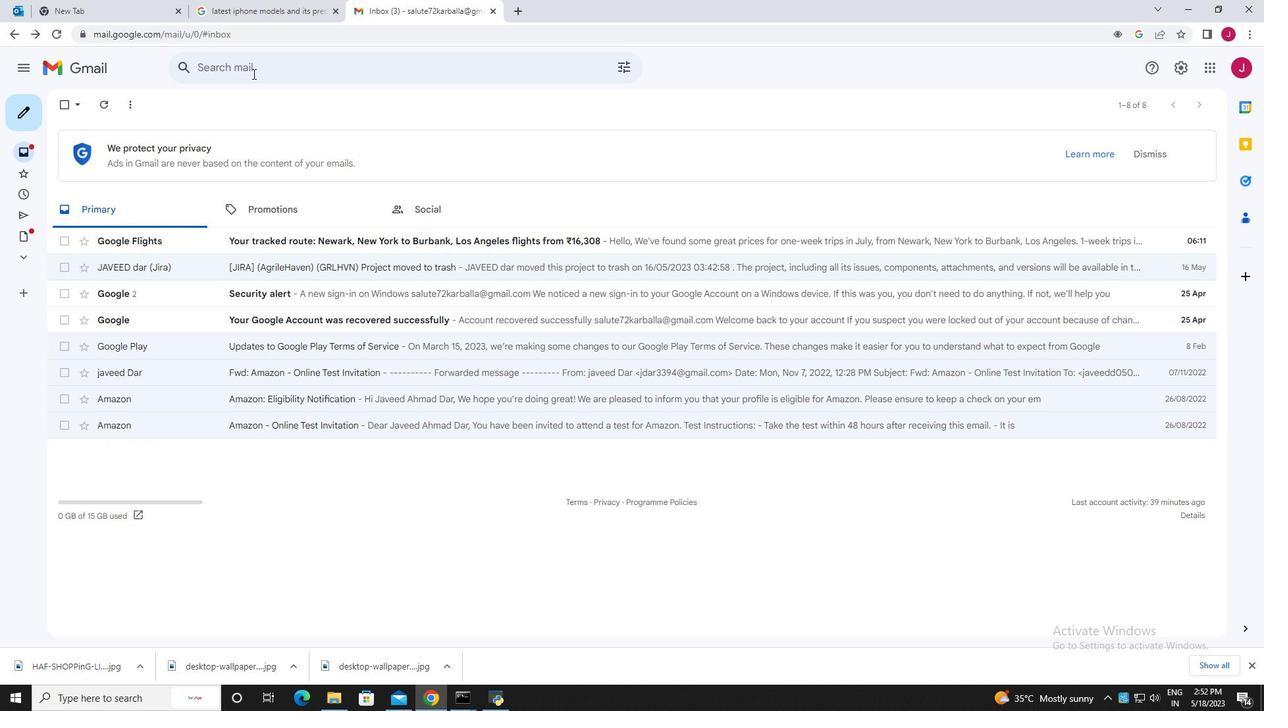 
Action: Key pressed a
Screenshot: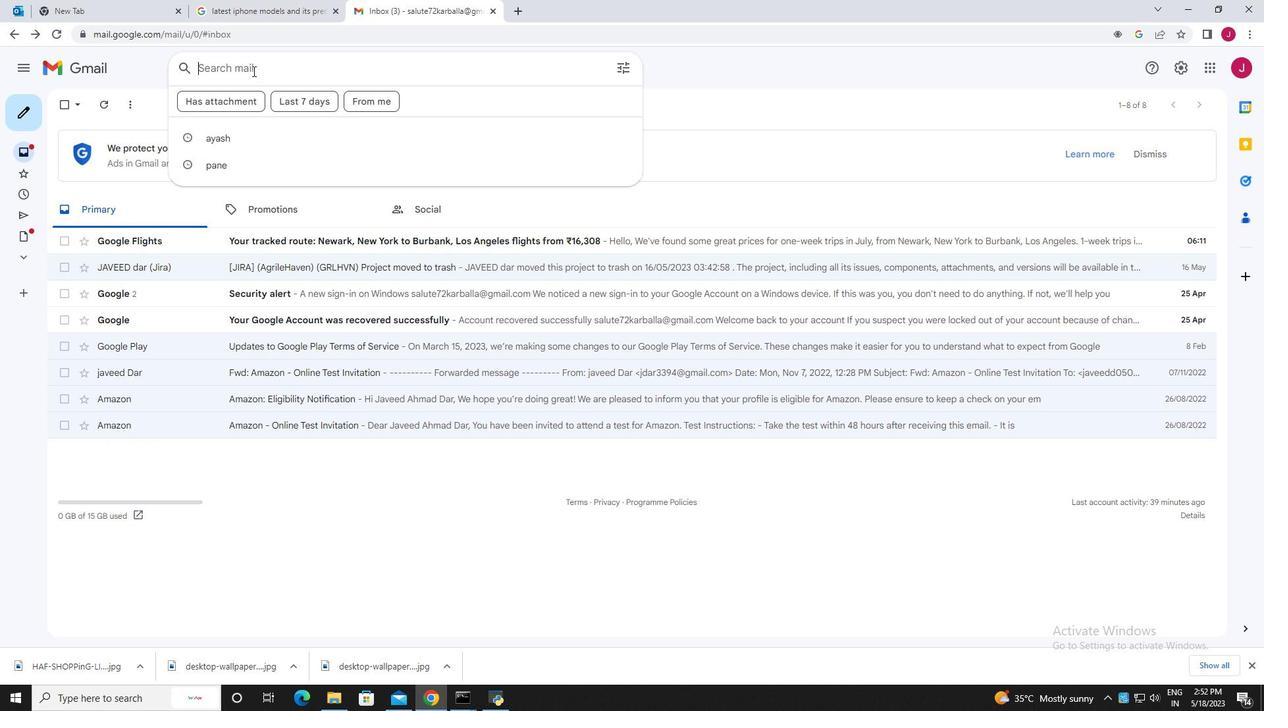 
Action: Mouse moved to (253, 71)
Screenshot: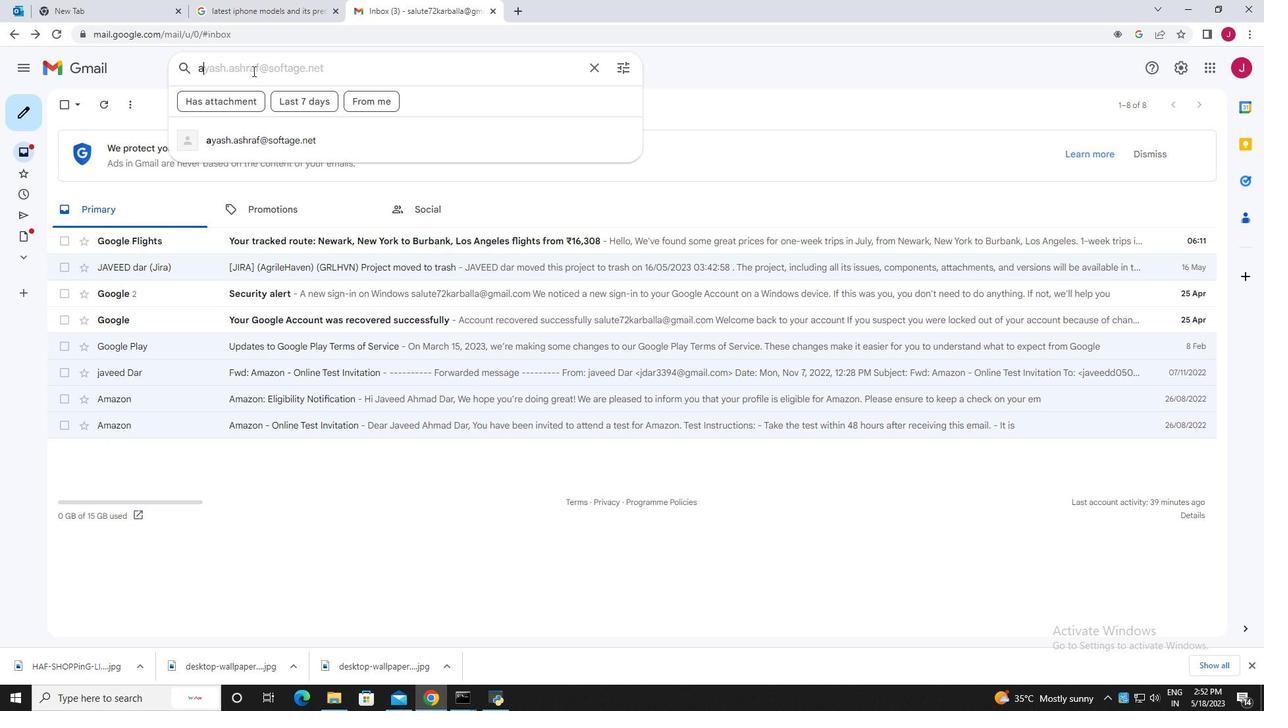 
Action: Key pressed m
Screenshot: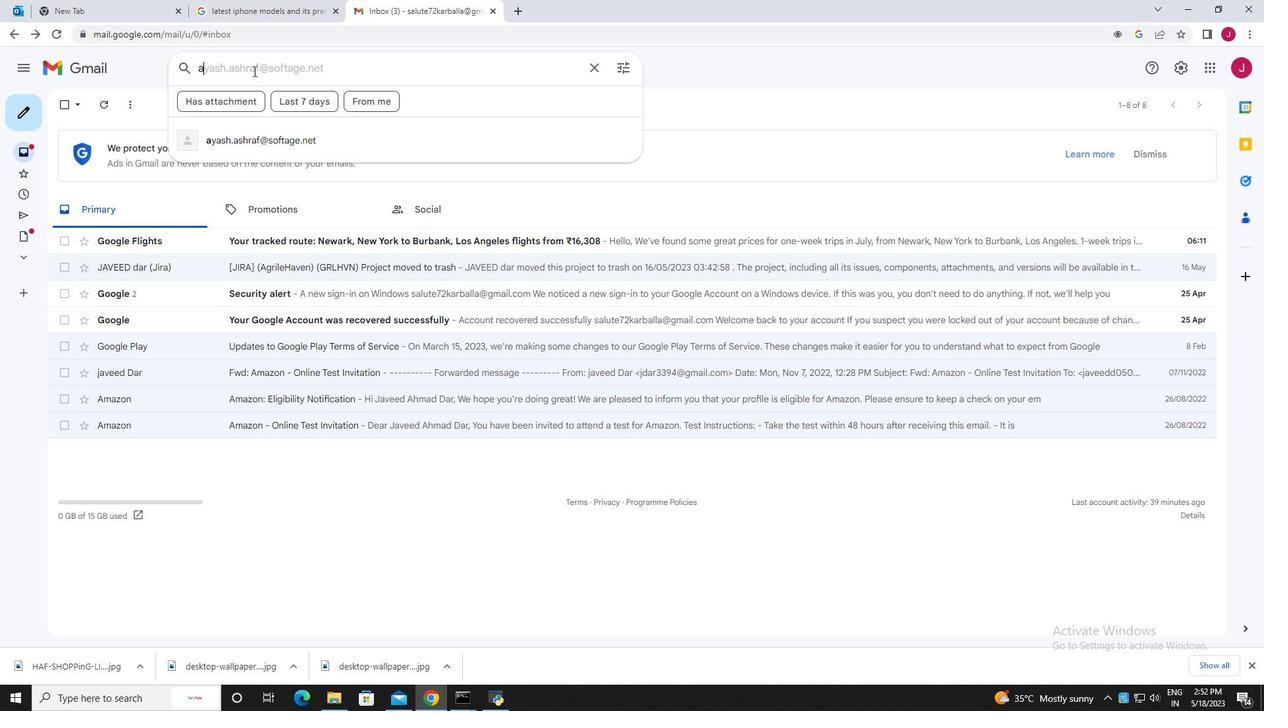 
Action: Mouse moved to (297, 276)
Screenshot: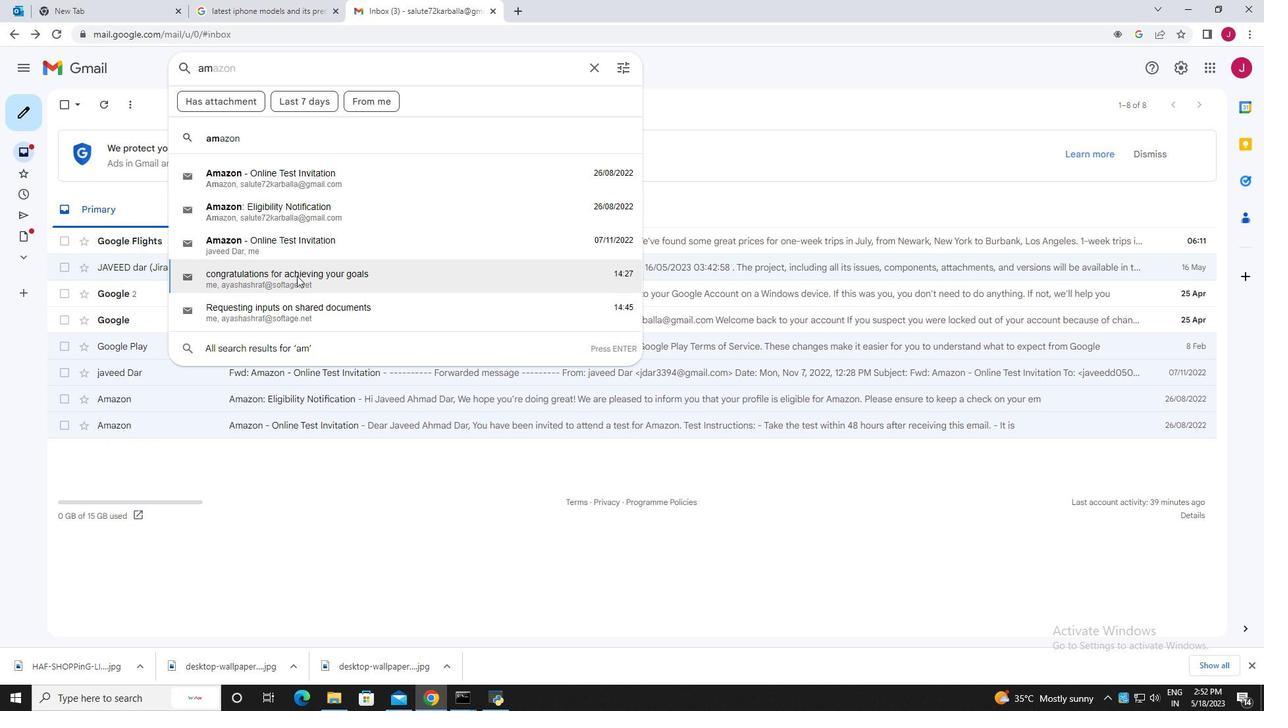
Action: Mouse pressed left at (297, 276)
Screenshot: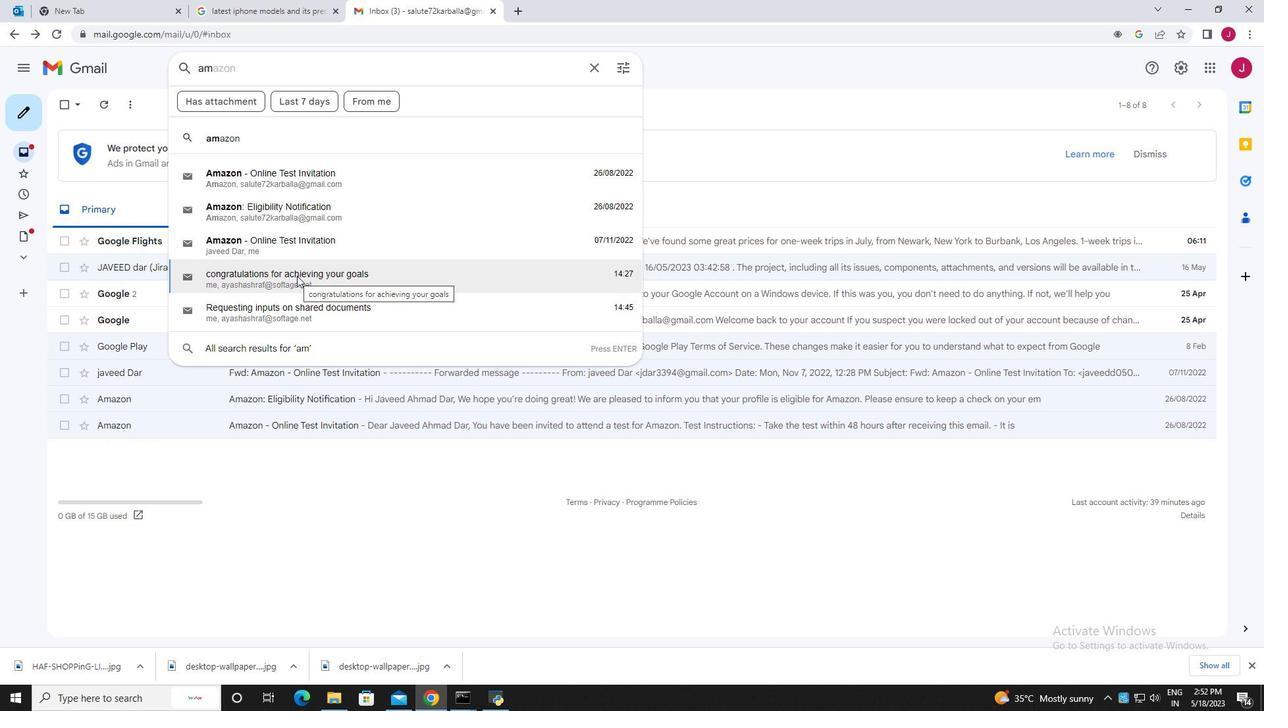
Action: Mouse moved to (157, 185)
Screenshot: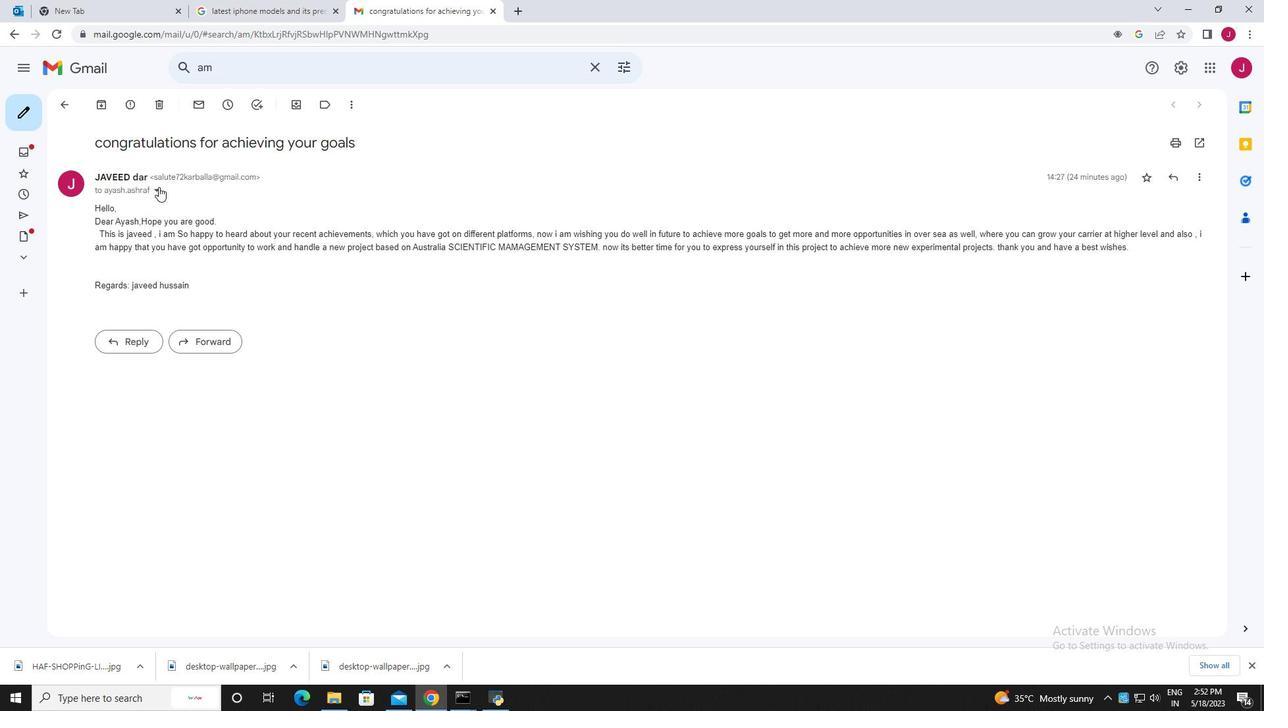 
Action: Mouse pressed left at (157, 185)
Screenshot: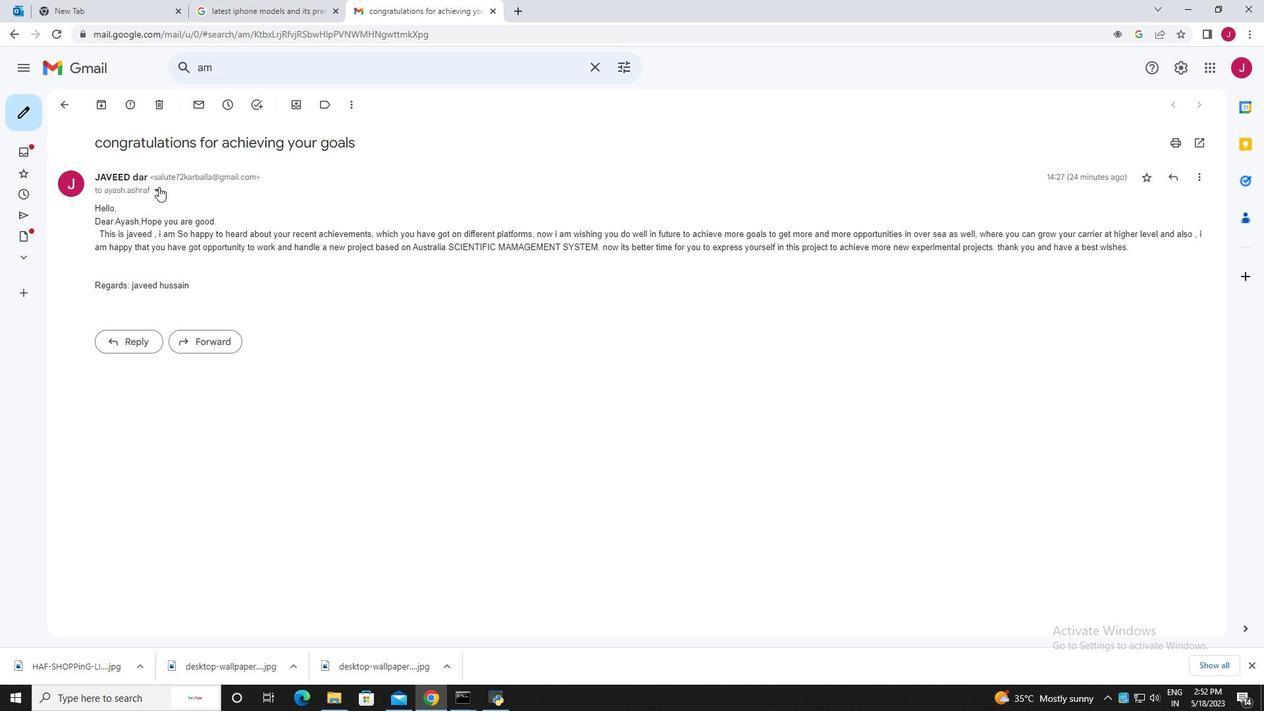 
Action: Mouse moved to (7, 36)
Screenshot: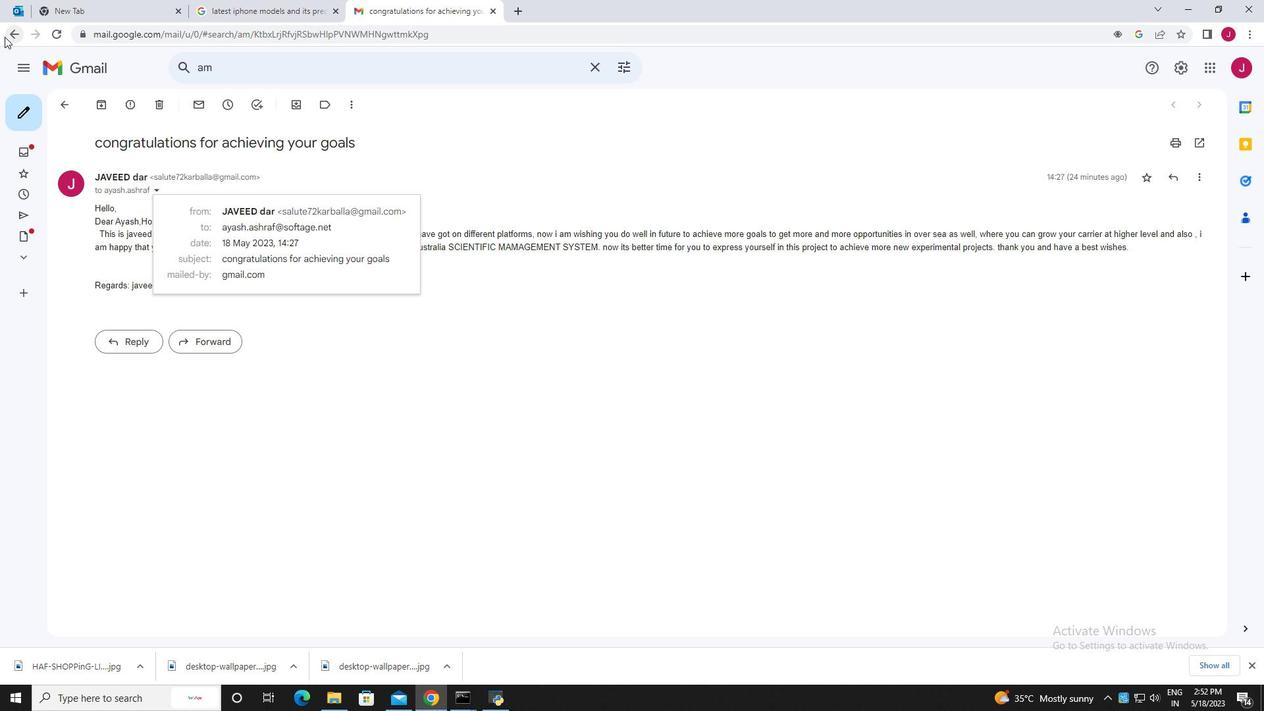 
Action: Mouse pressed left at (7, 36)
Screenshot: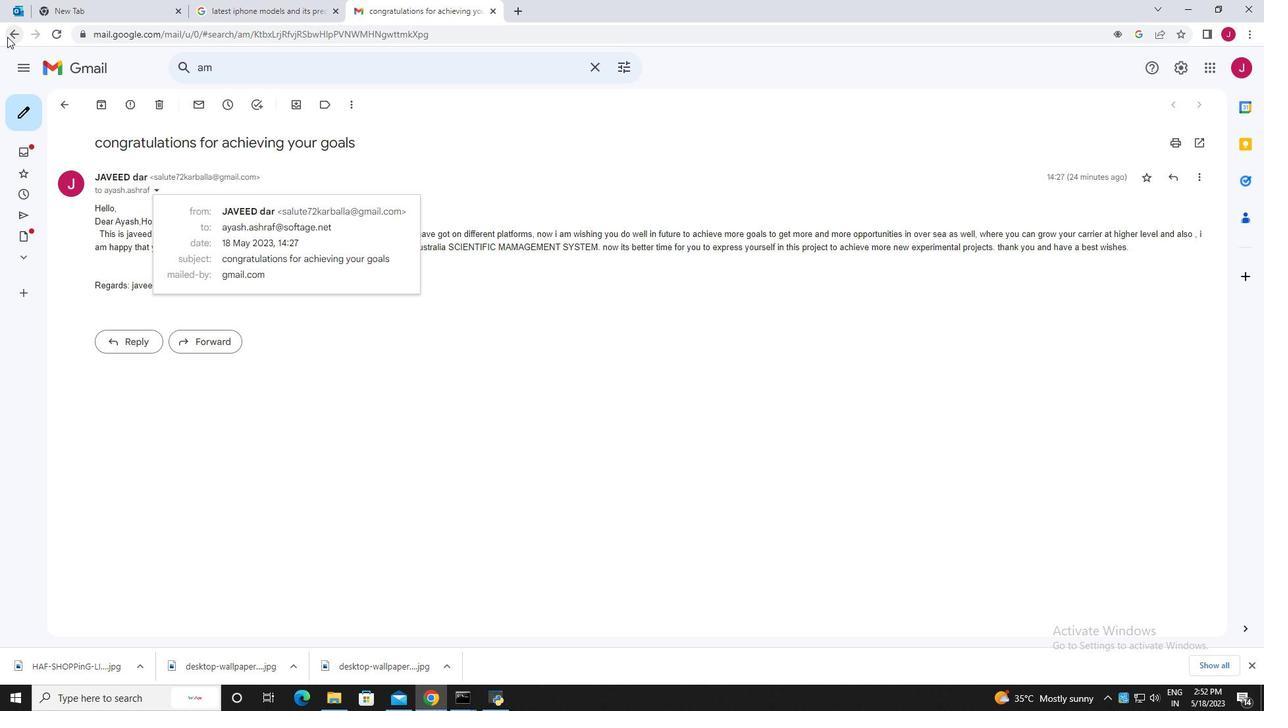 
Action: Mouse moved to (247, 225)
Screenshot: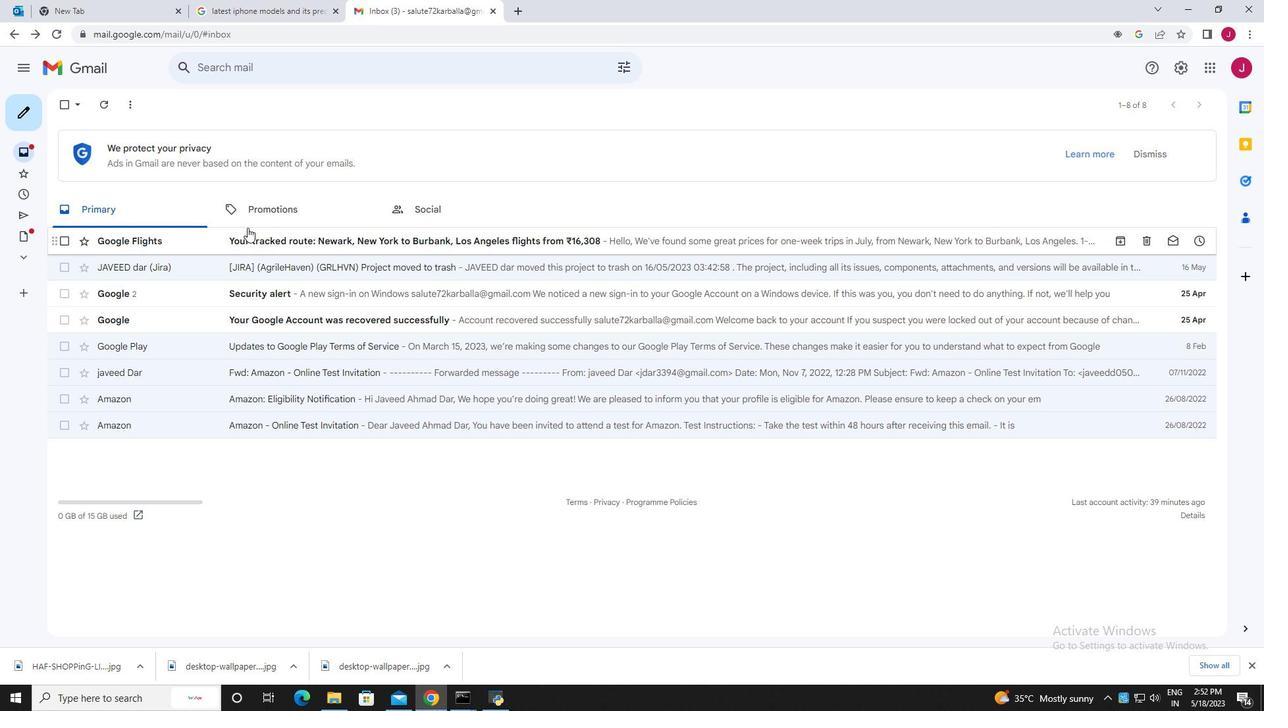 
